Task: Look for space in Spokane, United States from 10th July, 2023 to 15th July, 2023 for 7 adults in price range Rs.10000 to Rs.15000. Place can be entire place or shared room with 4 bedrooms having 7 beds and 4 bathrooms. Property type can be house, flat, guest house. Amenities needed are: wifi, TV, free parkinig on premises, gym, breakfast. Booking option can be shelf check-in. Required host language is English.
Action: Mouse moved to (502, 121)
Screenshot: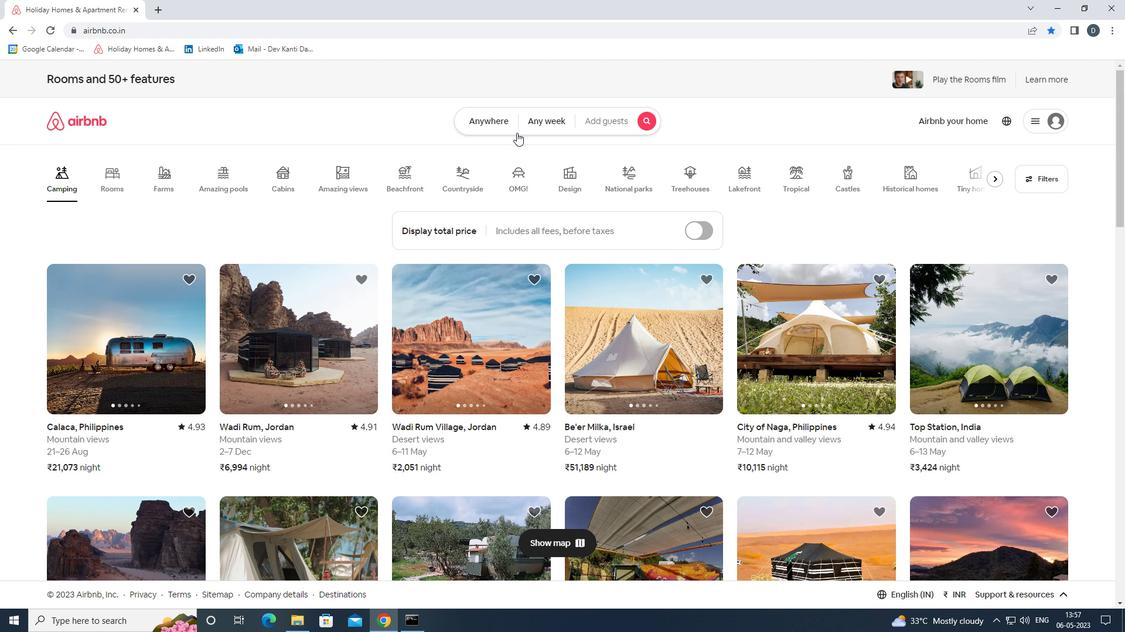 
Action: Mouse pressed left at (502, 121)
Screenshot: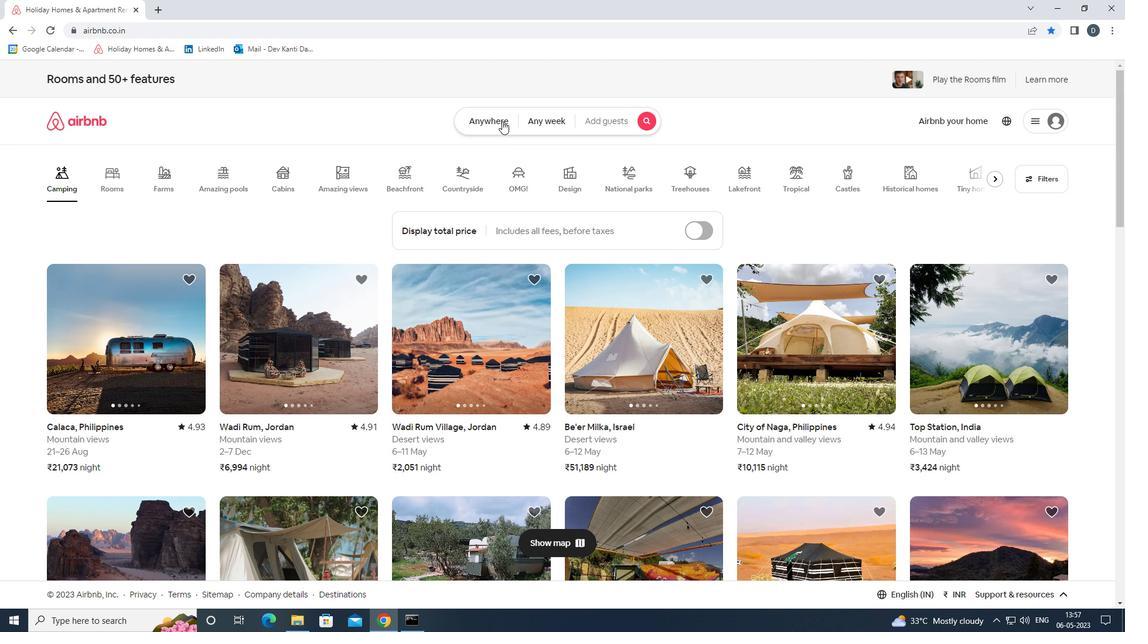 
Action: Mouse moved to (434, 167)
Screenshot: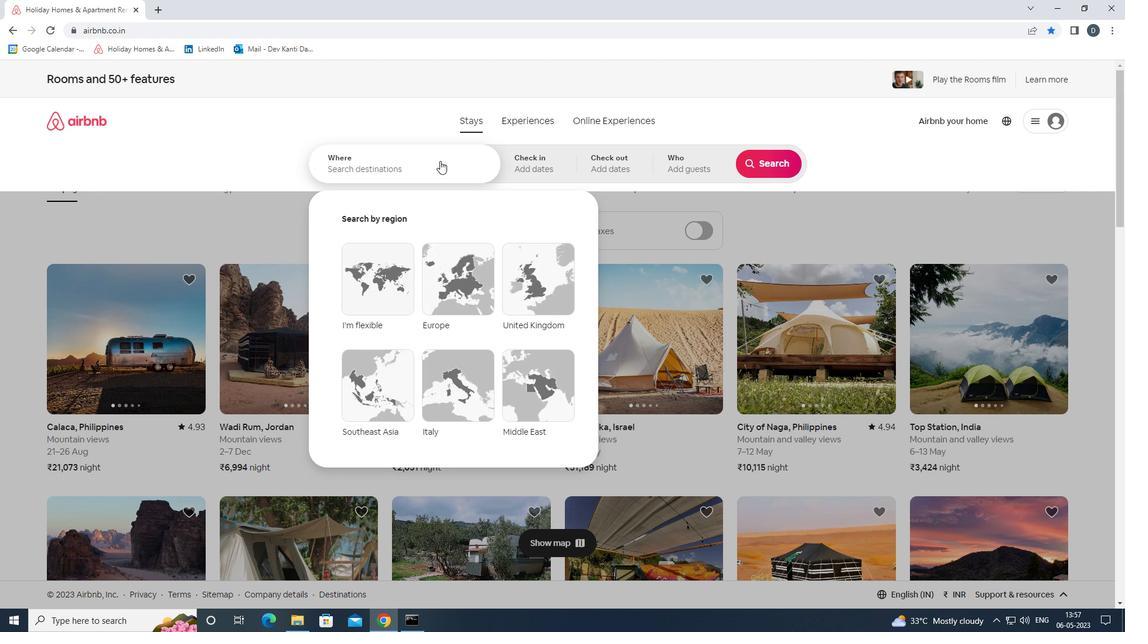 
Action: Mouse pressed left at (434, 167)
Screenshot: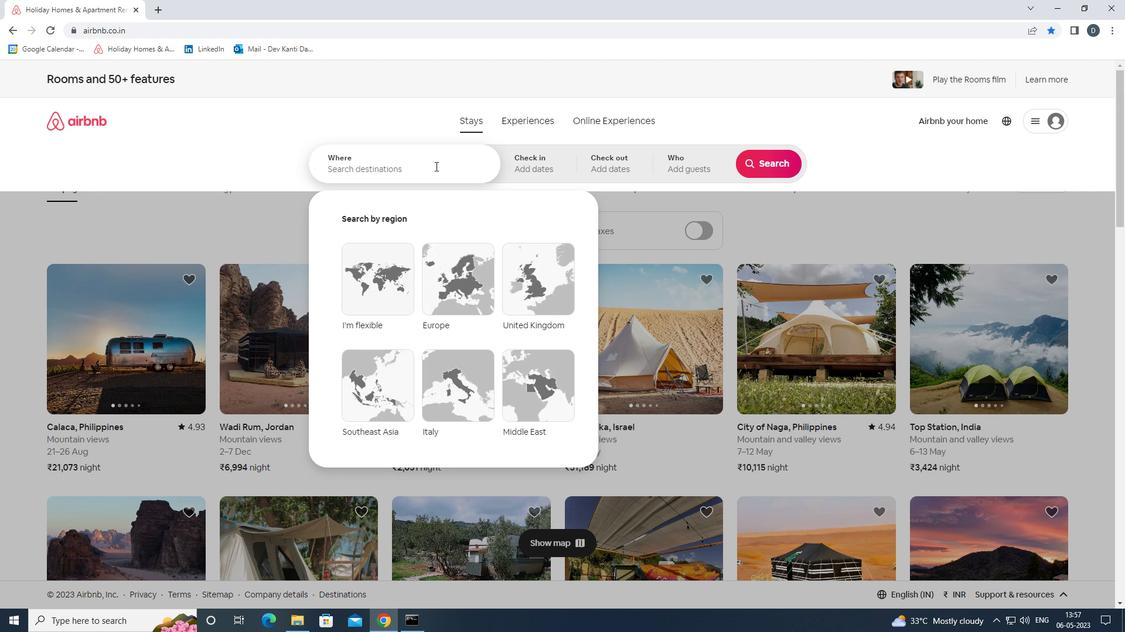 
Action: Key pressed <Key.shift>SPOKANE,<Key.shift>UNITED<Key.space><Key.shift>STATES<Key.enter>
Screenshot: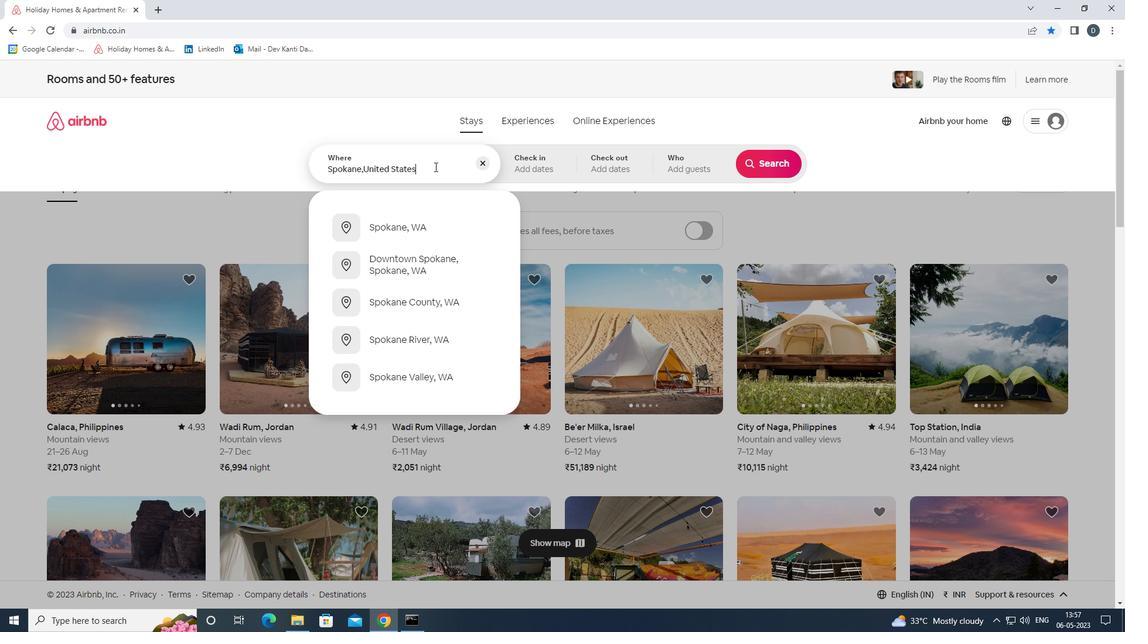 
Action: Mouse moved to (764, 257)
Screenshot: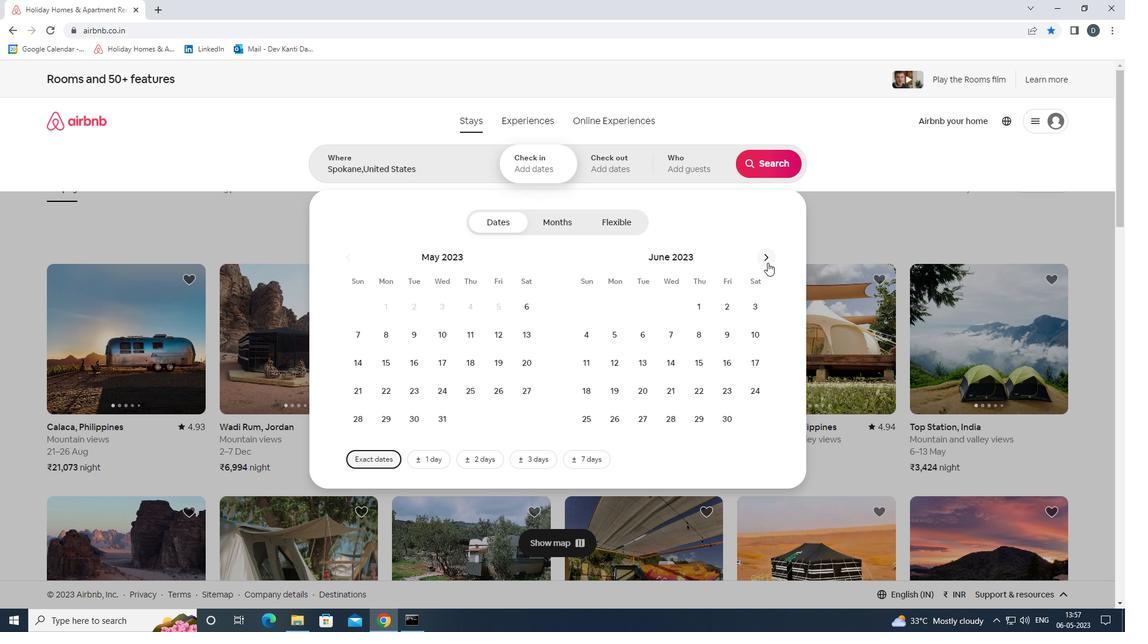 
Action: Mouse pressed left at (764, 257)
Screenshot: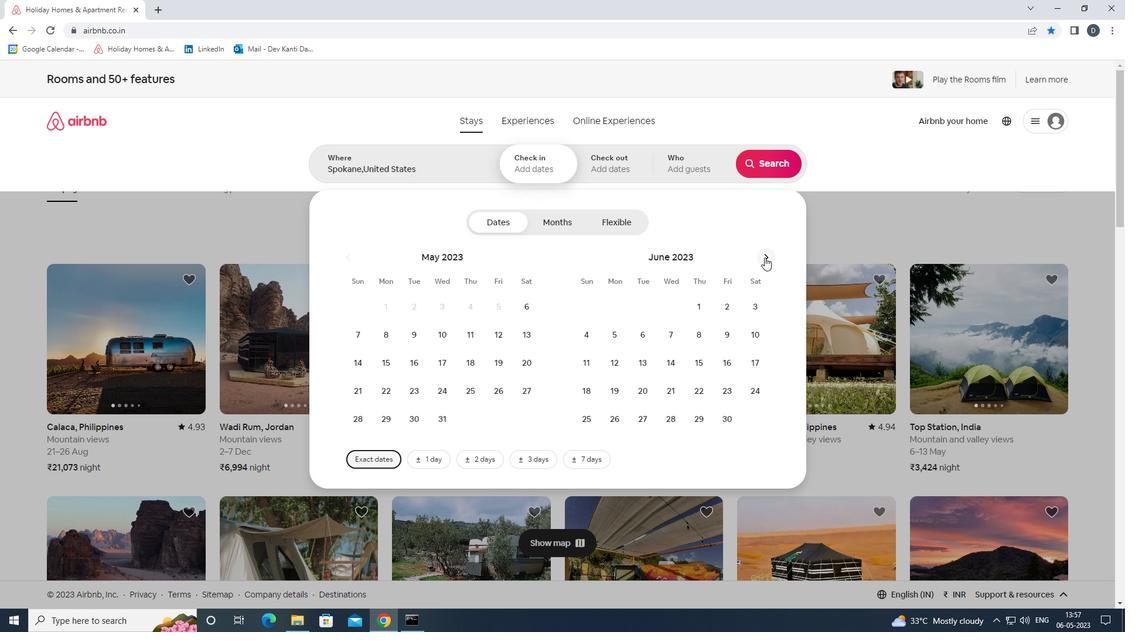 
Action: Mouse moved to (620, 365)
Screenshot: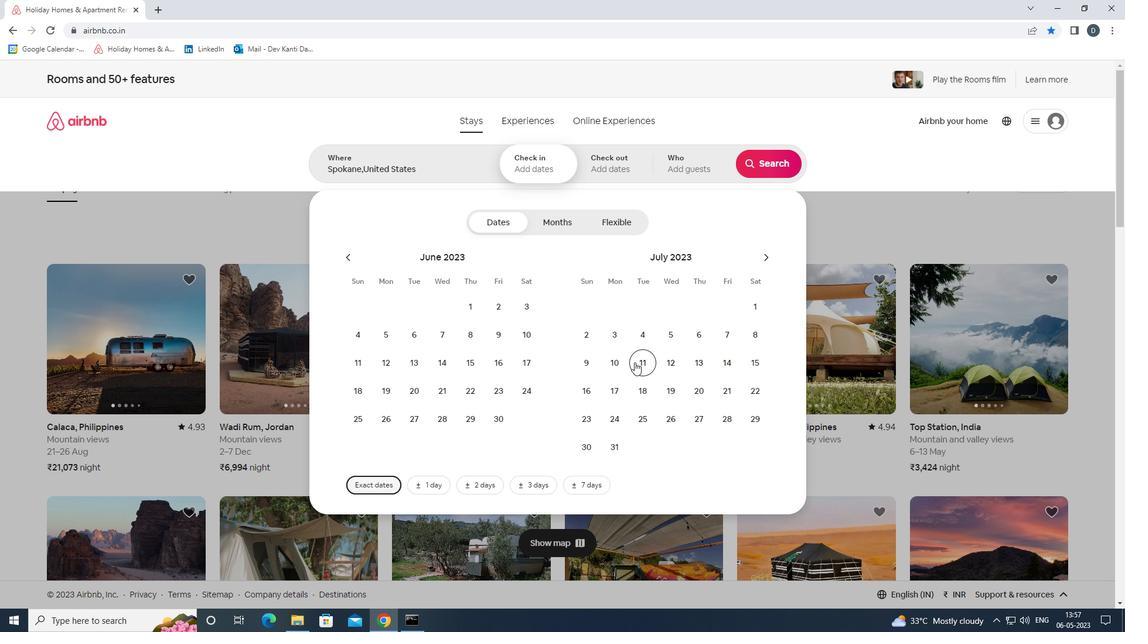 
Action: Mouse pressed left at (620, 365)
Screenshot: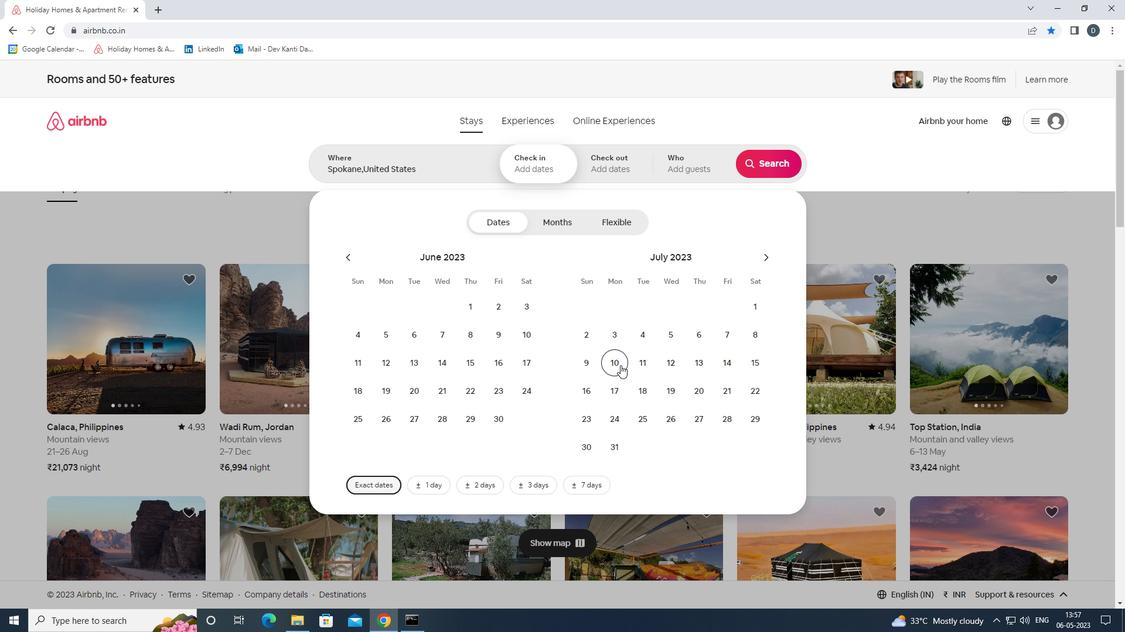 
Action: Mouse moved to (763, 368)
Screenshot: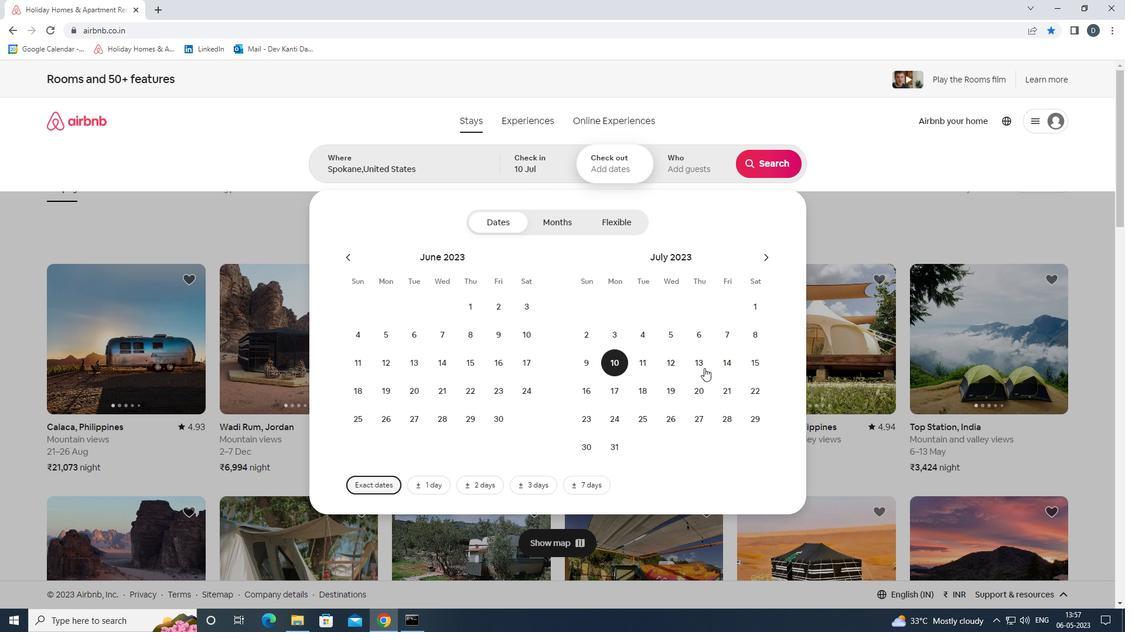 
Action: Mouse pressed left at (763, 368)
Screenshot: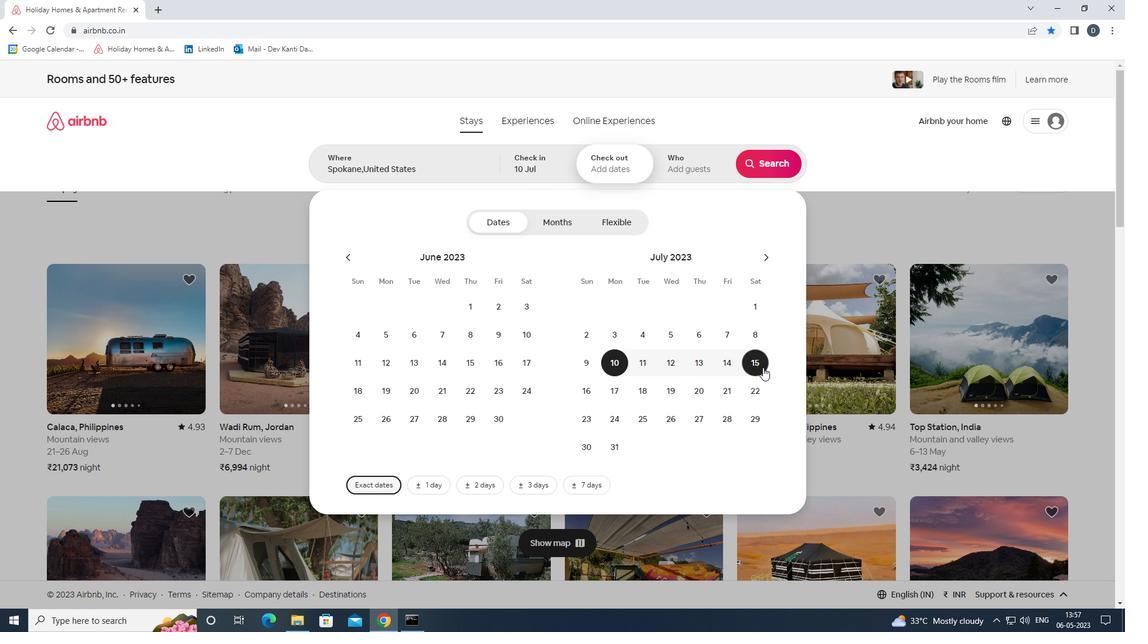 
Action: Mouse moved to (689, 166)
Screenshot: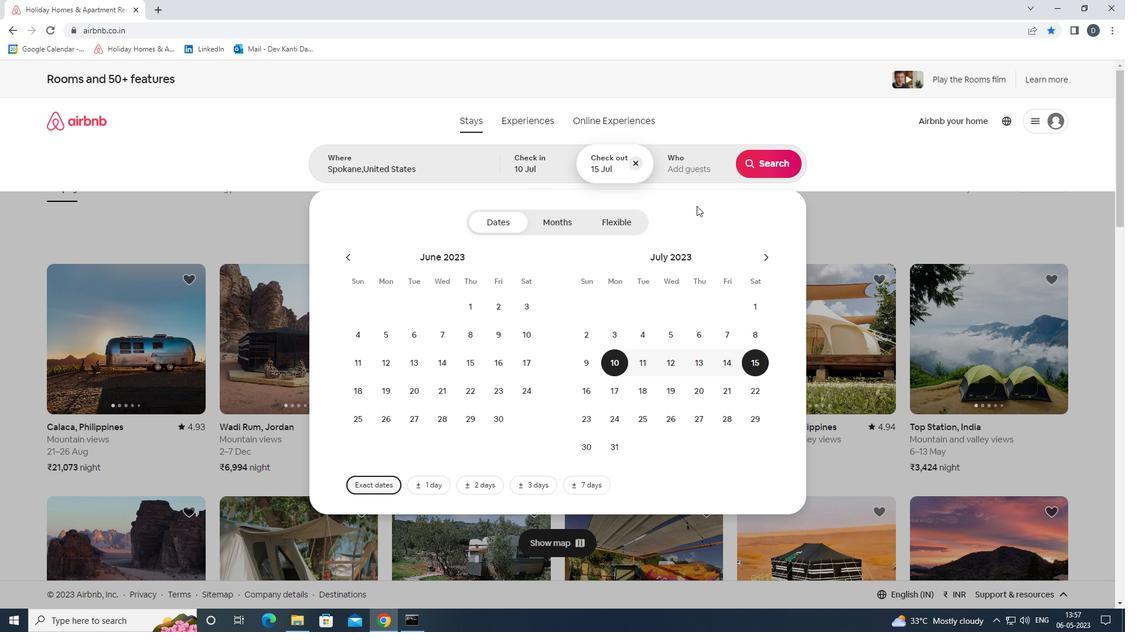 
Action: Mouse pressed left at (689, 166)
Screenshot: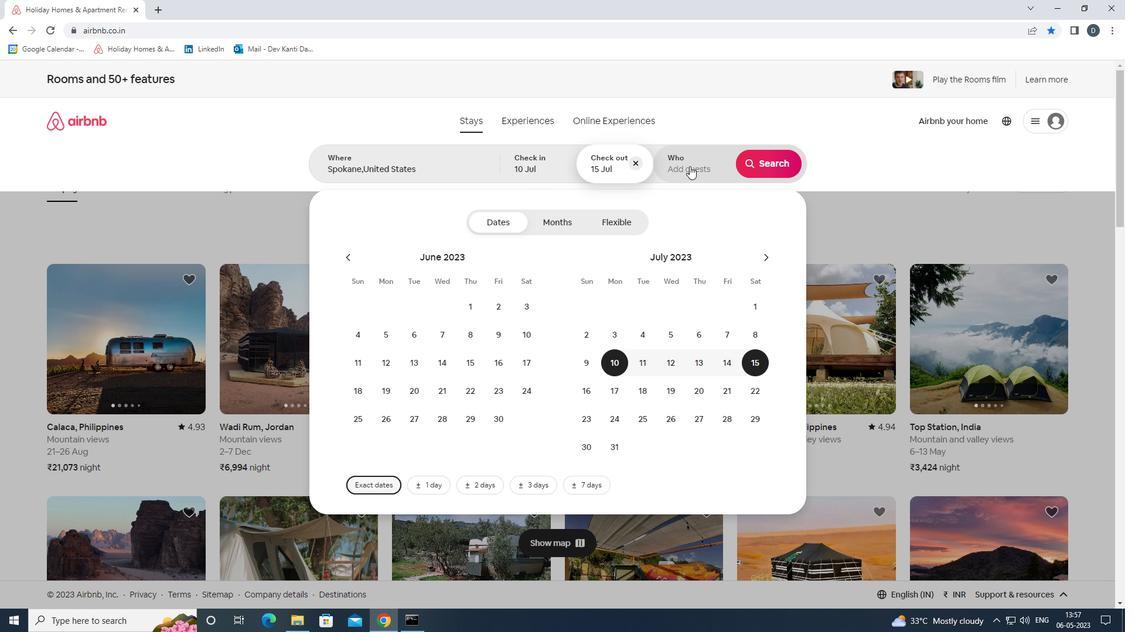 
Action: Mouse moved to (767, 226)
Screenshot: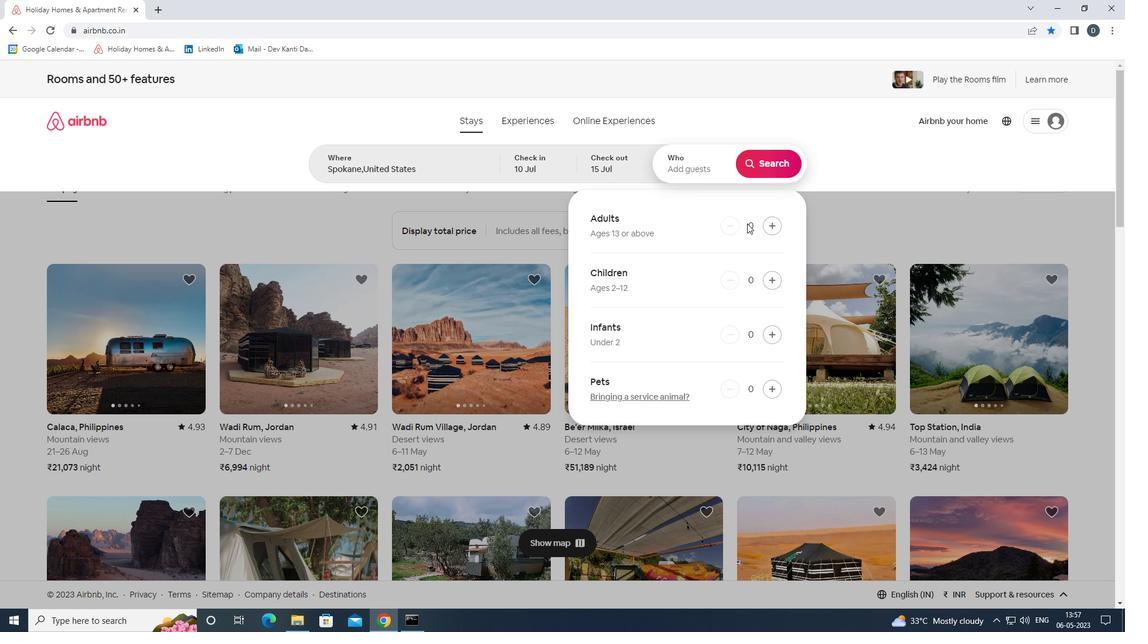 
Action: Mouse pressed left at (767, 226)
Screenshot: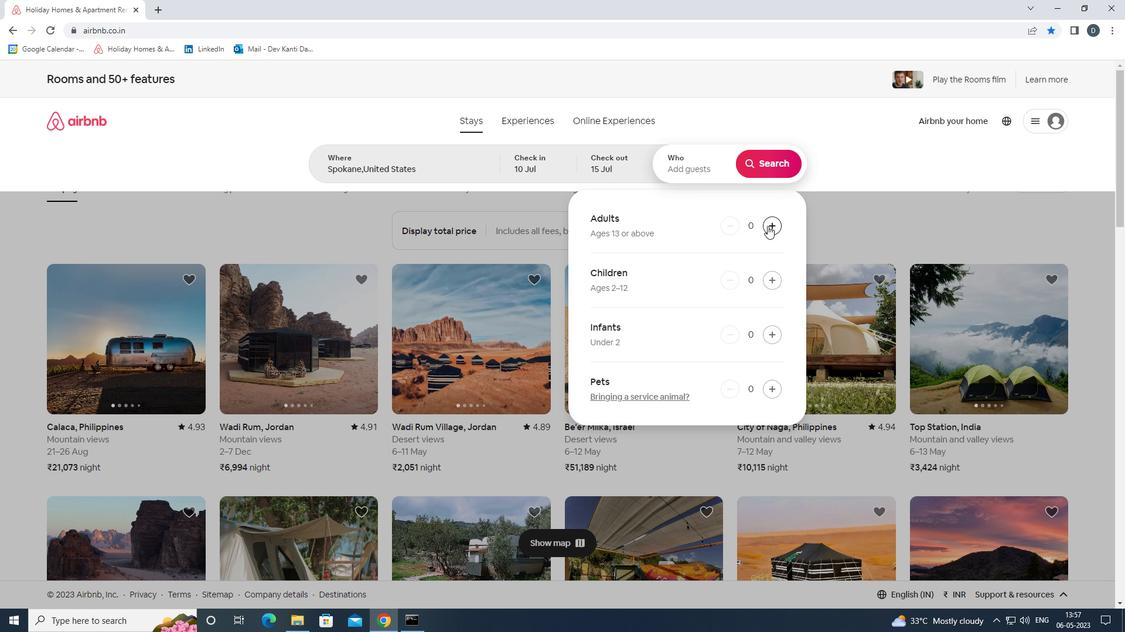 
Action: Mouse pressed left at (767, 226)
Screenshot: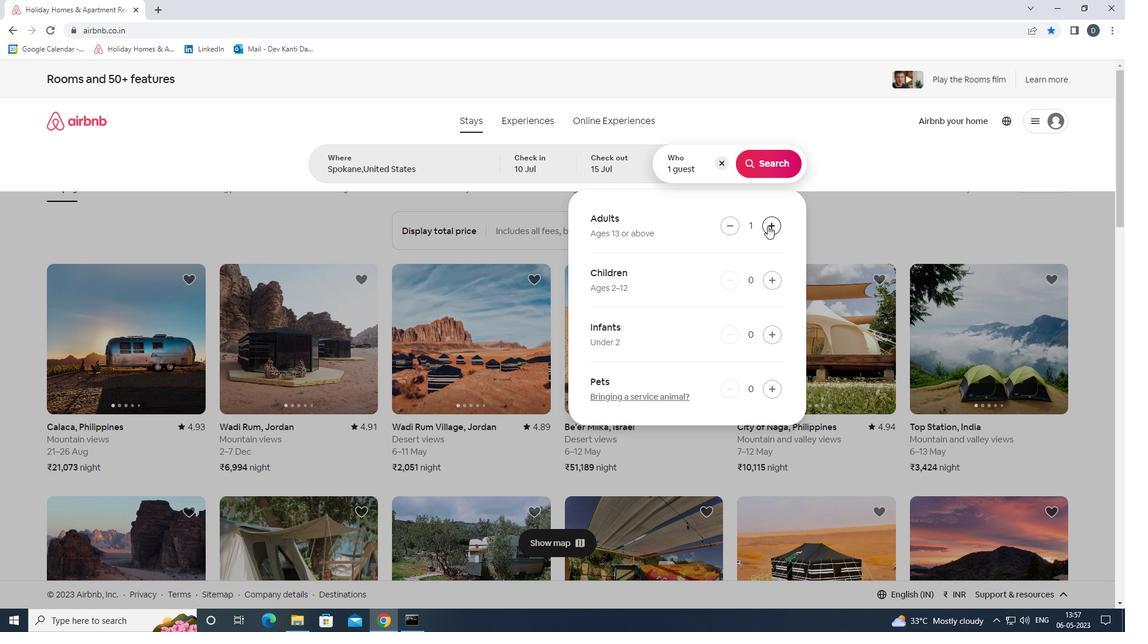 
Action: Mouse pressed left at (767, 226)
Screenshot: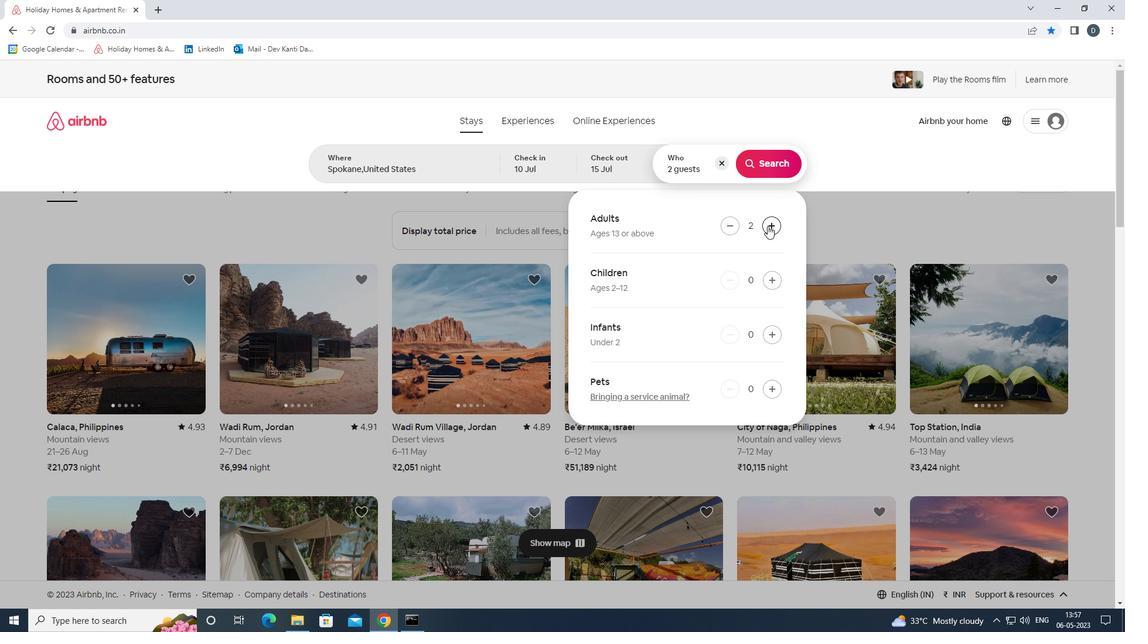 
Action: Mouse pressed left at (767, 226)
Screenshot: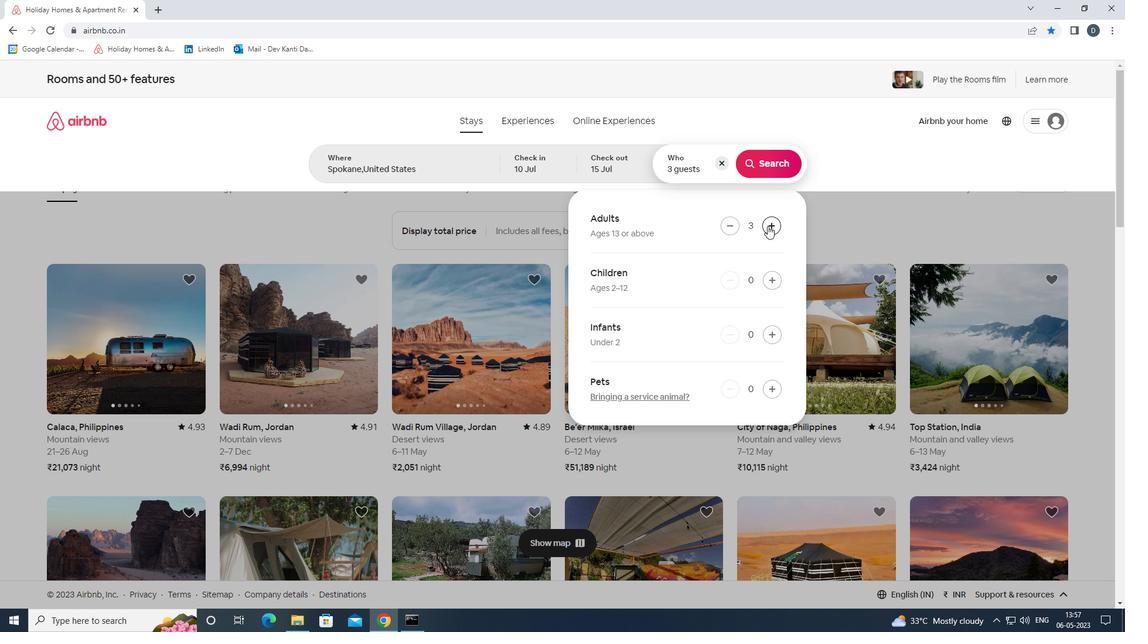
Action: Mouse pressed left at (767, 226)
Screenshot: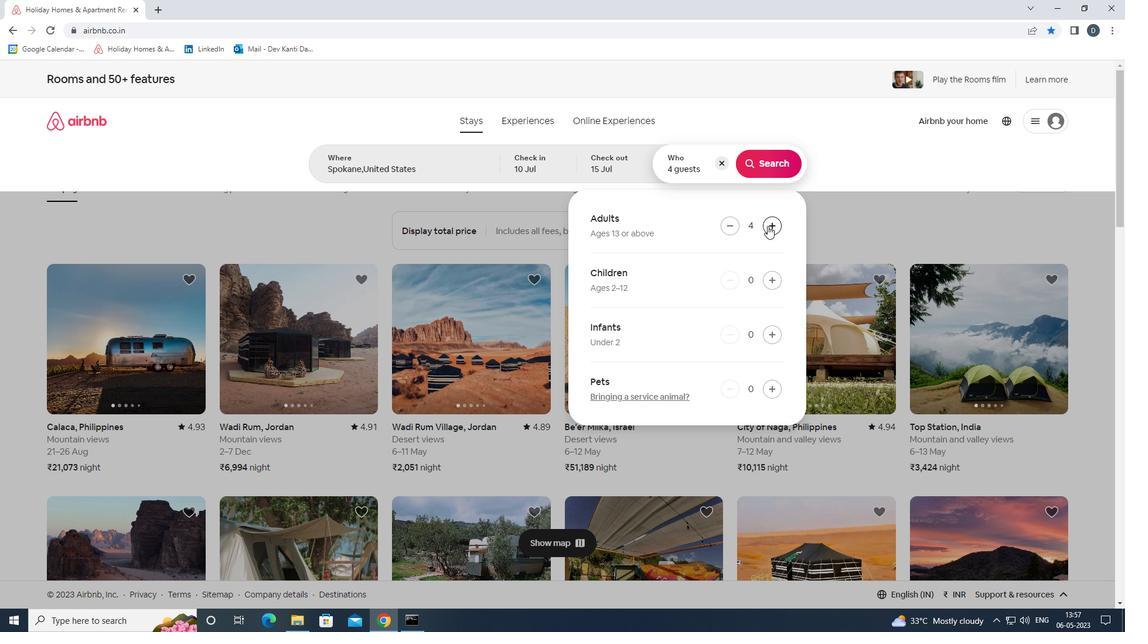 
Action: Mouse pressed left at (767, 226)
Screenshot: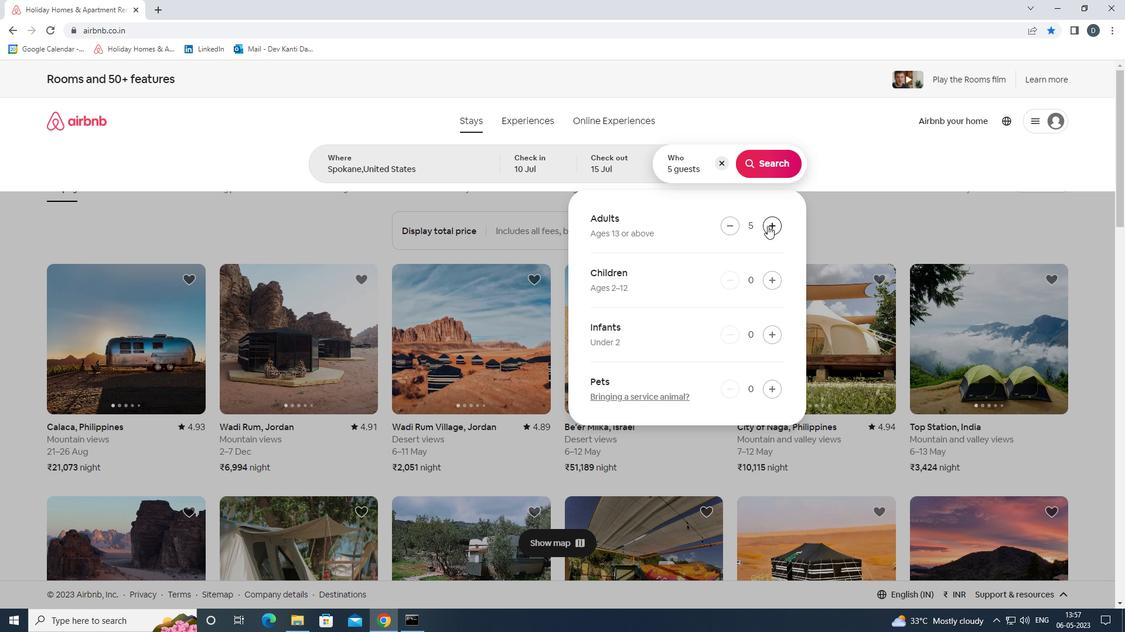 
Action: Mouse moved to (778, 225)
Screenshot: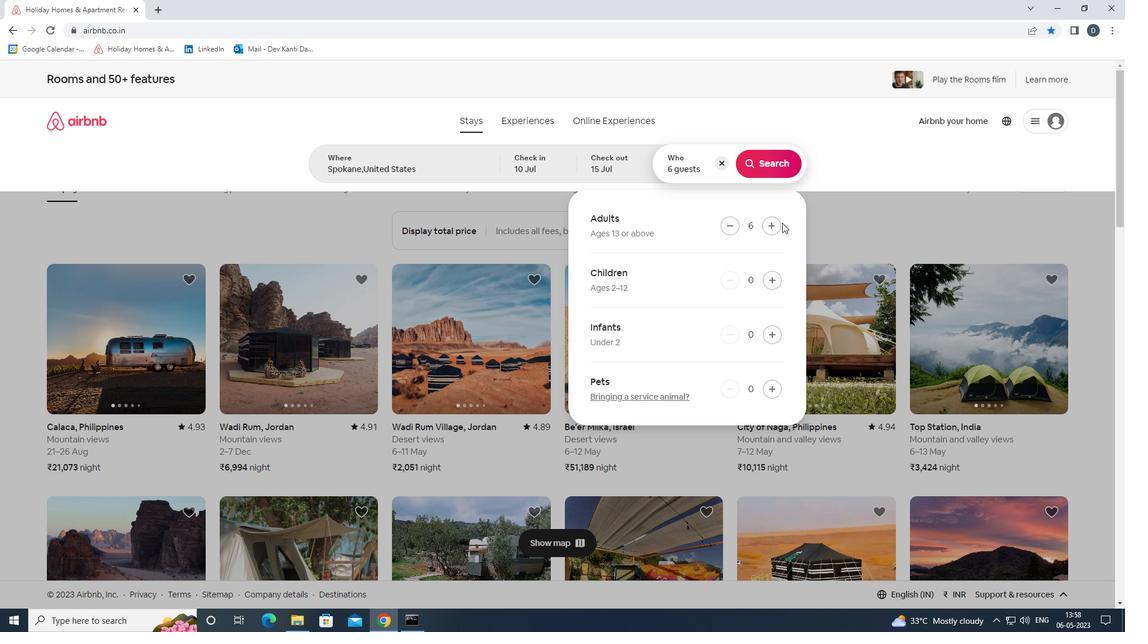 
Action: Mouse pressed left at (778, 225)
Screenshot: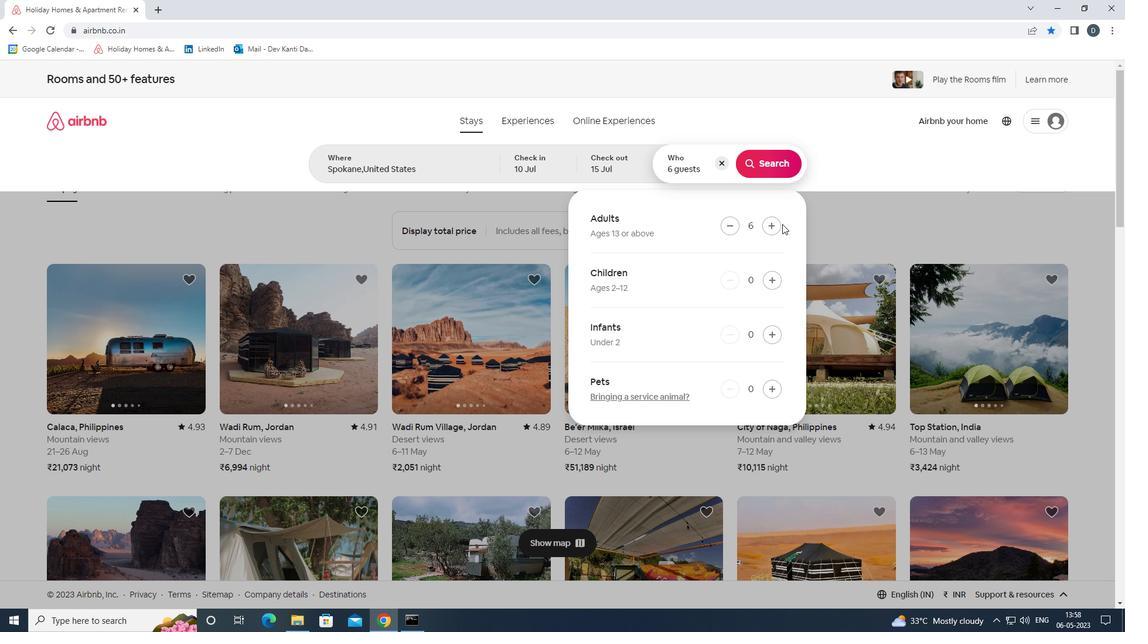 
Action: Mouse moved to (771, 168)
Screenshot: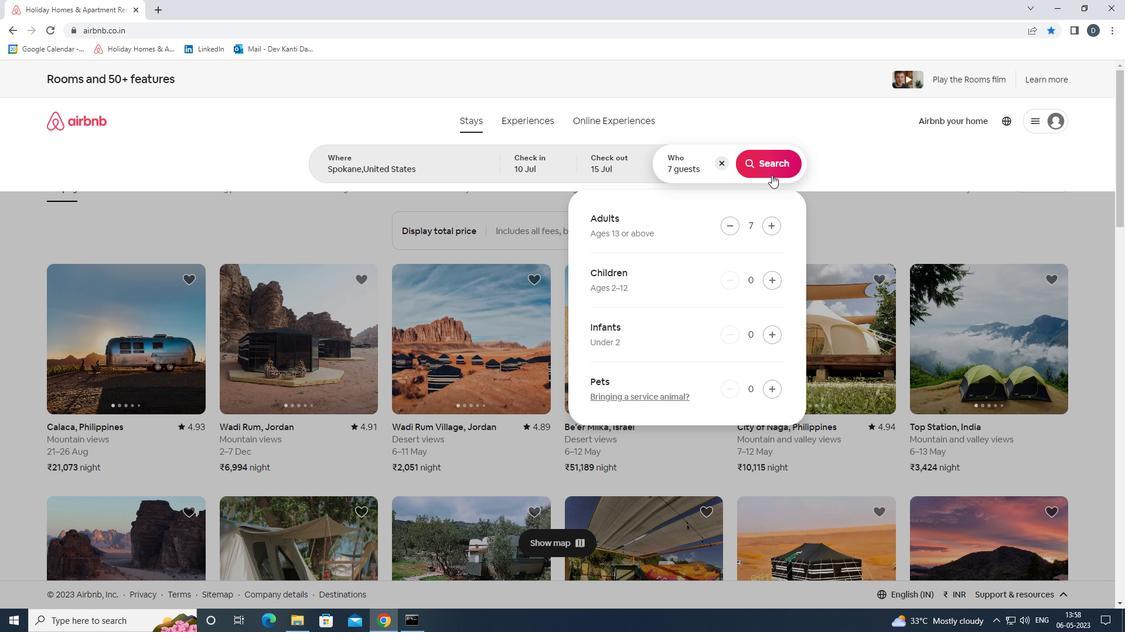 
Action: Mouse pressed left at (771, 168)
Screenshot: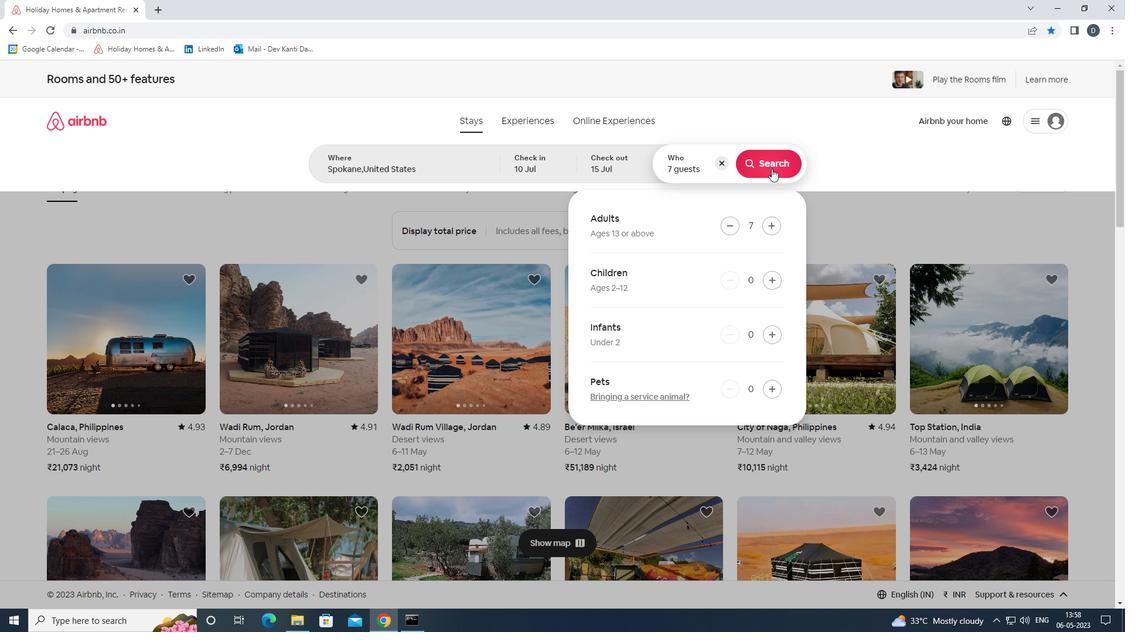 
Action: Mouse moved to (1071, 134)
Screenshot: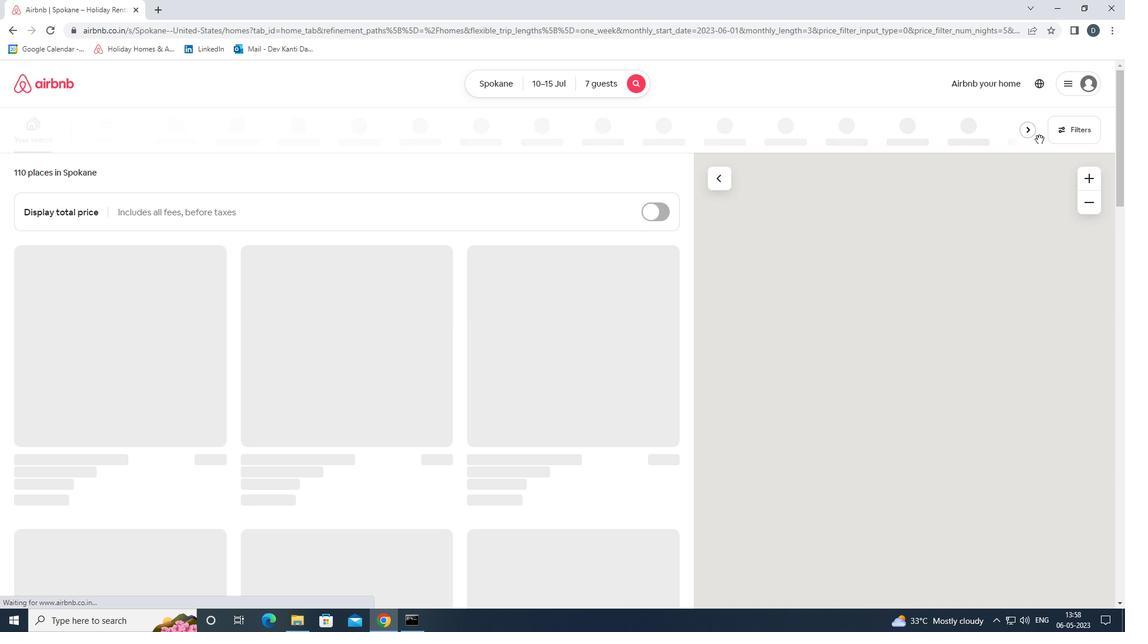 
Action: Mouse pressed left at (1071, 134)
Screenshot: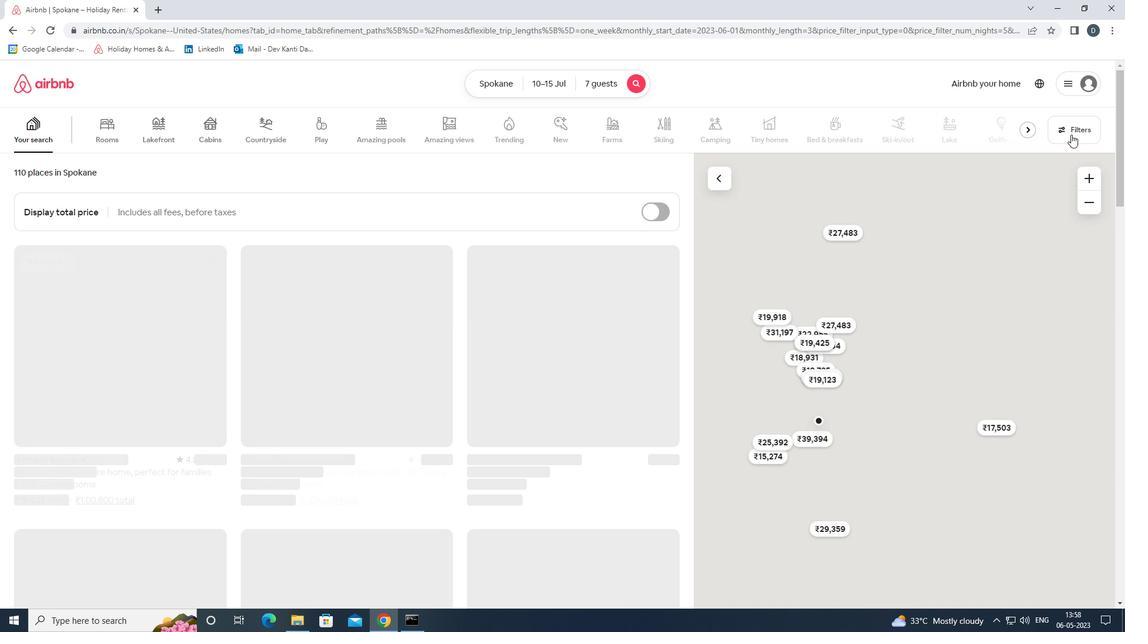 
Action: Mouse moved to (405, 419)
Screenshot: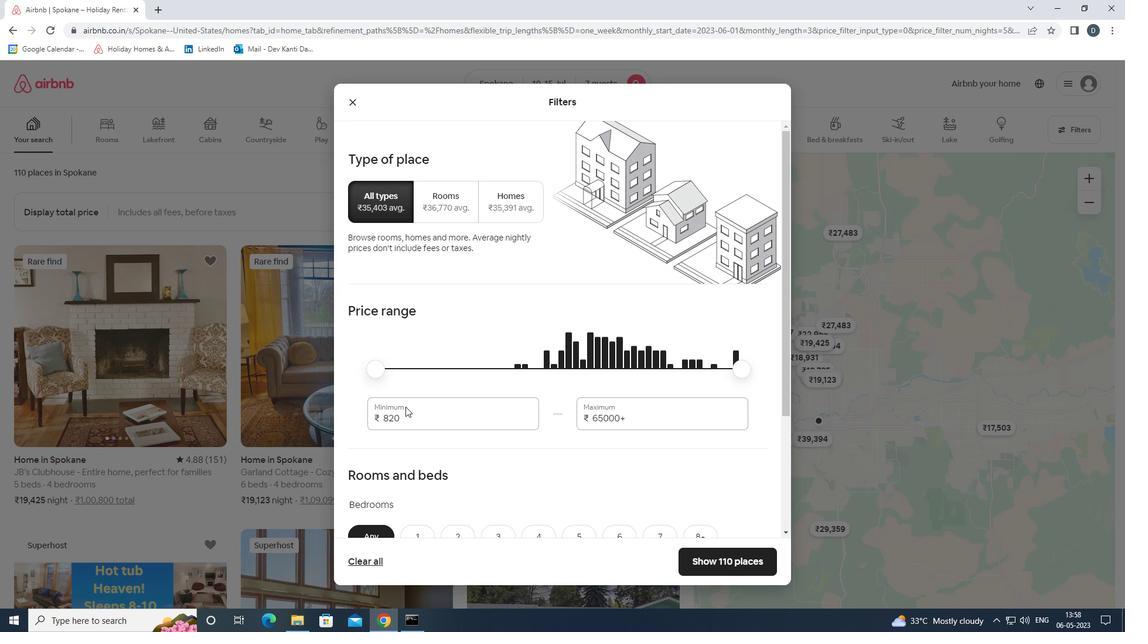 
Action: Mouse pressed left at (405, 419)
Screenshot: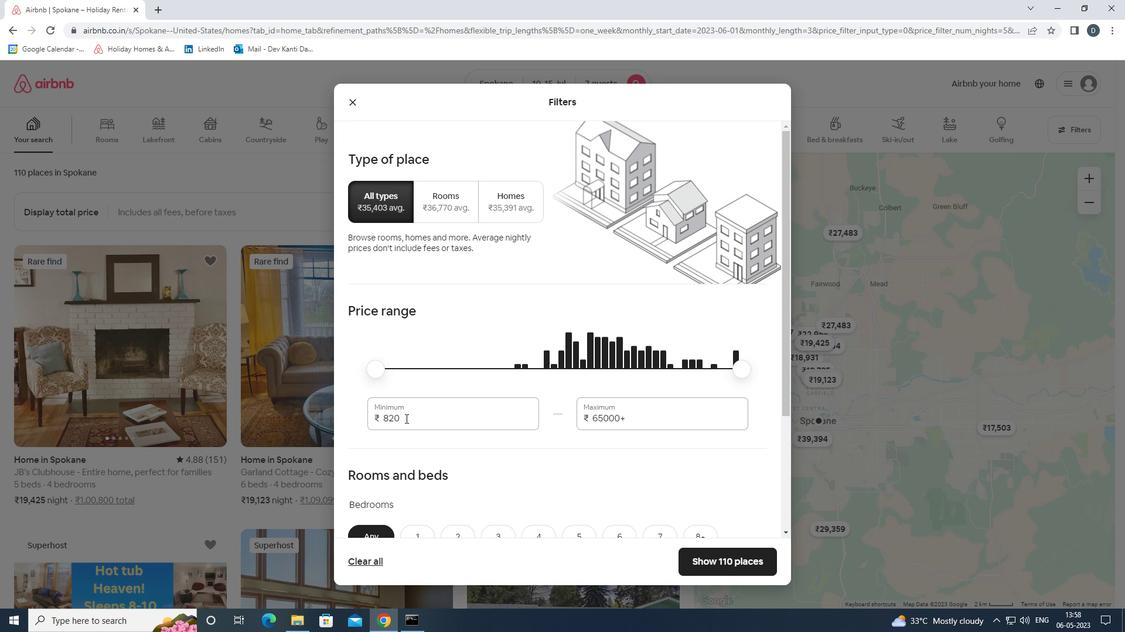 
Action: Mouse pressed left at (405, 419)
Screenshot: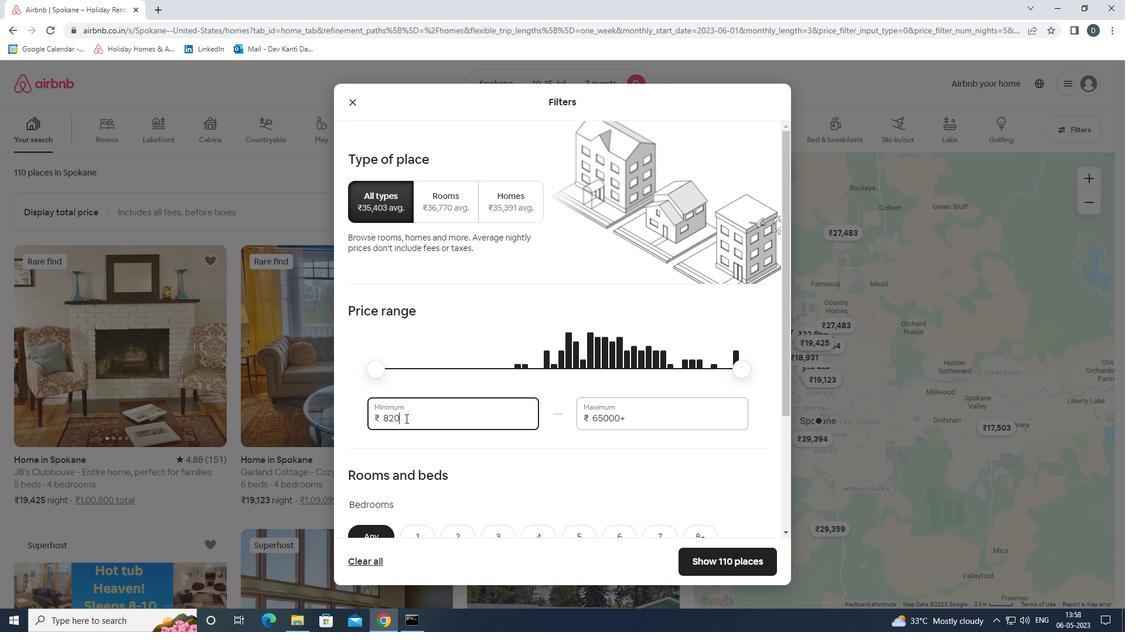 
Action: Mouse moved to (413, 418)
Screenshot: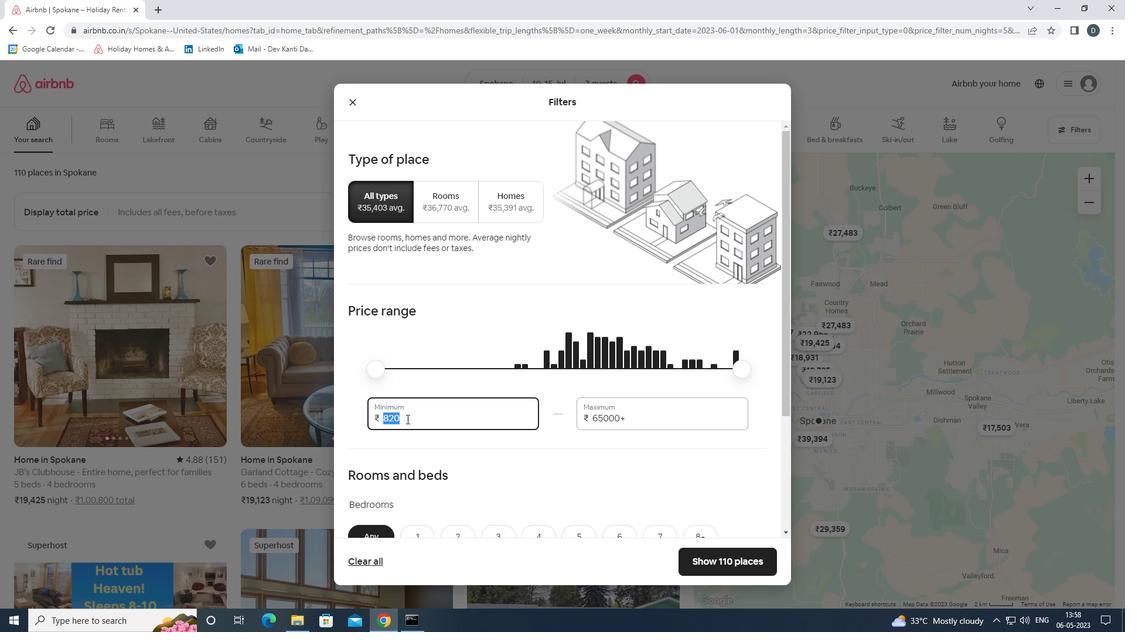 
Action: Key pressed 10000<Key.tab>15000
Screenshot: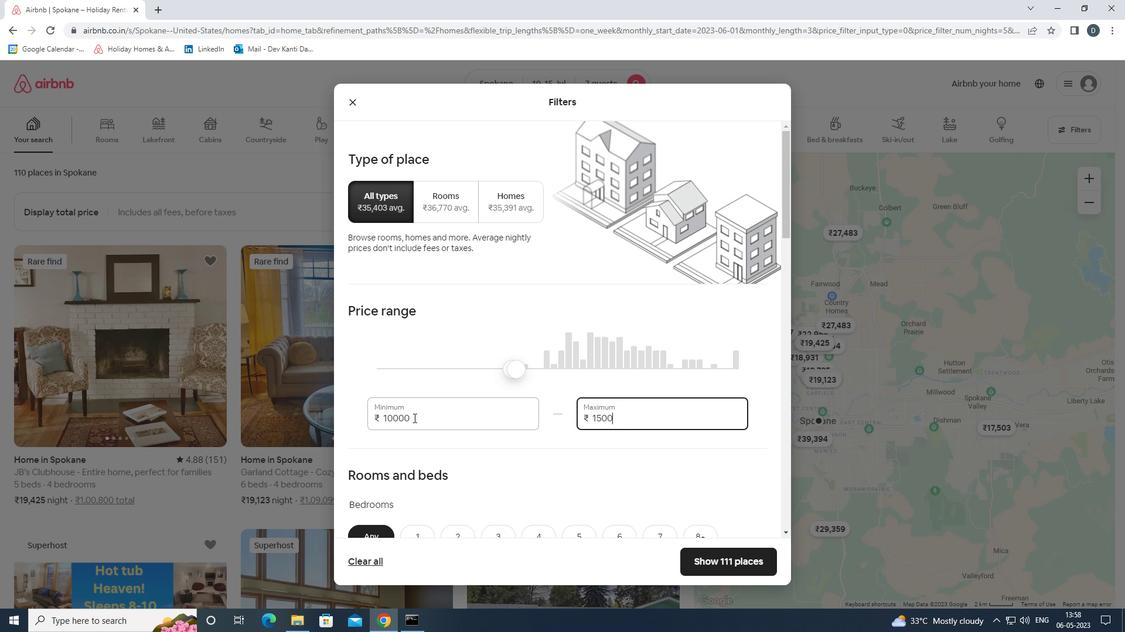 
Action: Mouse moved to (414, 417)
Screenshot: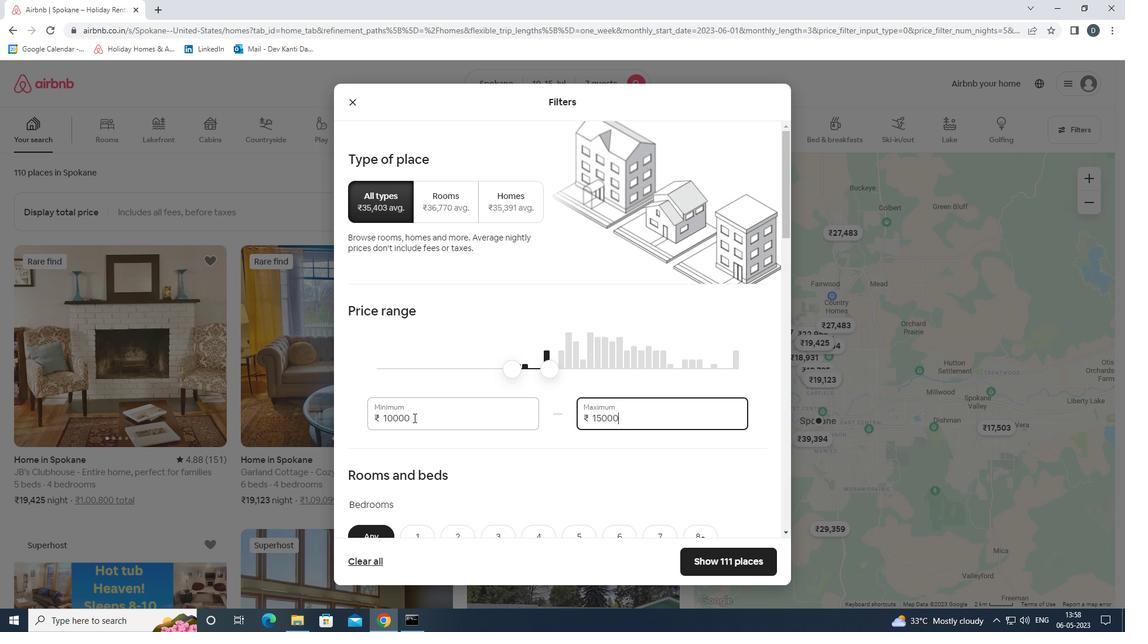 
Action: Mouse scrolled (414, 416) with delta (0, 0)
Screenshot: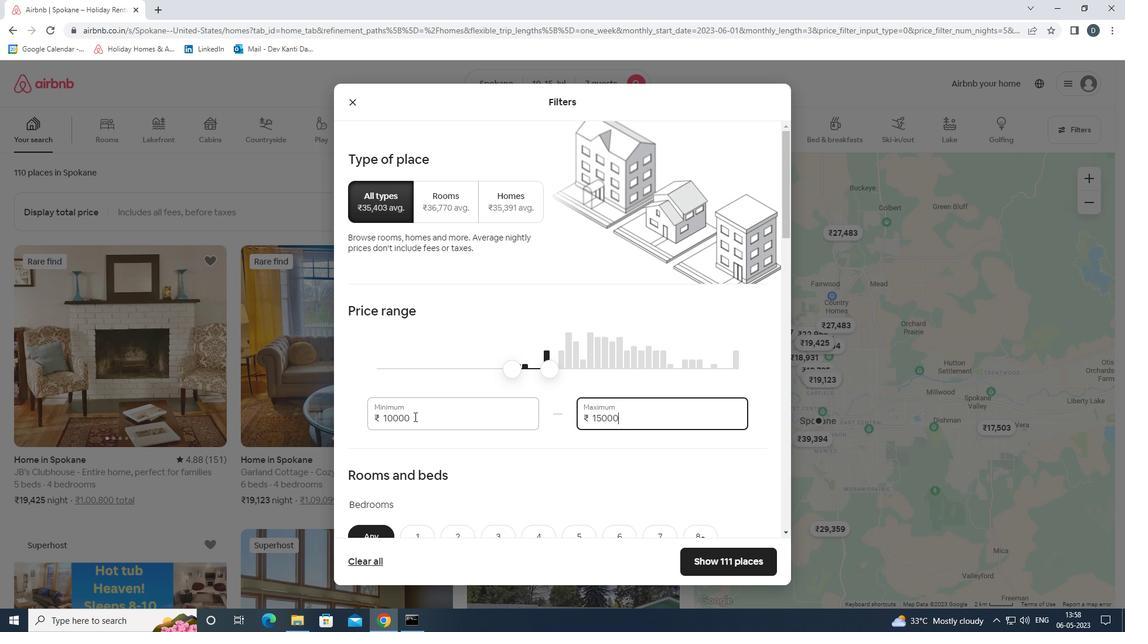 
Action: Mouse moved to (416, 416)
Screenshot: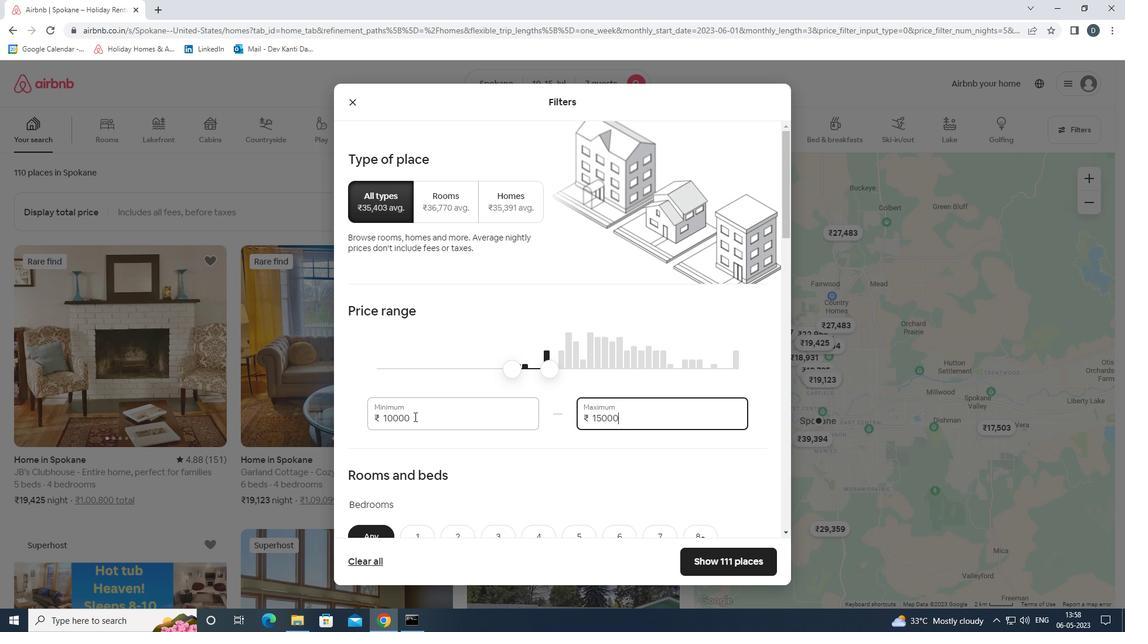 
Action: Mouse scrolled (416, 416) with delta (0, 0)
Screenshot: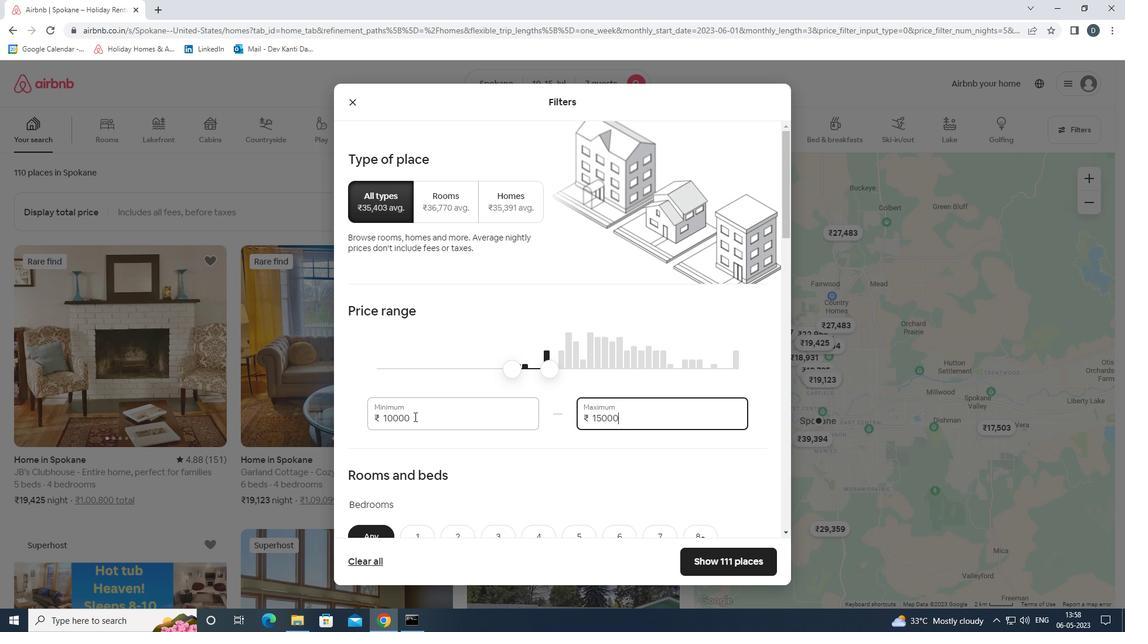 
Action: Mouse moved to (416, 417)
Screenshot: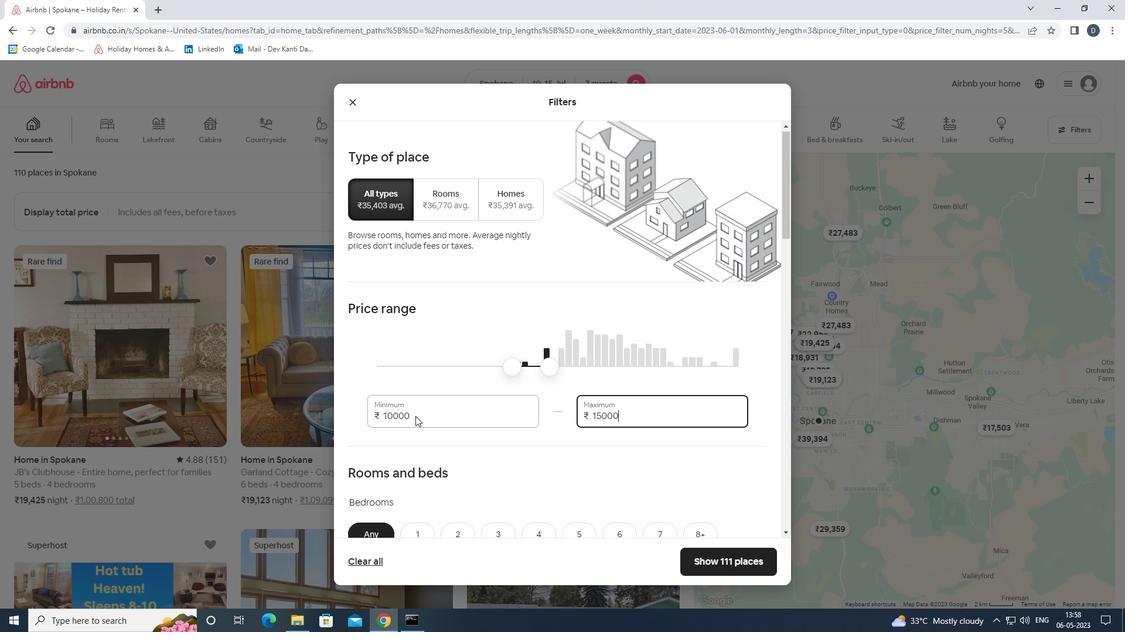 
Action: Mouse scrolled (416, 416) with delta (0, 0)
Screenshot: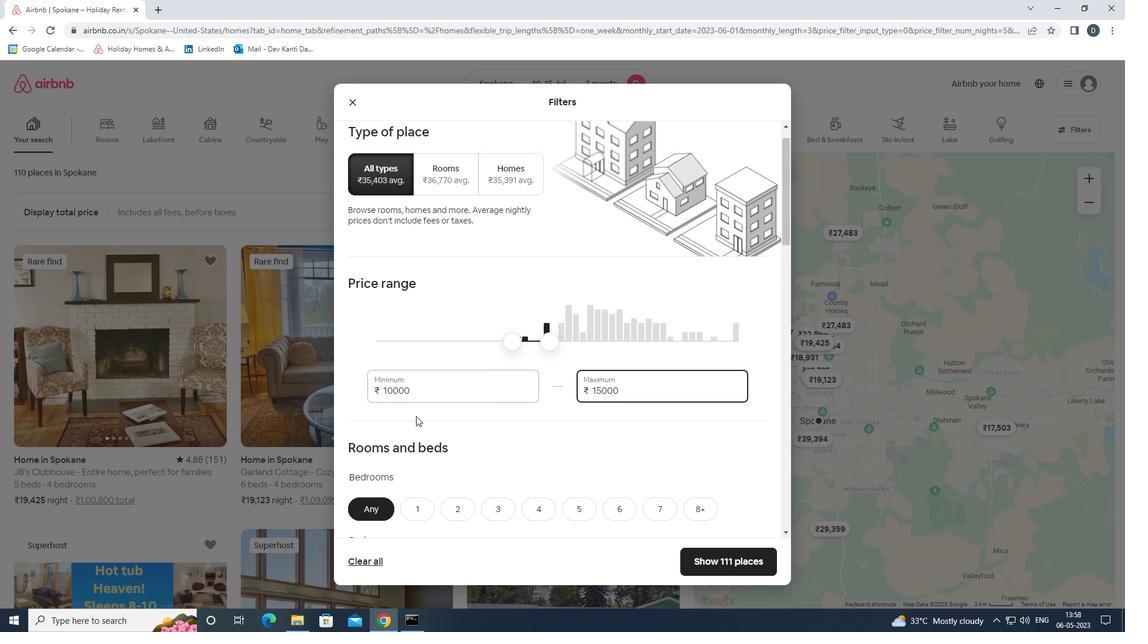 
Action: Mouse moved to (440, 409)
Screenshot: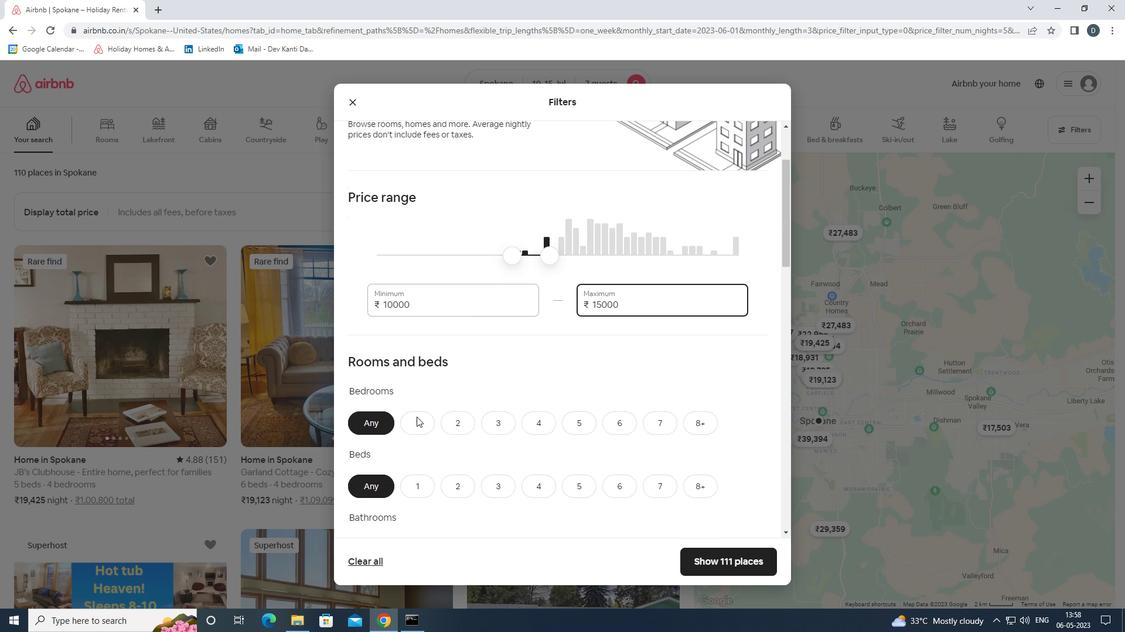 
Action: Mouse scrolled (440, 409) with delta (0, 0)
Screenshot: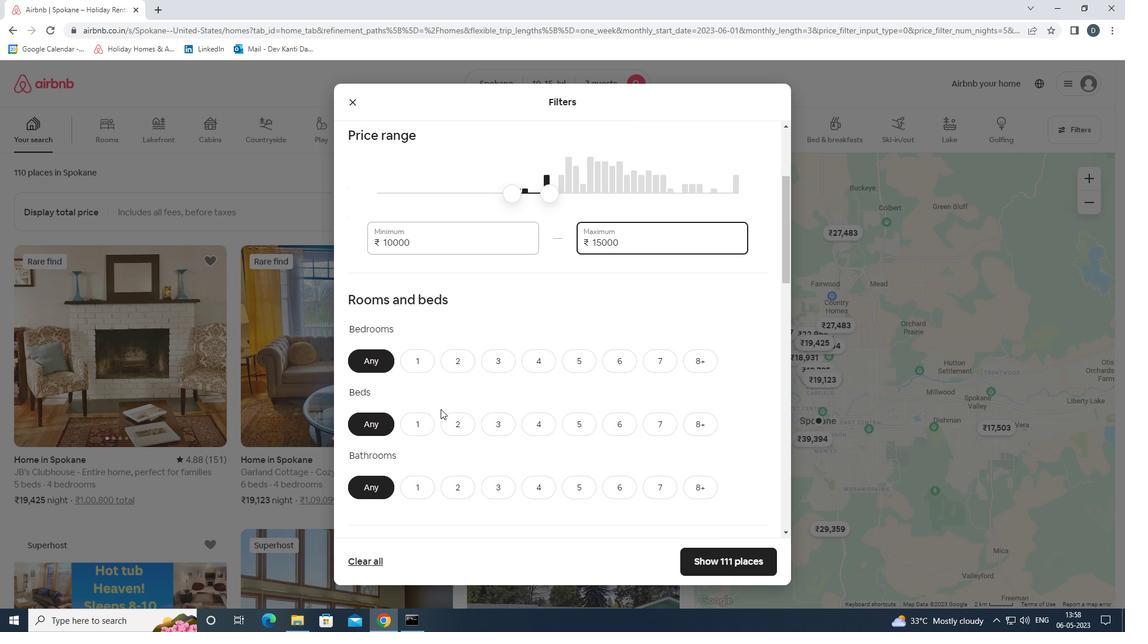 
Action: Mouse moved to (542, 308)
Screenshot: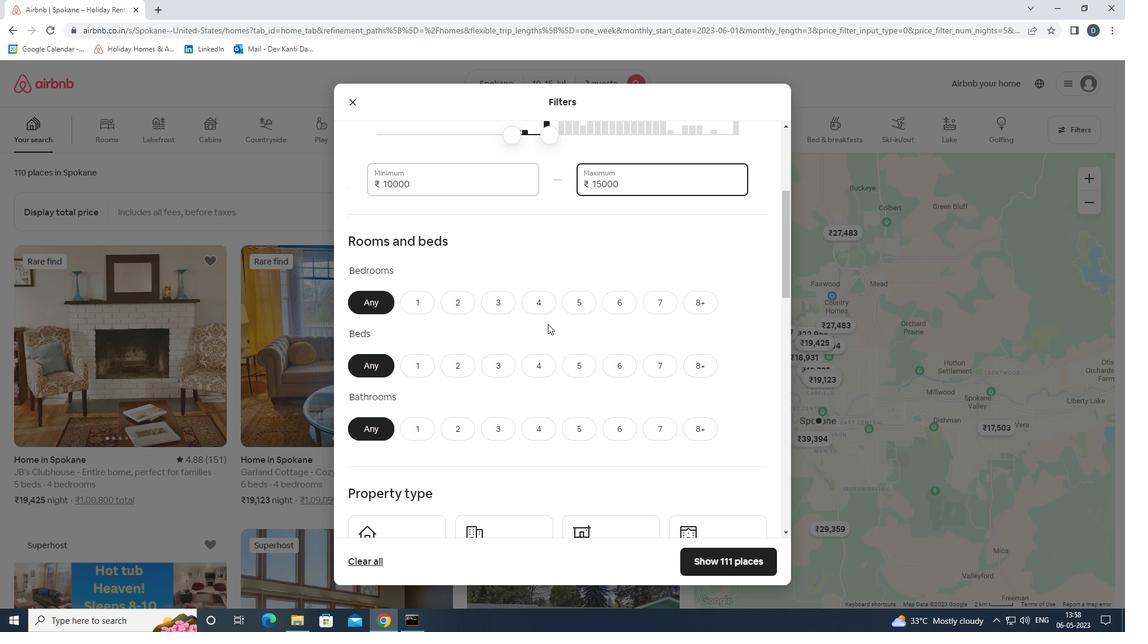 
Action: Mouse pressed left at (542, 308)
Screenshot: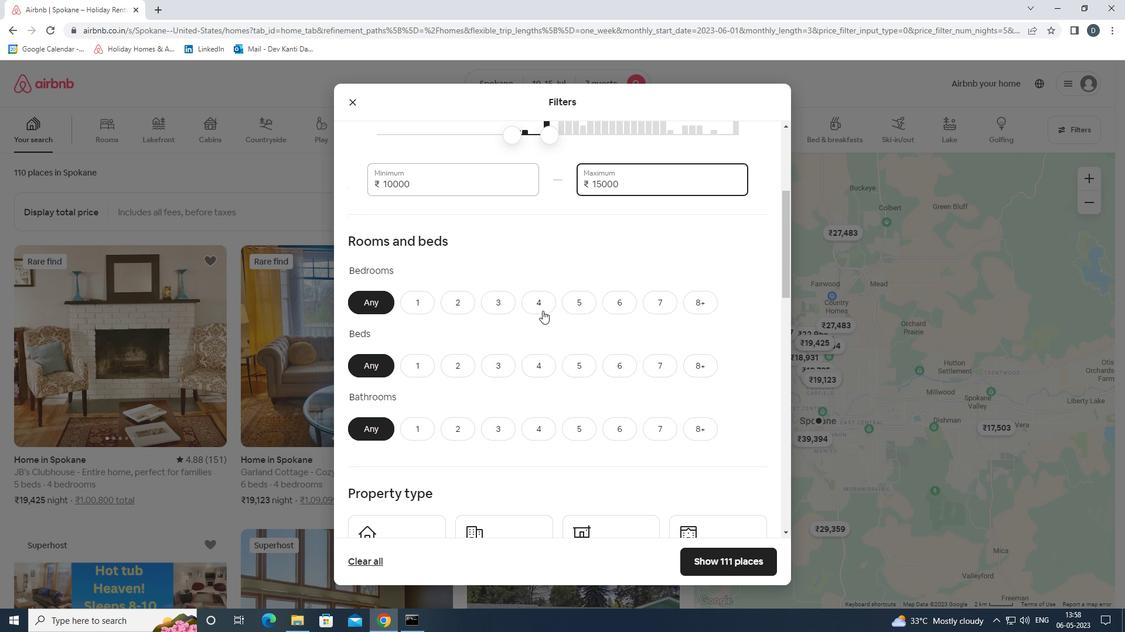 
Action: Mouse moved to (669, 361)
Screenshot: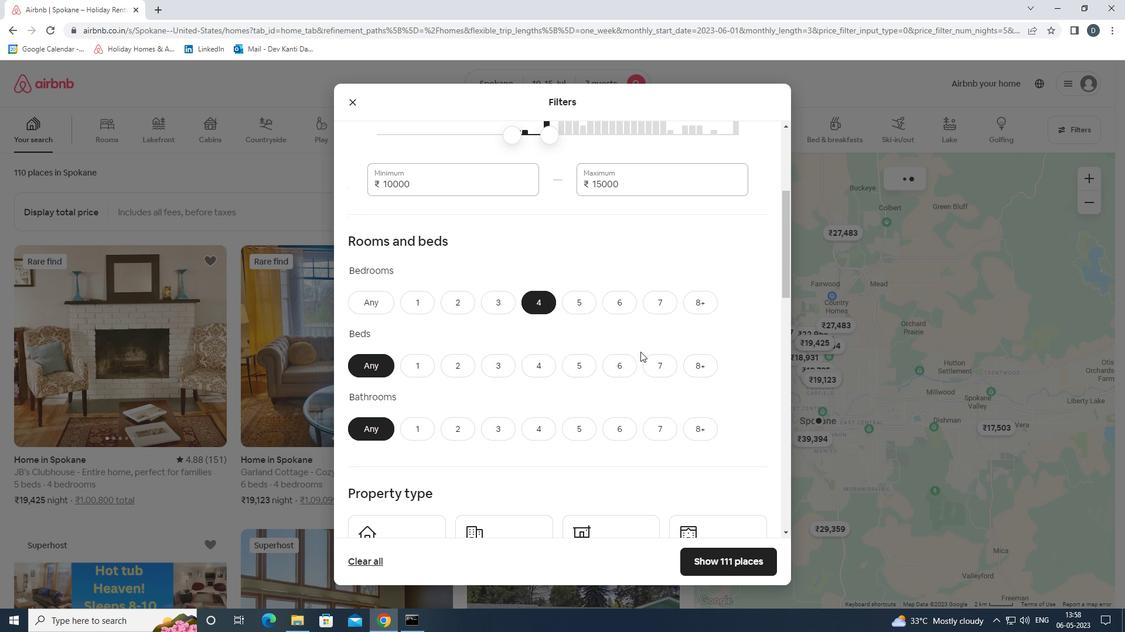 
Action: Mouse pressed left at (669, 361)
Screenshot: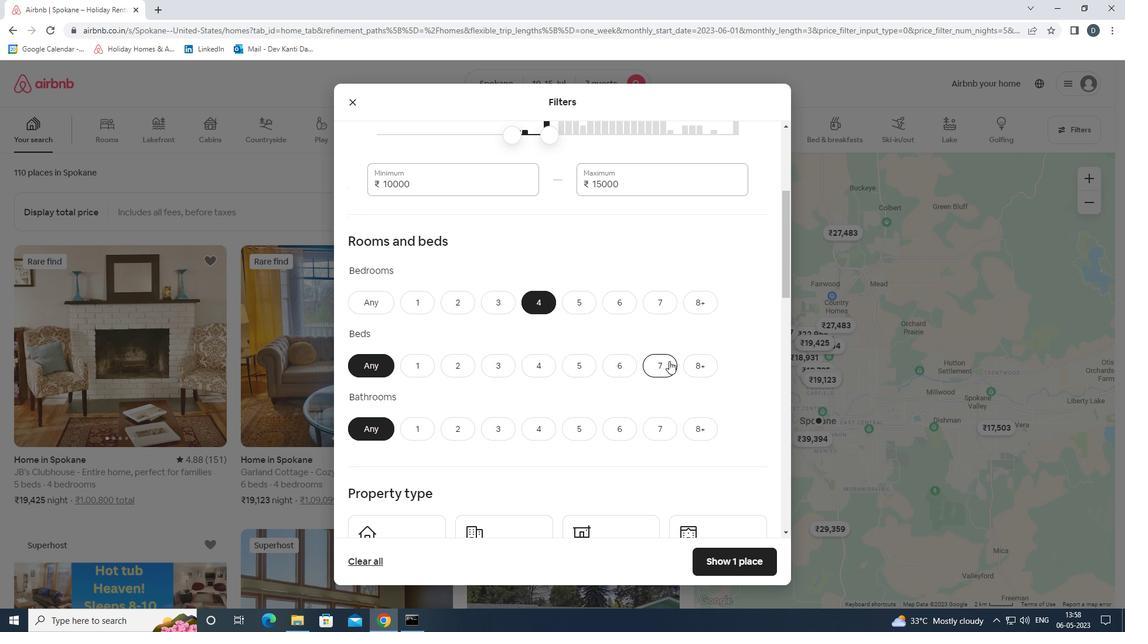 
Action: Mouse moved to (537, 426)
Screenshot: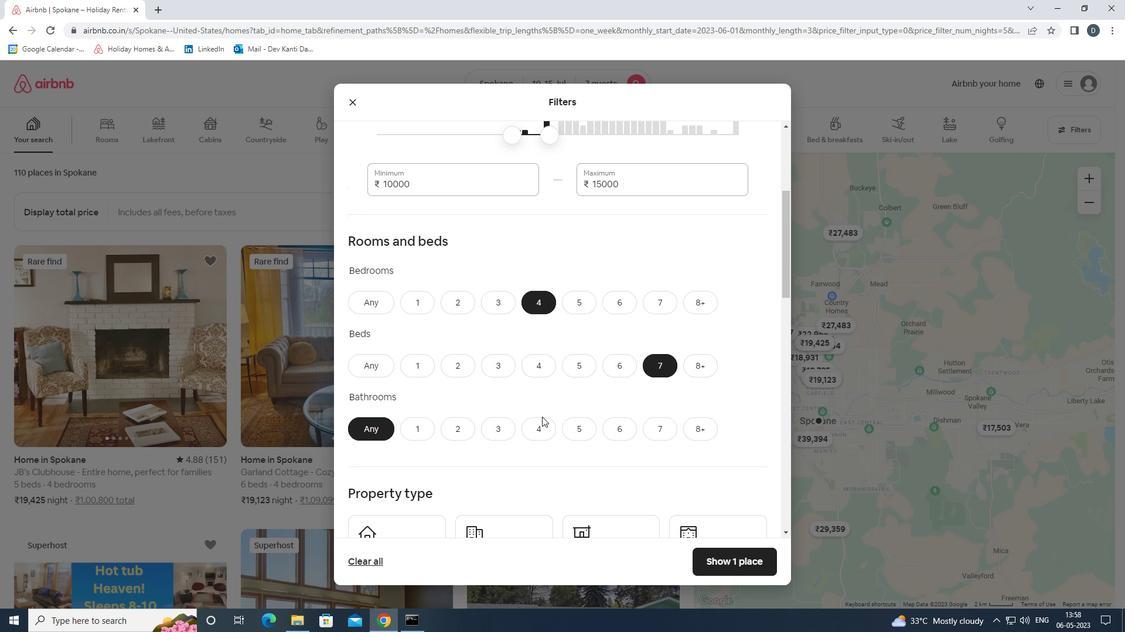 
Action: Mouse pressed left at (537, 426)
Screenshot: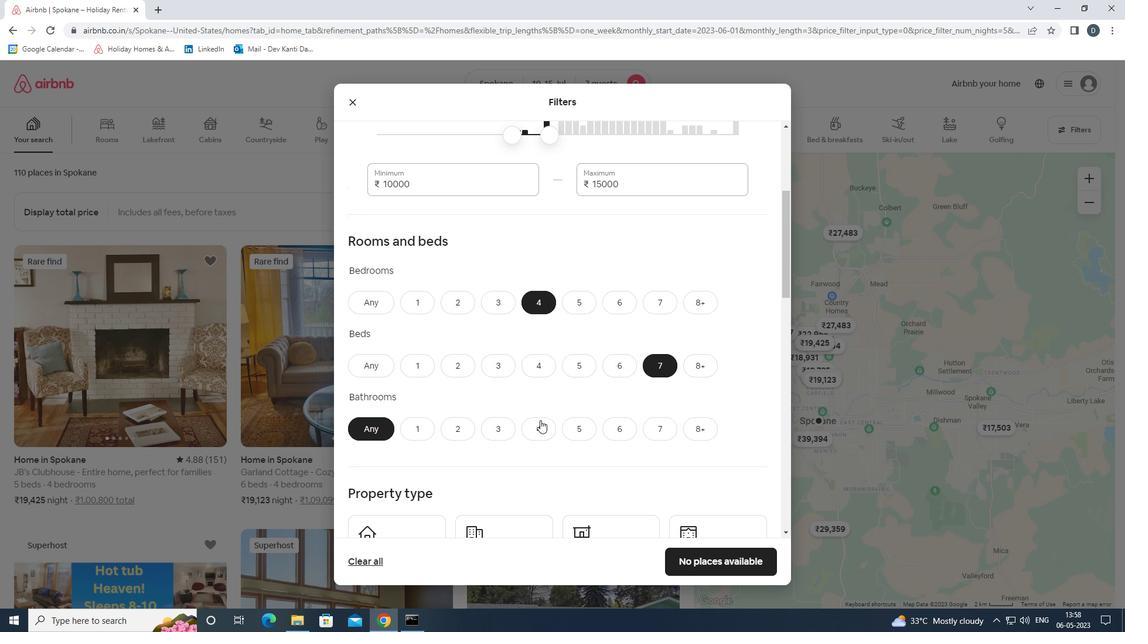 
Action: Mouse moved to (536, 426)
Screenshot: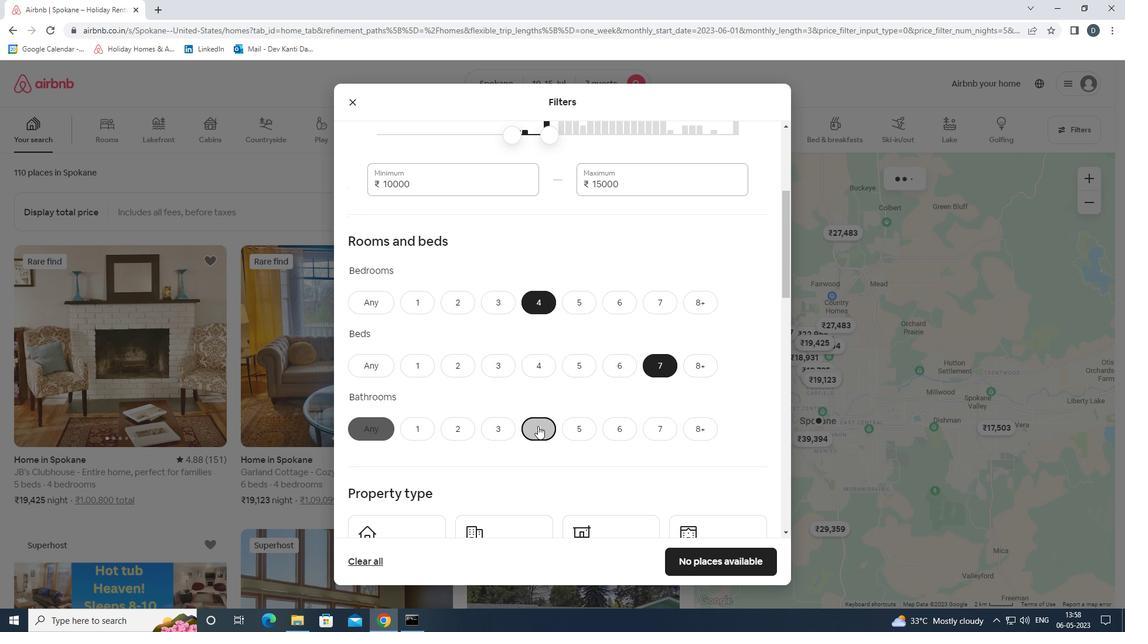 
Action: Mouse scrolled (536, 426) with delta (0, 0)
Screenshot: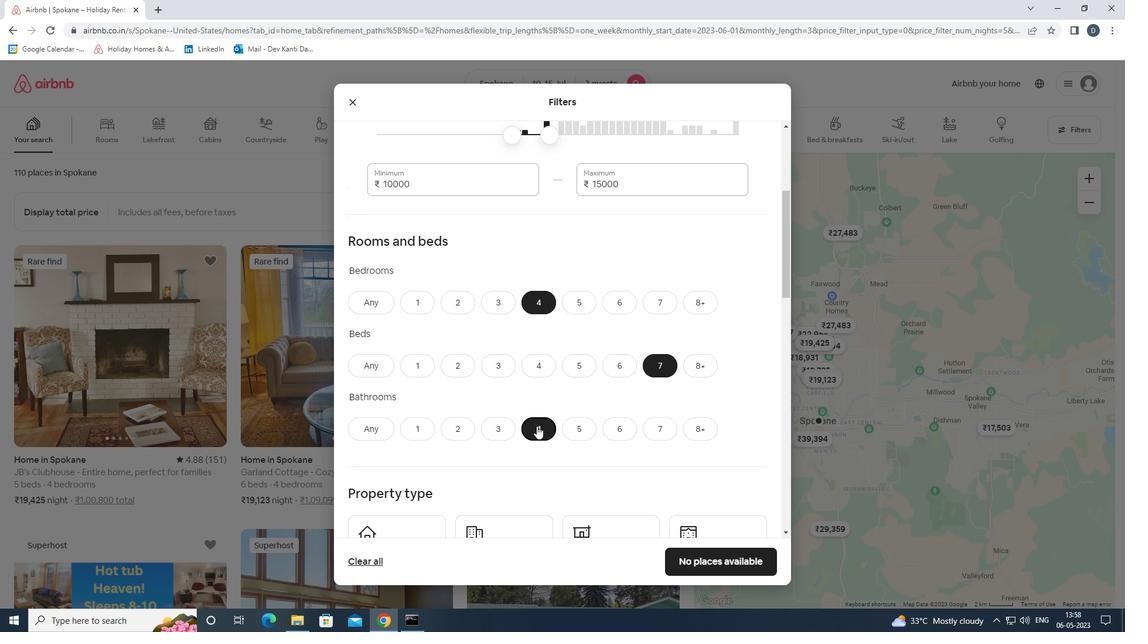 
Action: Mouse scrolled (536, 426) with delta (0, 0)
Screenshot: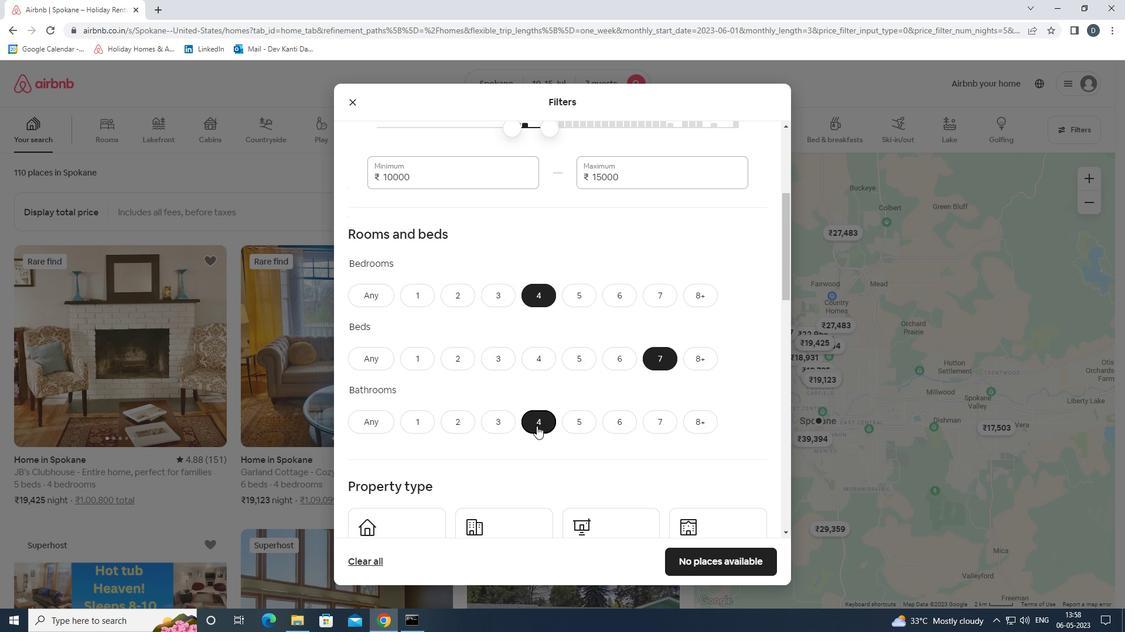 
Action: Mouse moved to (434, 422)
Screenshot: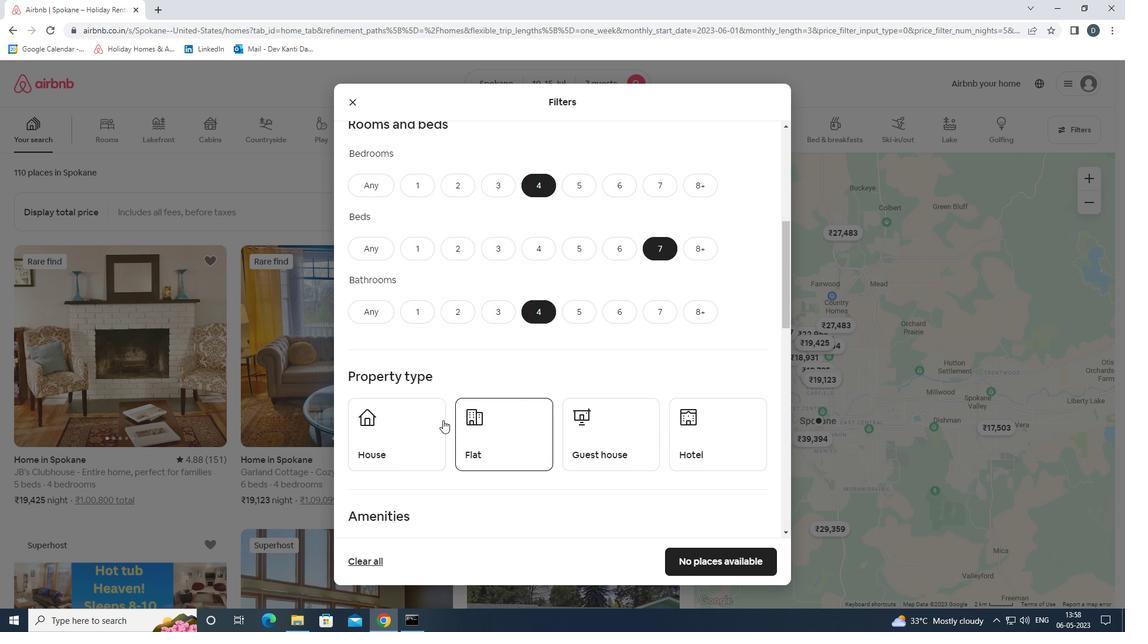 
Action: Mouse pressed left at (434, 422)
Screenshot: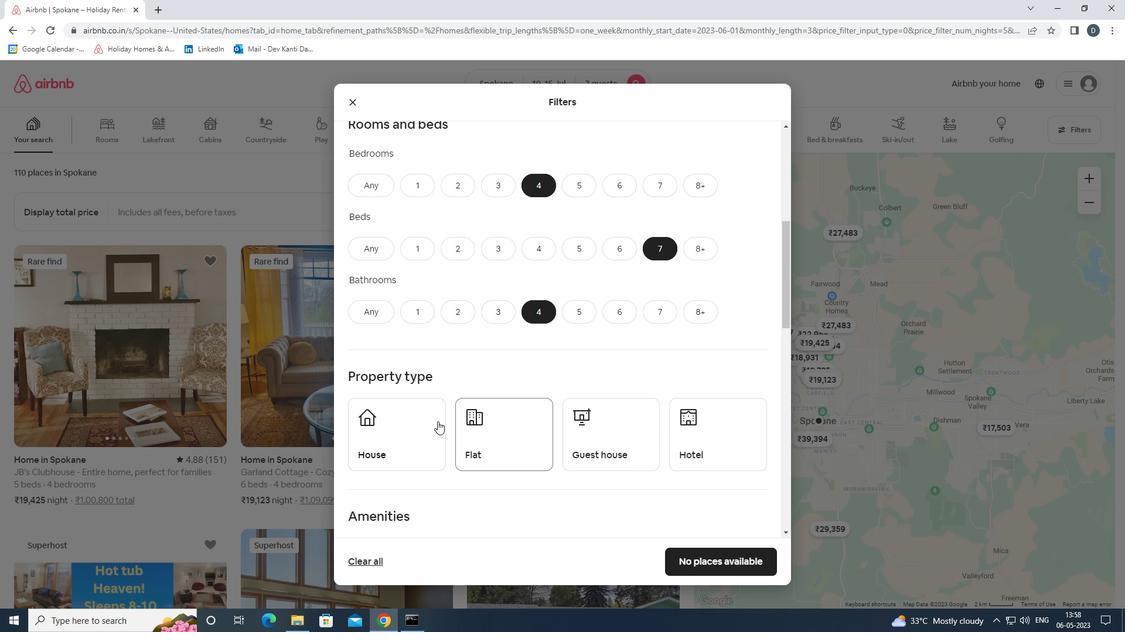 
Action: Mouse moved to (498, 419)
Screenshot: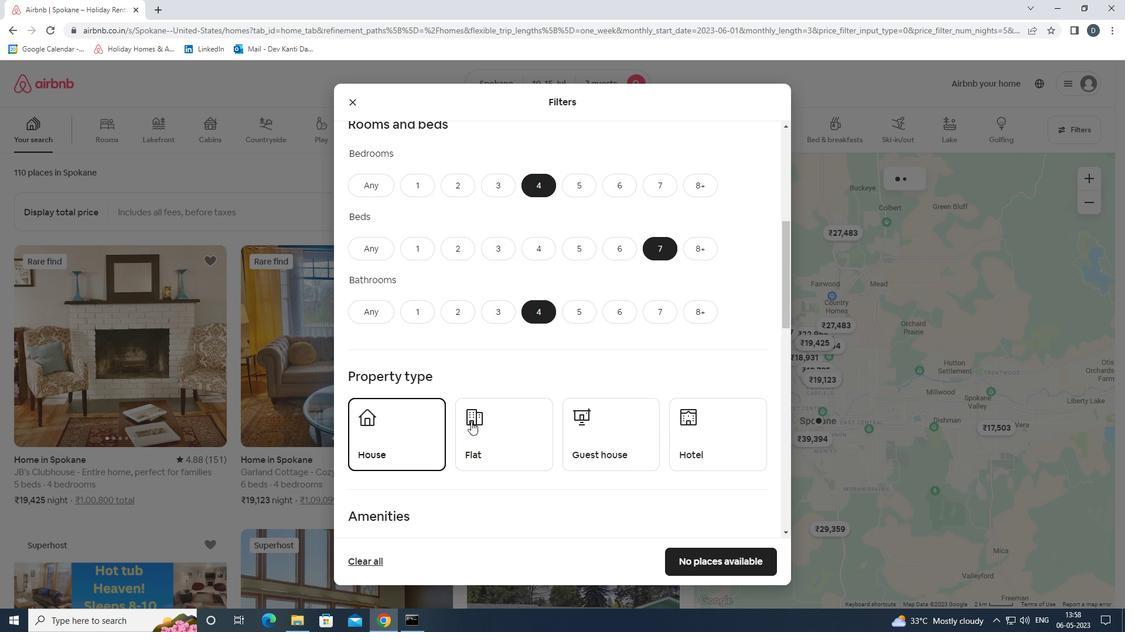
Action: Mouse pressed left at (498, 419)
Screenshot: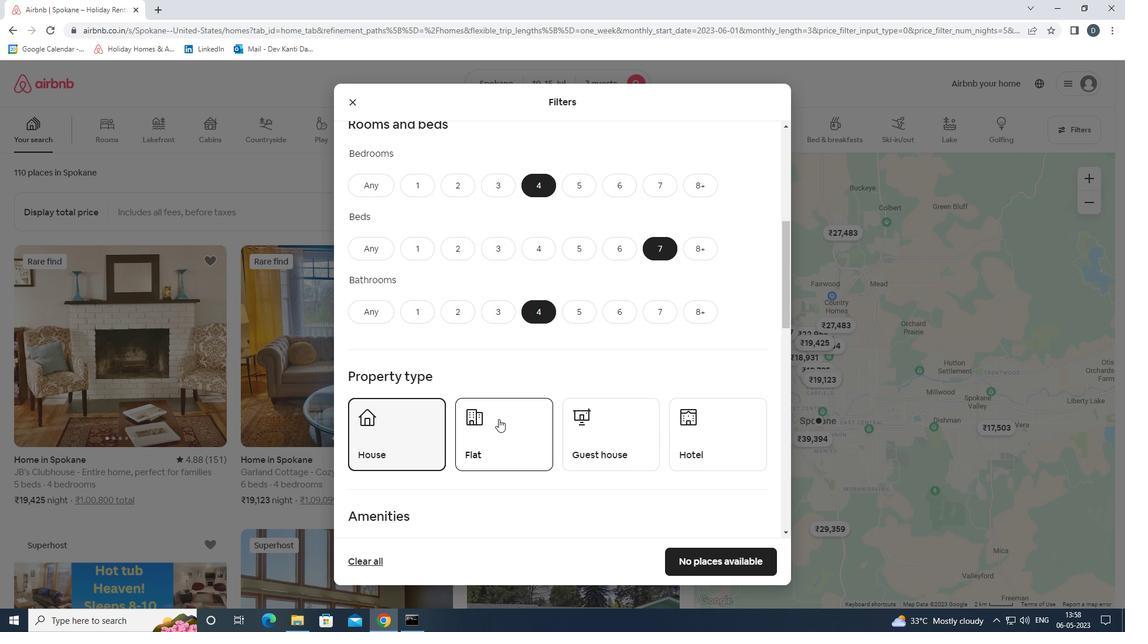 
Action: Mouse moved to (596, 429)
Screenshot: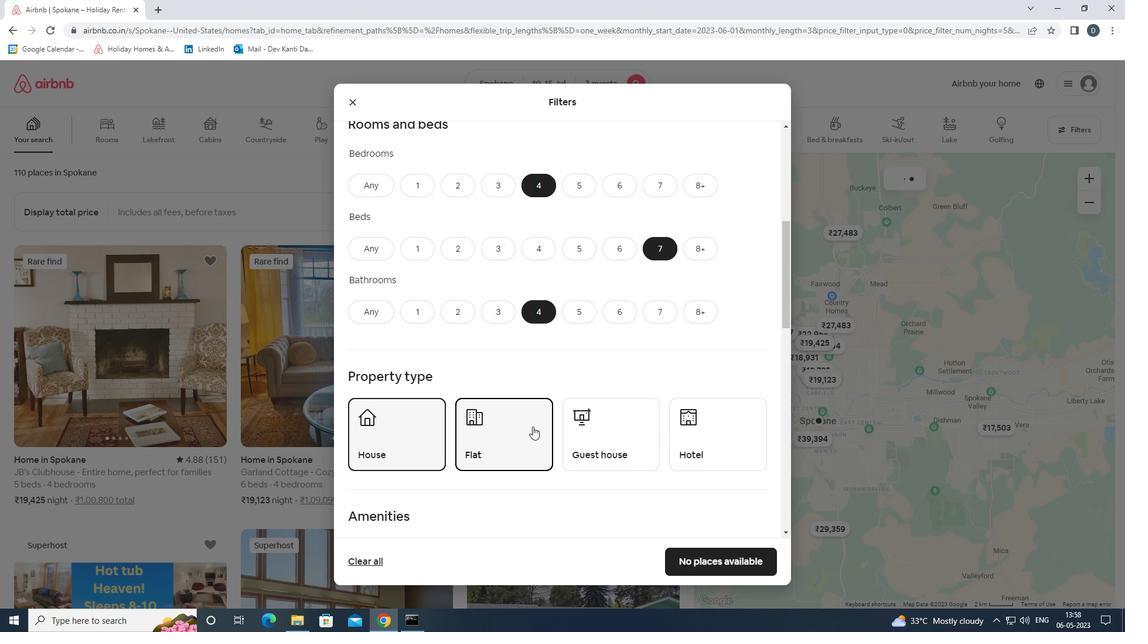 
Action: Mouse pressed left at (596, 429)
Screenshot: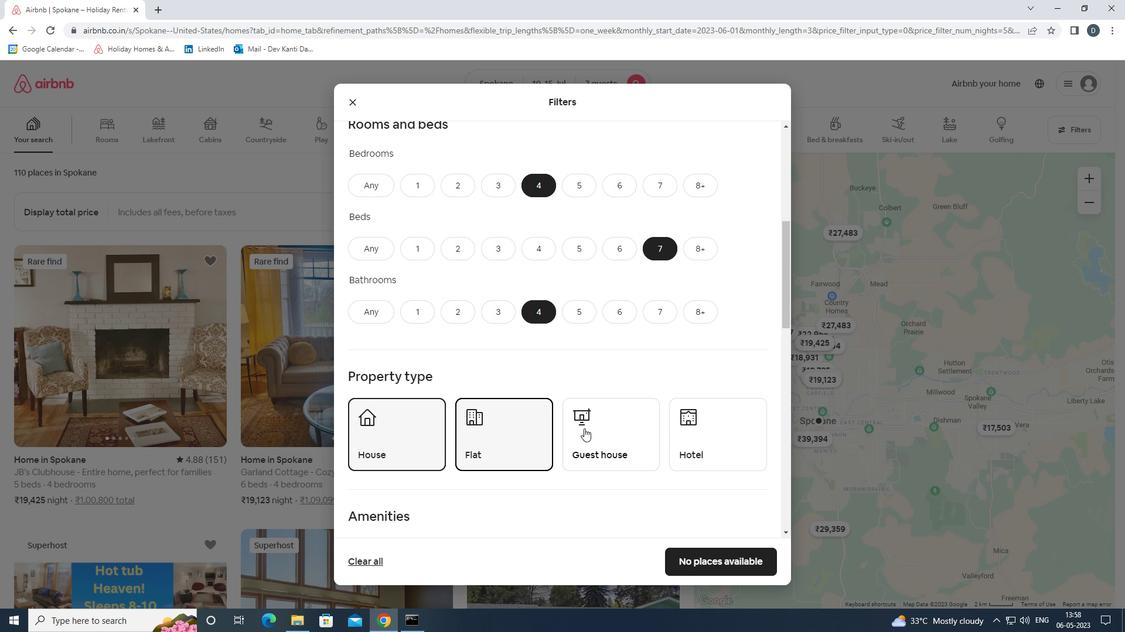 
Action: Mouse scrolled (596, 428) with delta (0, 0)
Screenshot: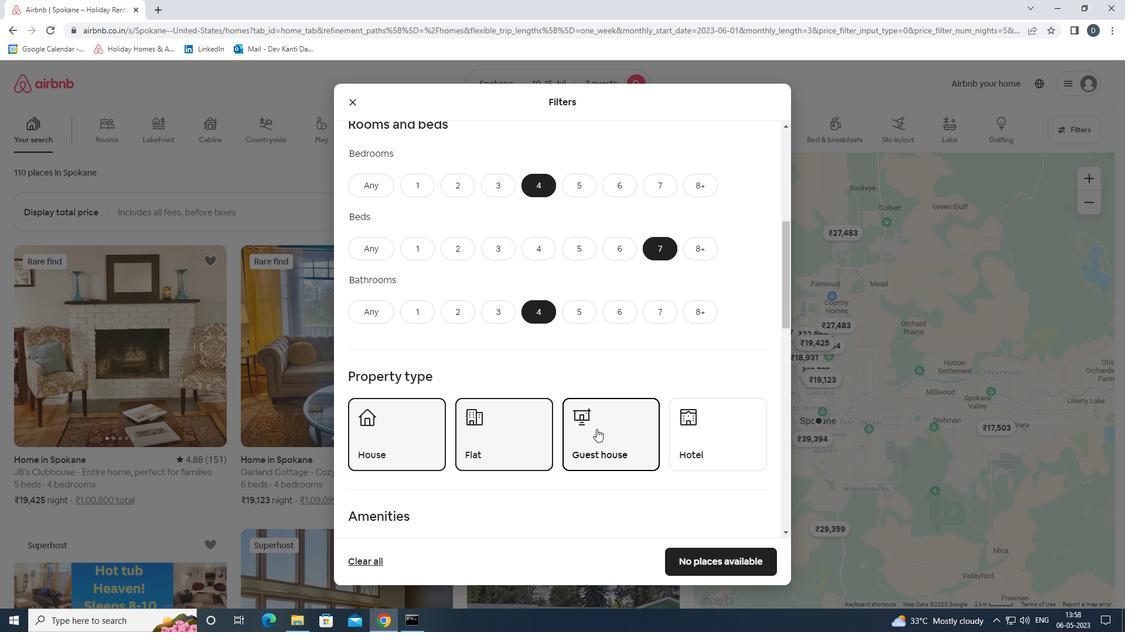 
Action: Mouse scrolled (596, 428) with delta (0, 0)
Screenshot: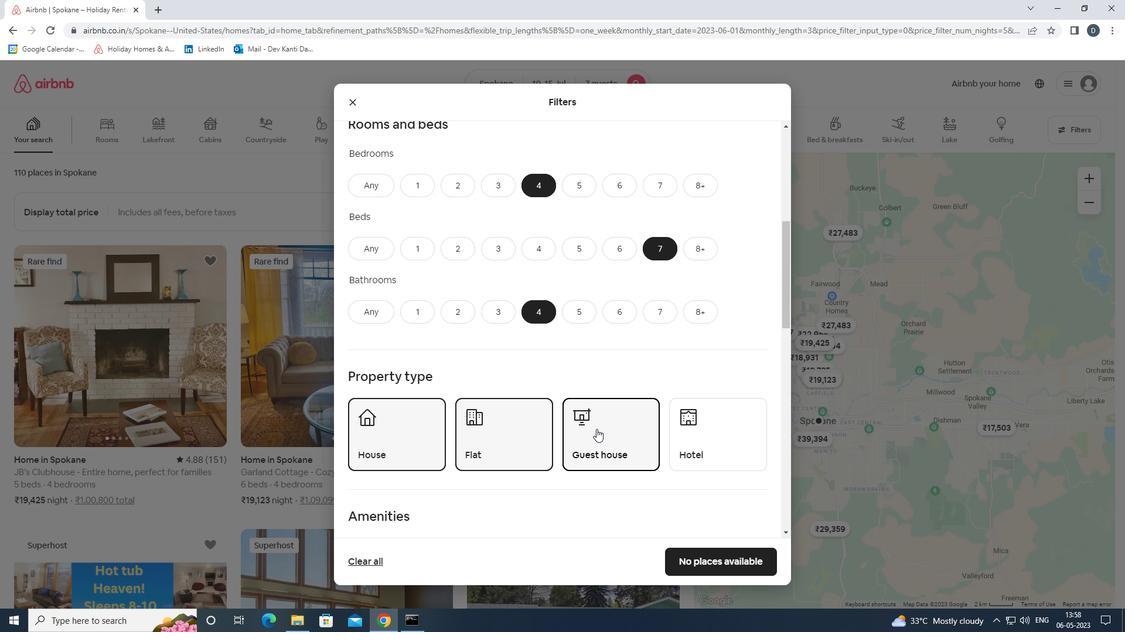 
Action: Mouse scrolled (596, 428) with delta (0, 0)
Screenshot: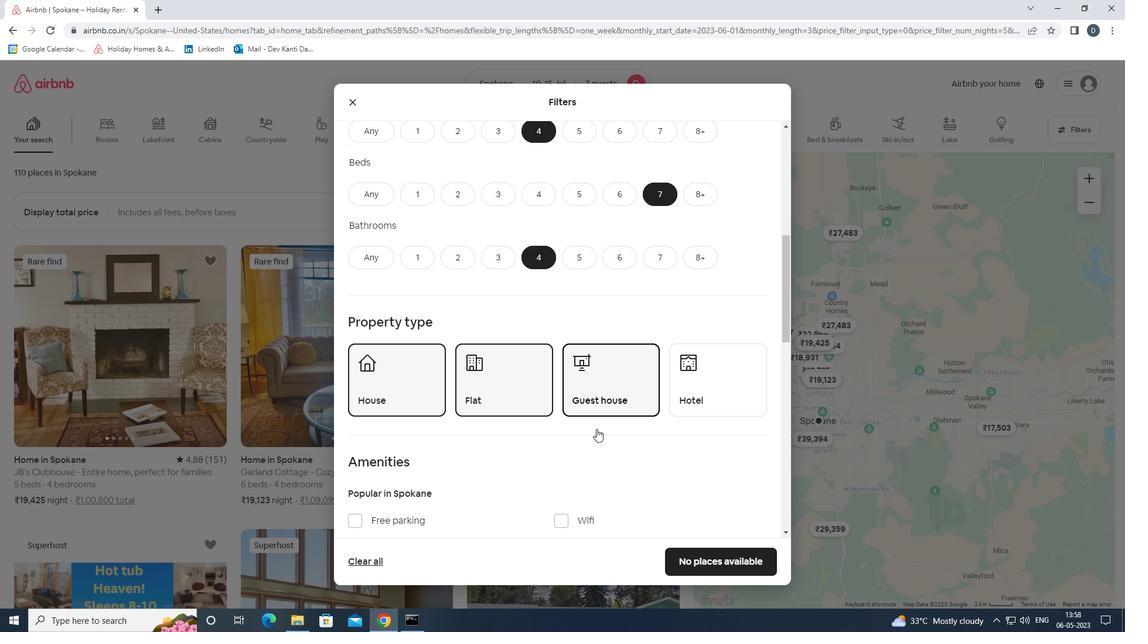 
Action: Mouse scrolled (596, 428) with delta (0, 0)
Screenshot: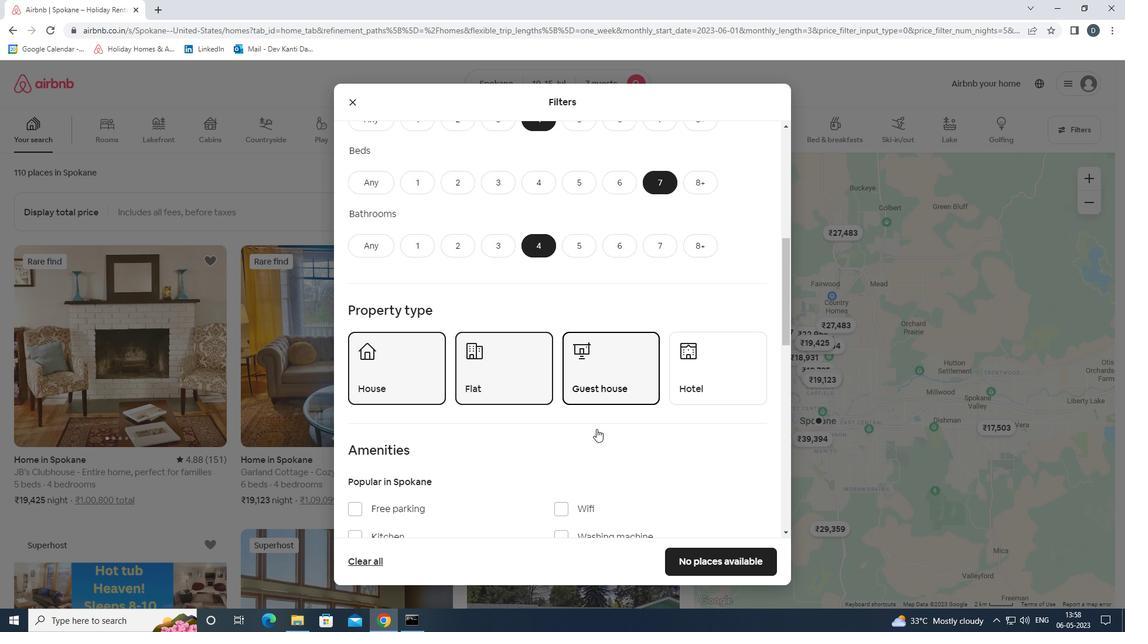 
Action: Mouse moved to (386, 423)
Screenshot: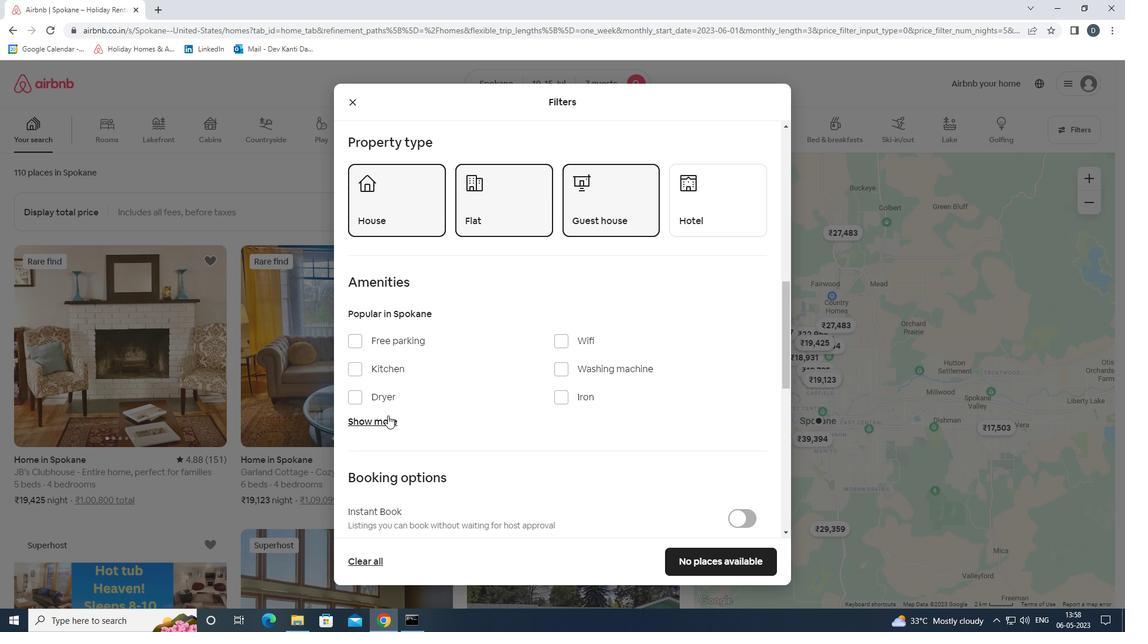 
Action: Mouse pressed left at (386, 423)
Screenshot: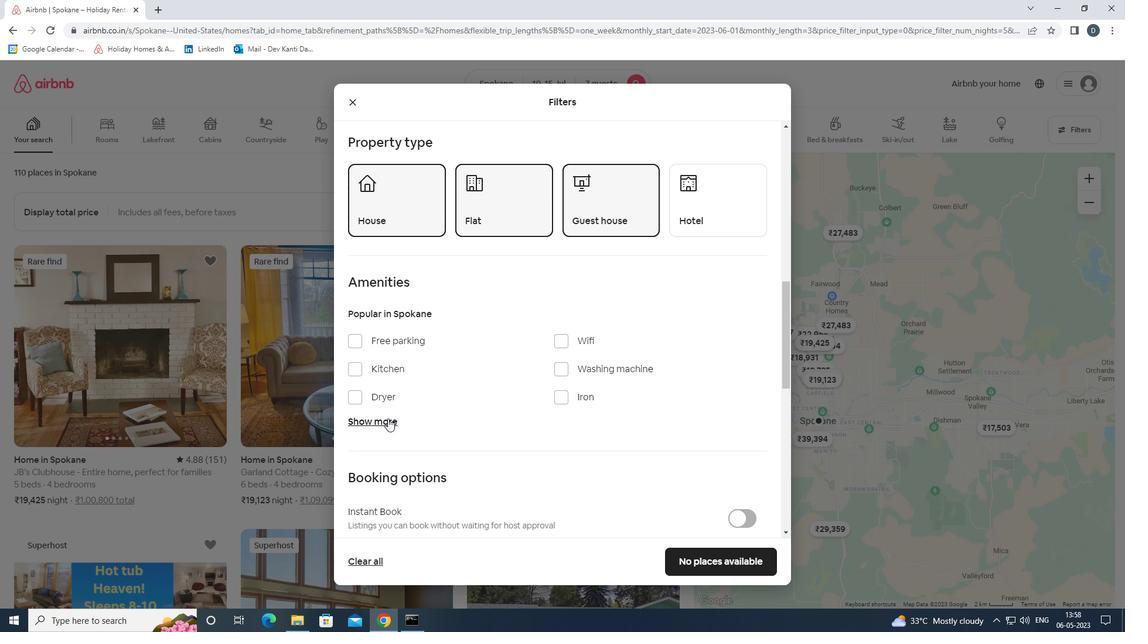 
Action: Mouse moved to (388, 344)
Screenshot: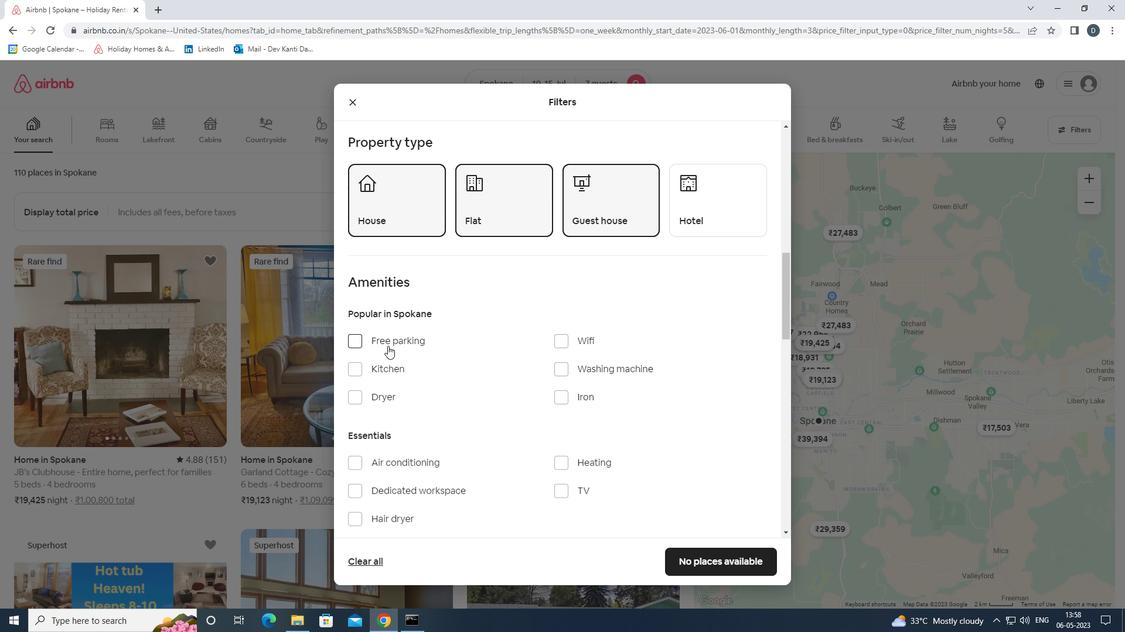 
Action: Mouse pressed left at (388, 344)
Screenshot: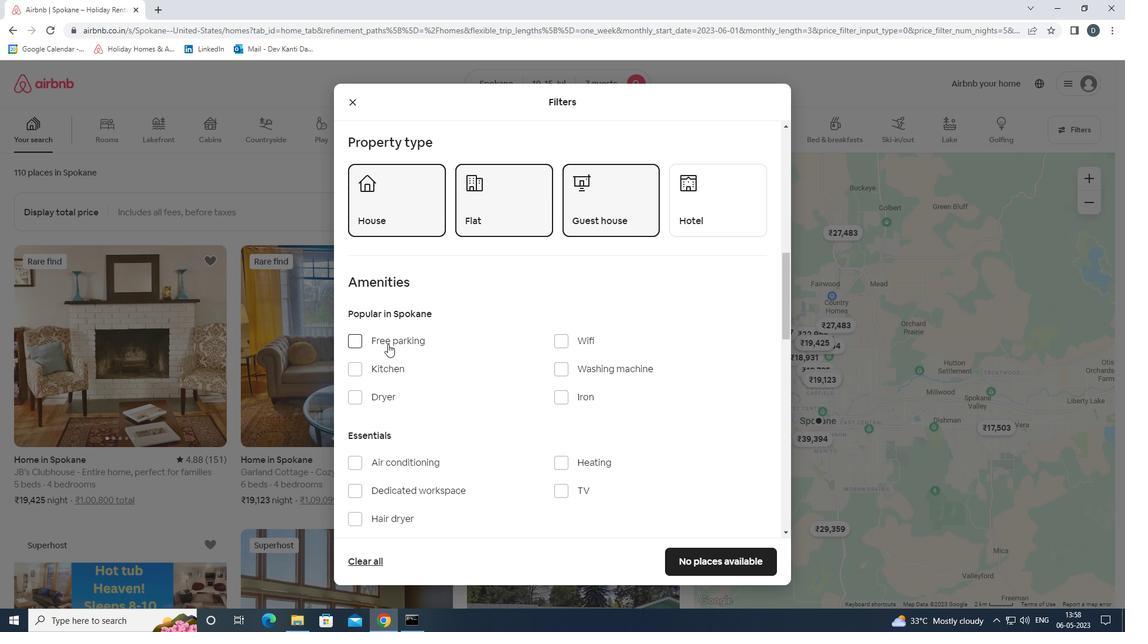 
Action: Mouse moved to (572, 339)
Screenshot: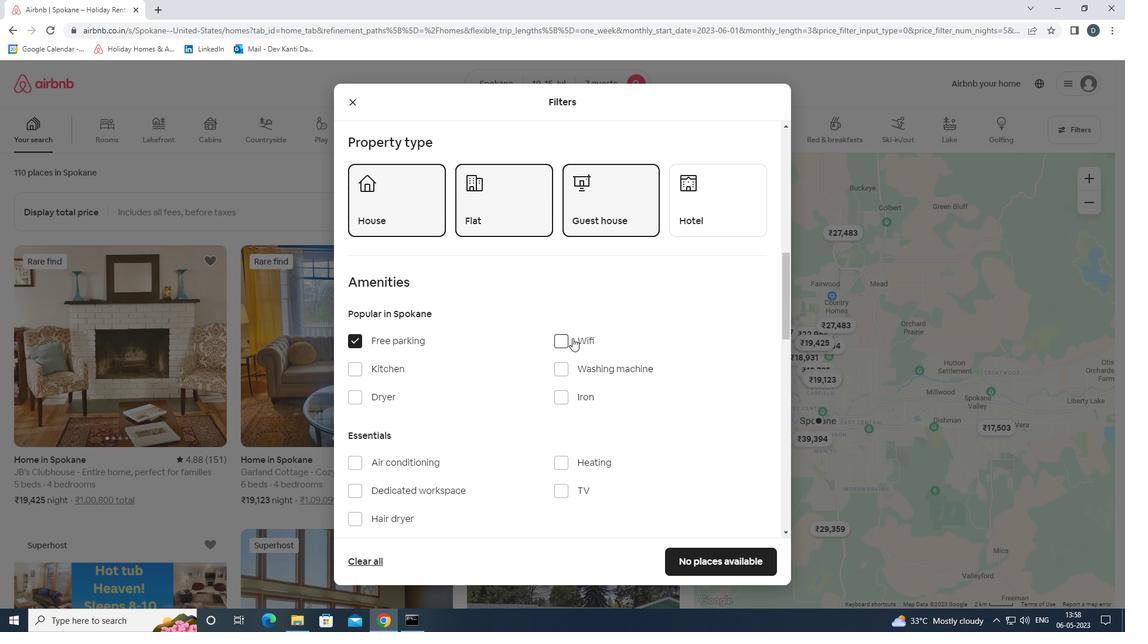 
Action: Mouse pressed left at (572, 339)
Screenshot: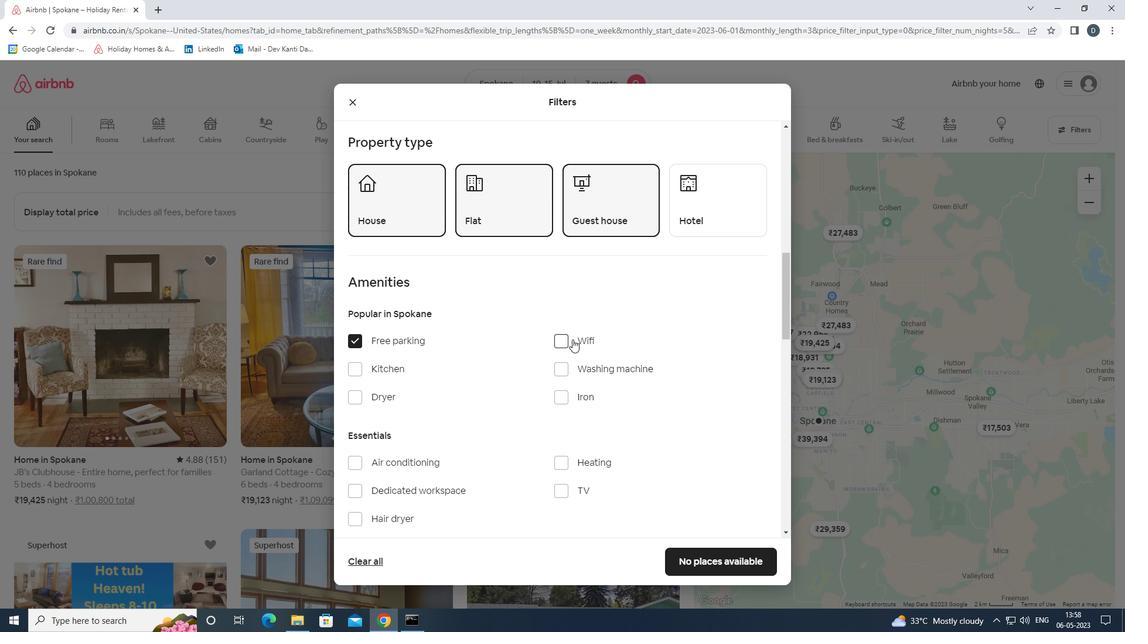 
Action: Mouse moved to (559, 346)
Screenshot: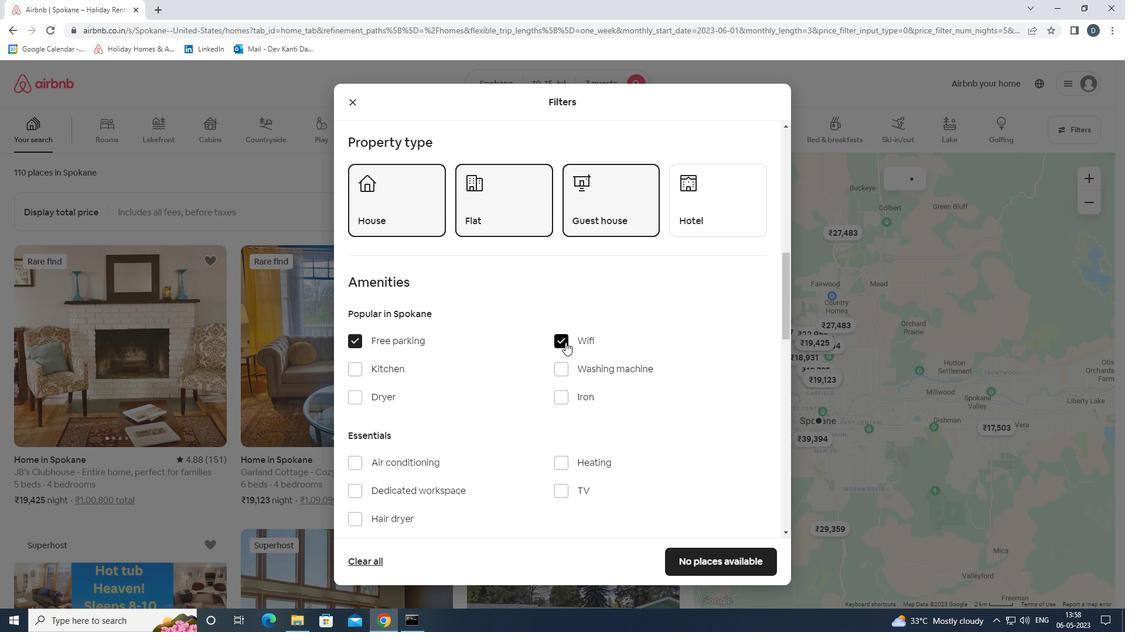 
Action: Mouse scrolled (559, 345) with delta (0, 0)
Screenshot: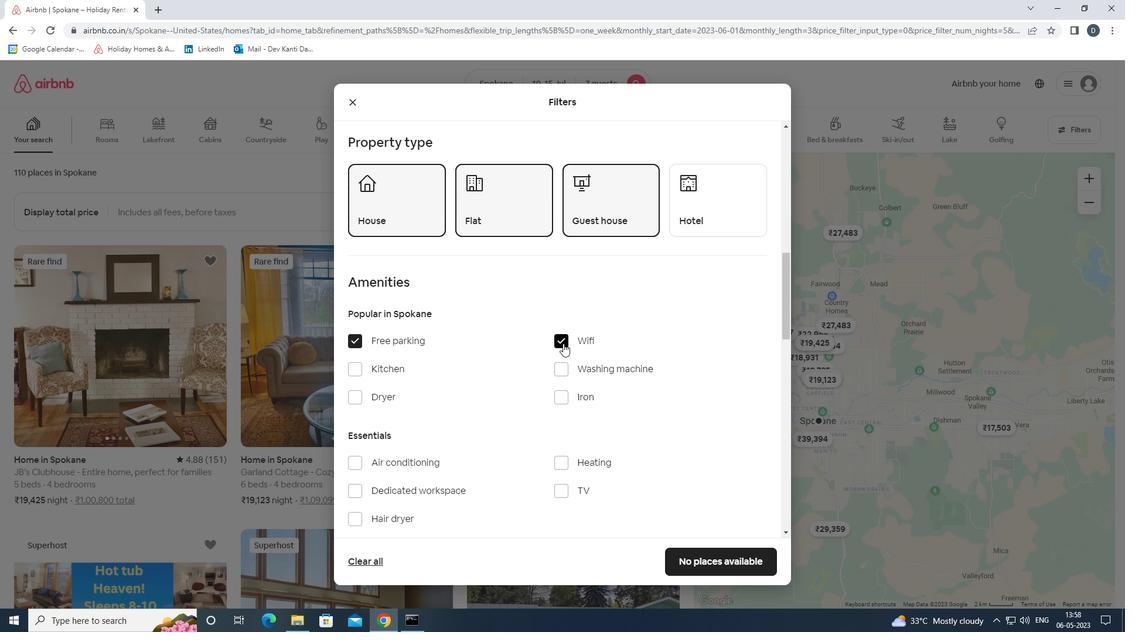 
Action: Mouse moved to (558, 346)
Screenshot: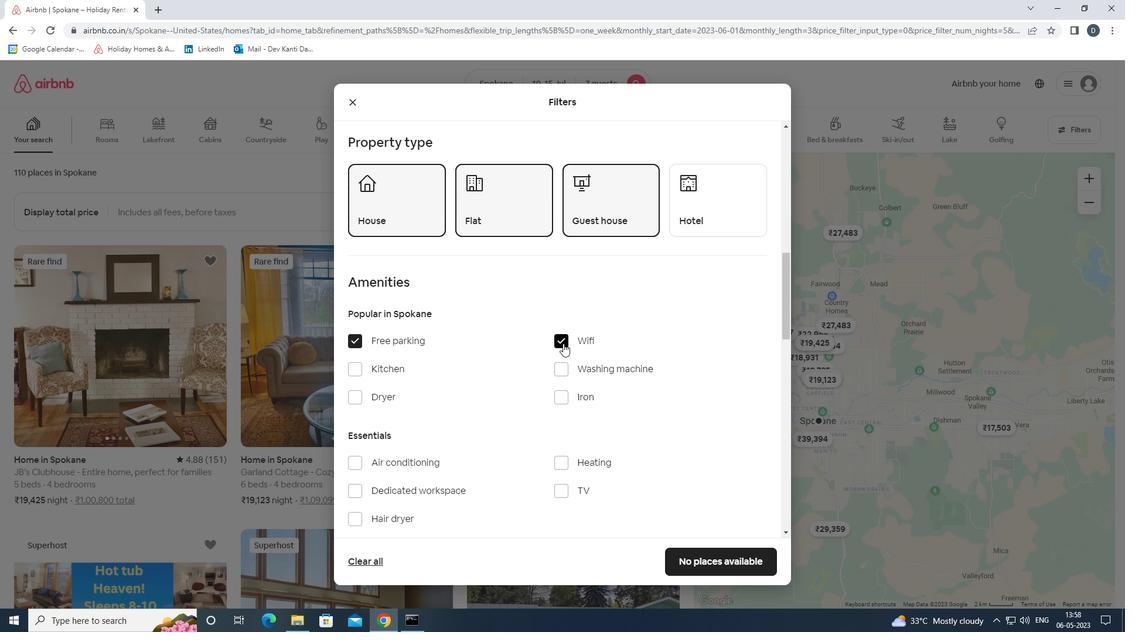 
Action: Mouse scrolled (558, 345) with delta (0, 0)
Screenshot: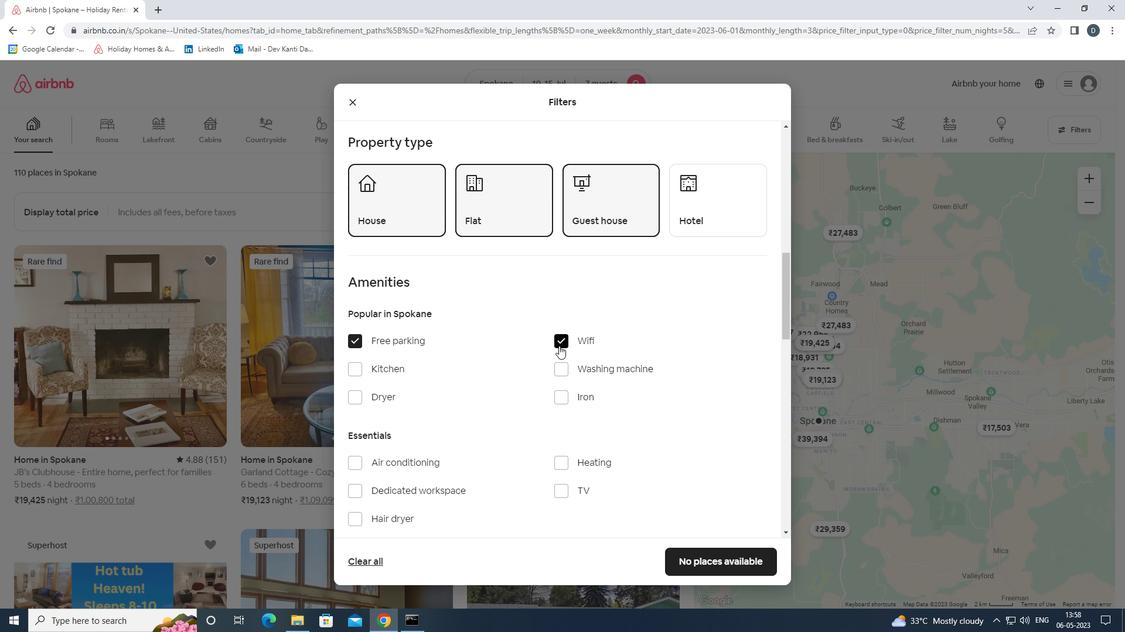 
Action: Mouse moved to (562, 373)
Screenshot: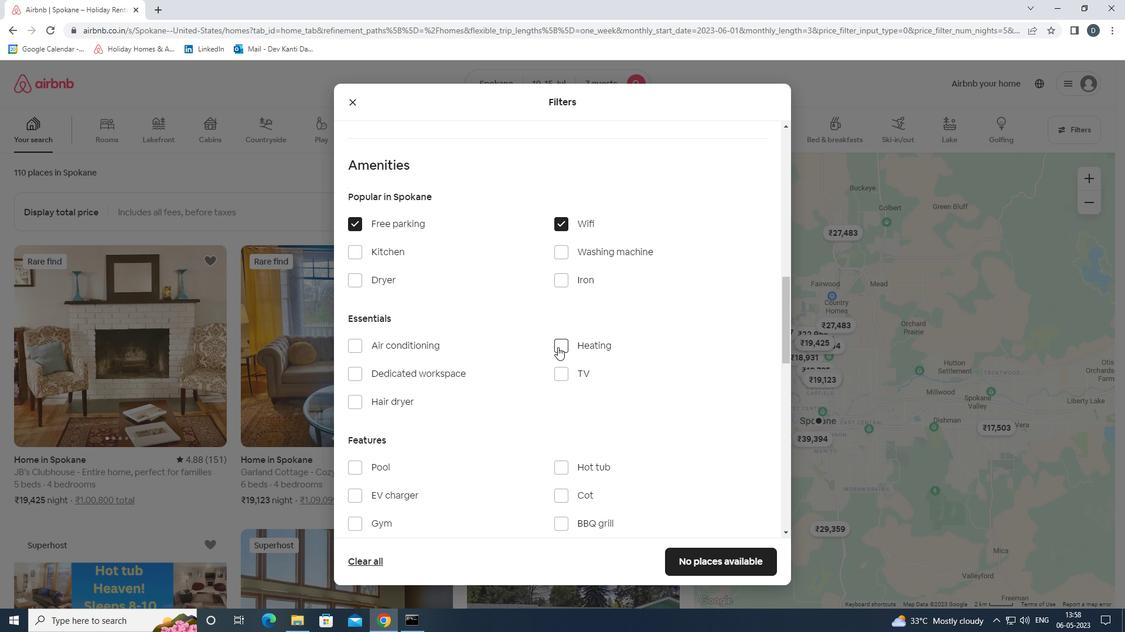 
Action: Mouse pressed left at (562, 373)
Screenshot: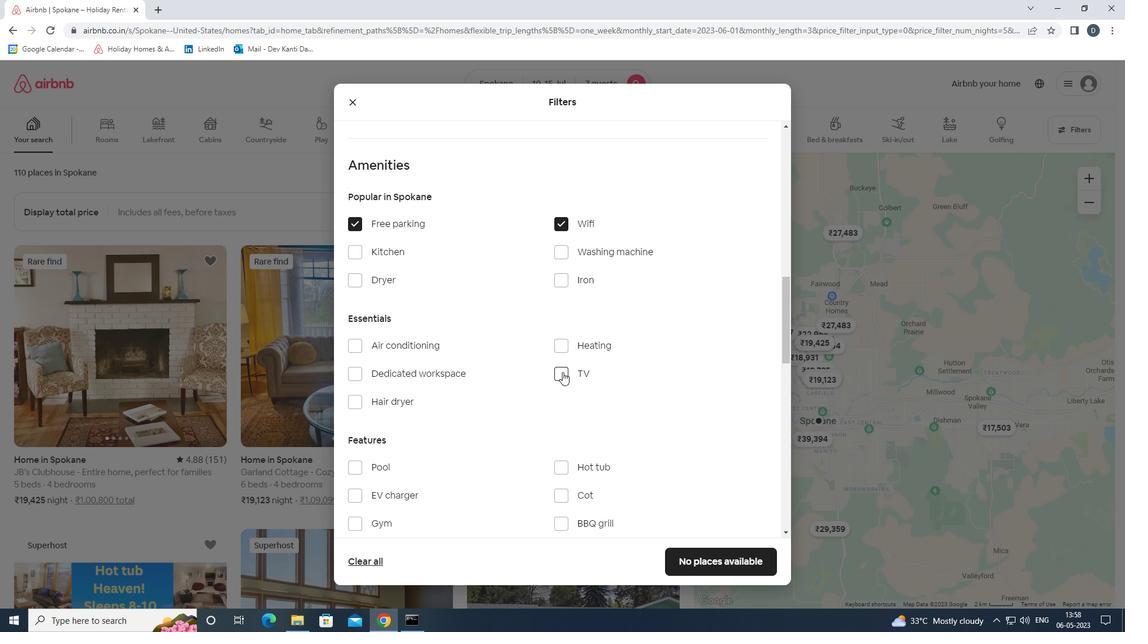 
Action: Mouse moved to (560, 373)
Screenshot: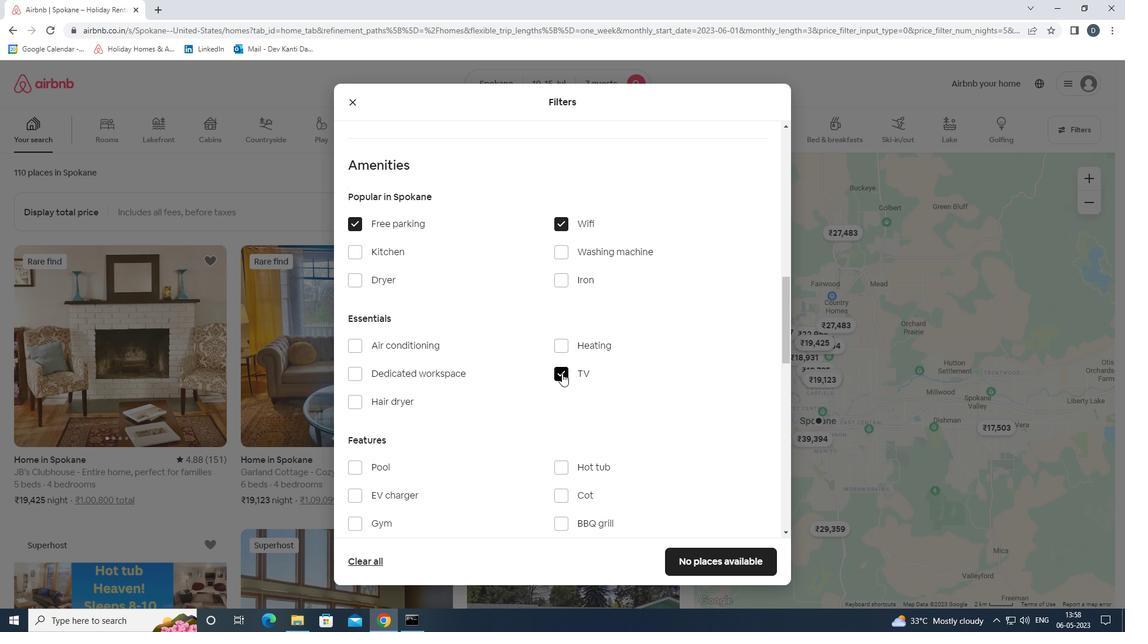 
Action: Mouse scrolled (560, 373) with delta (0, 0)
Screenshot: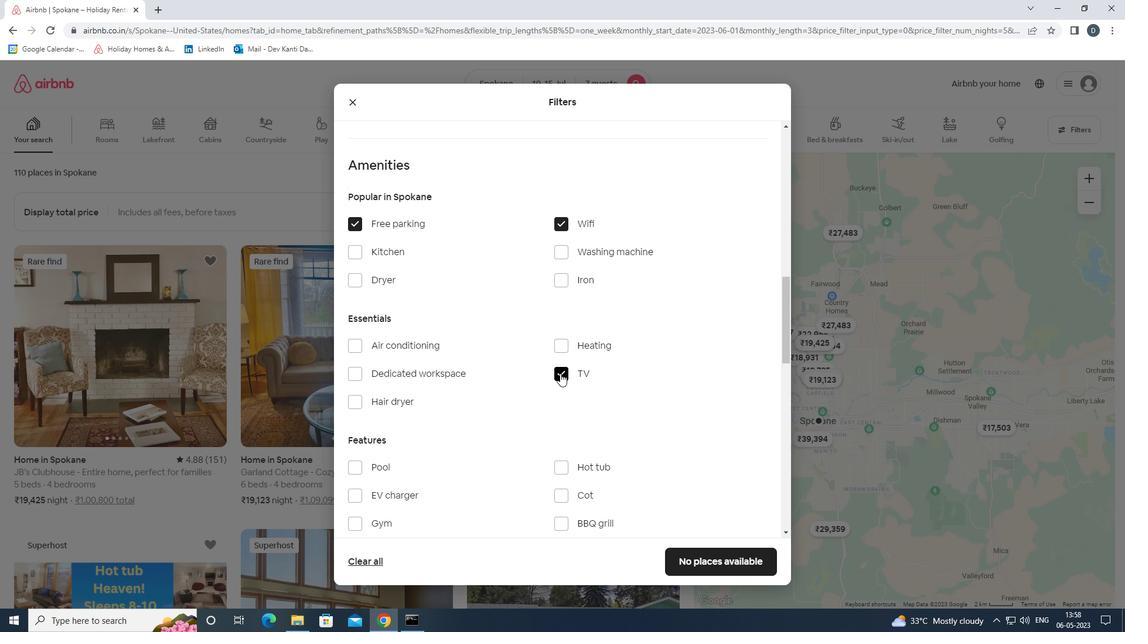
Action: Mouse scrolled (560, 373) with delta (0, 0)
Screenshot: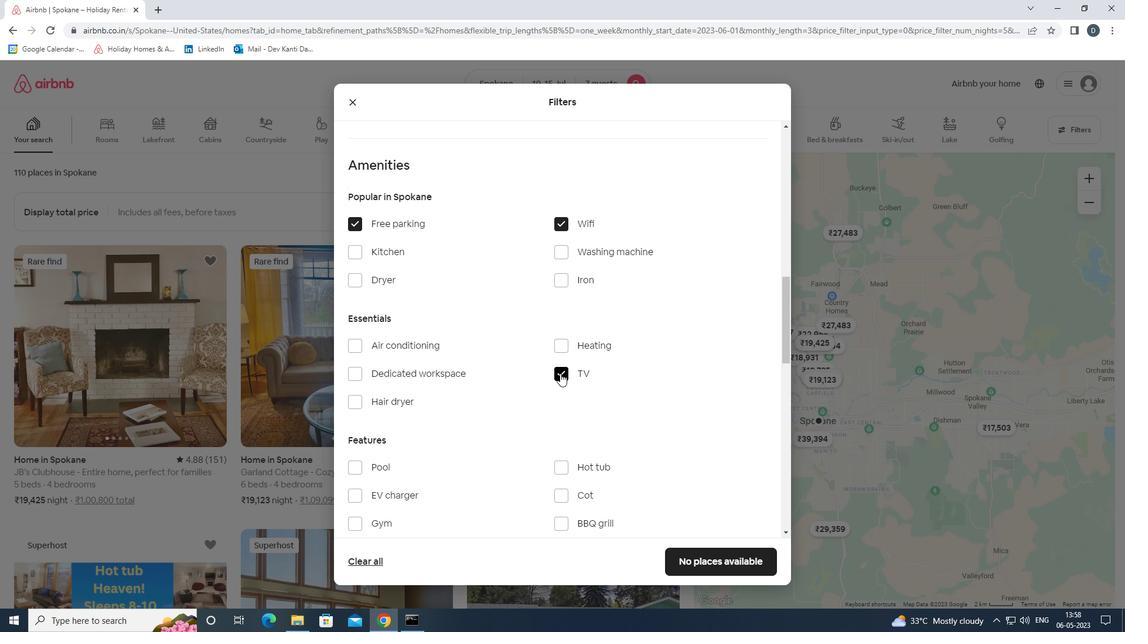 
Action: Mouse scrolled (560, 373) with delta (0, 0)
Screenshot: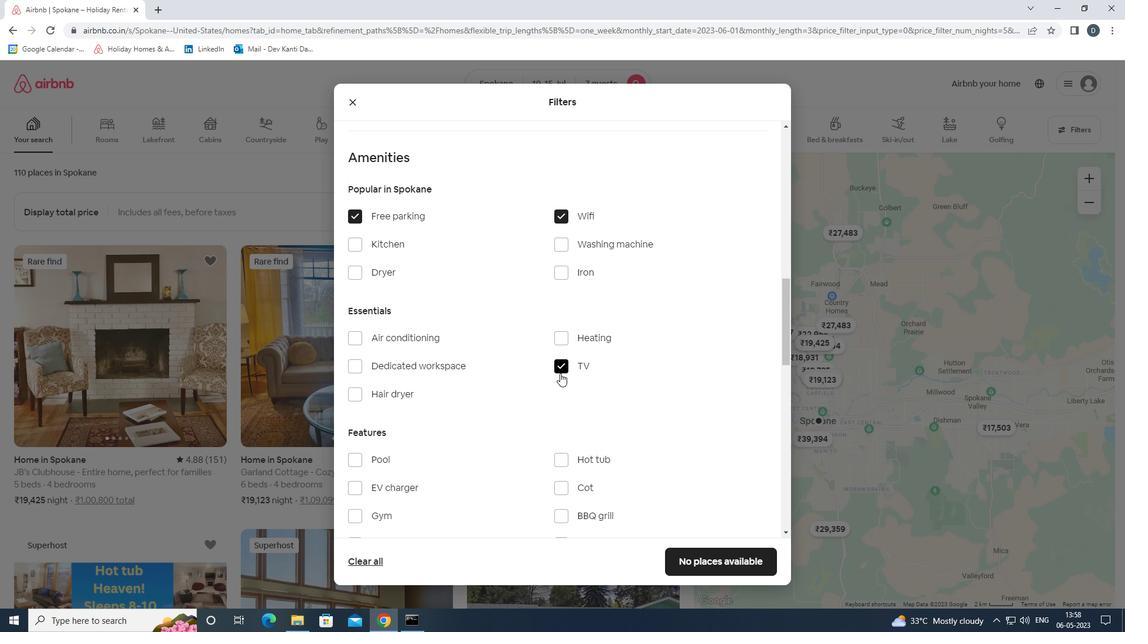 
Action: Mouse moved to (413, 351)
Screenshot: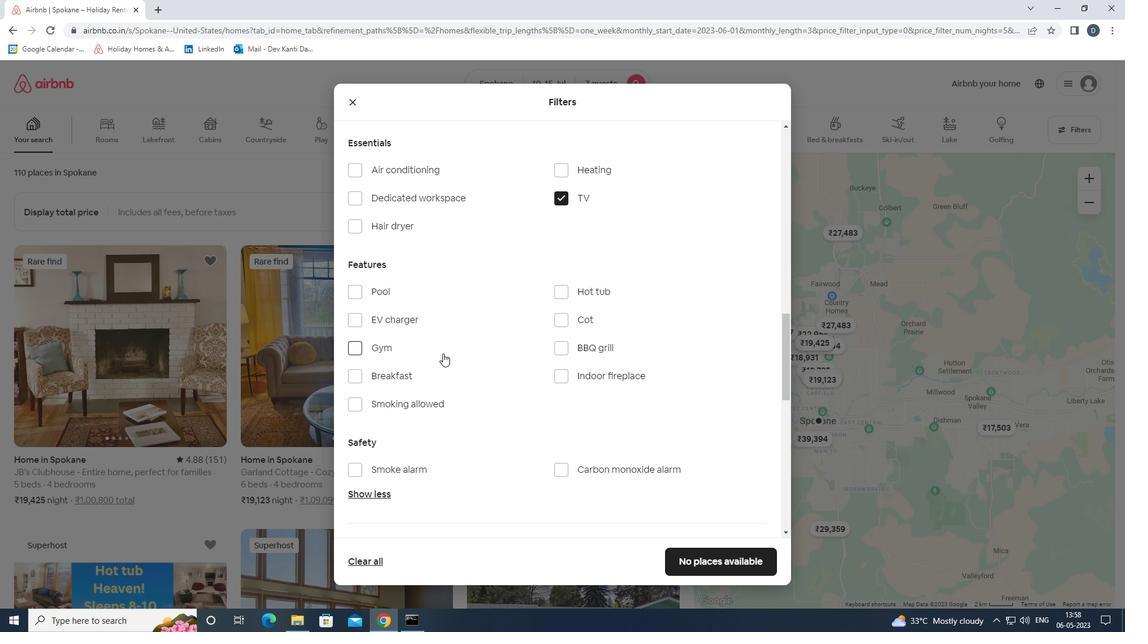 
Action: Mouse pressed left at (413, 351)
Screenshot: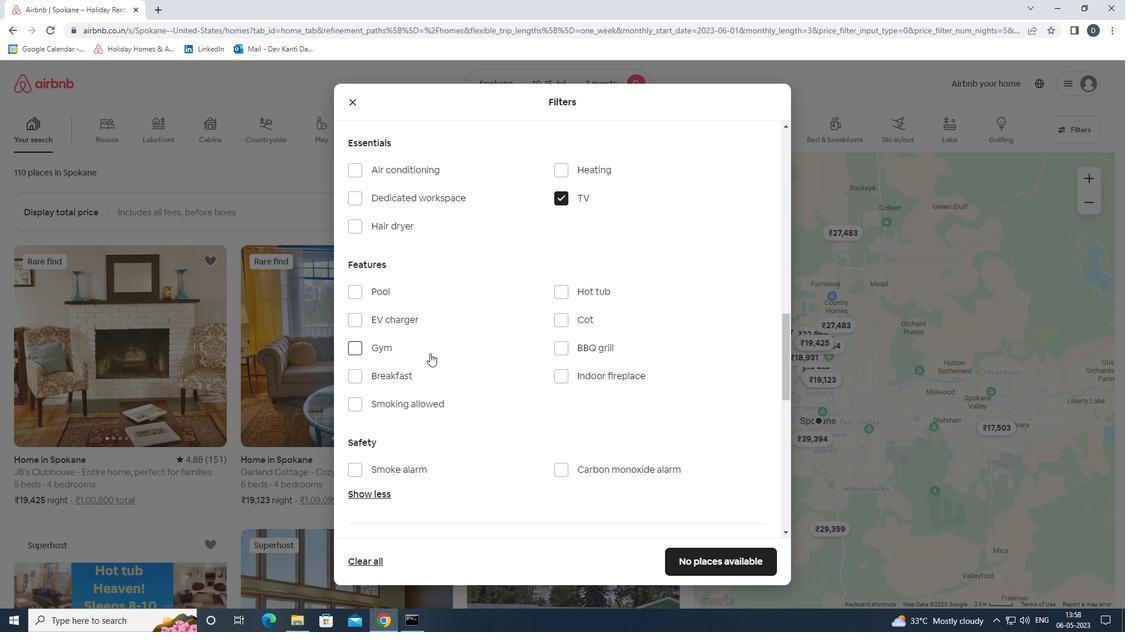 
Action: Mouse moved to (414, 369)
Screenshot: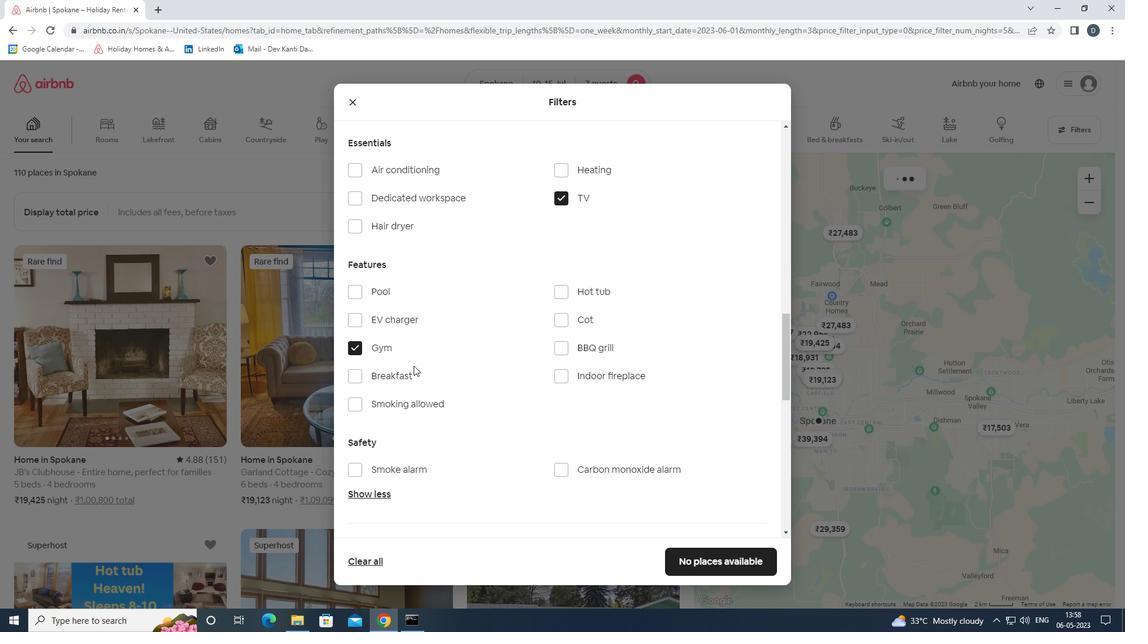 
Action: Mouse pressed left at (414, 369)
Screenshot: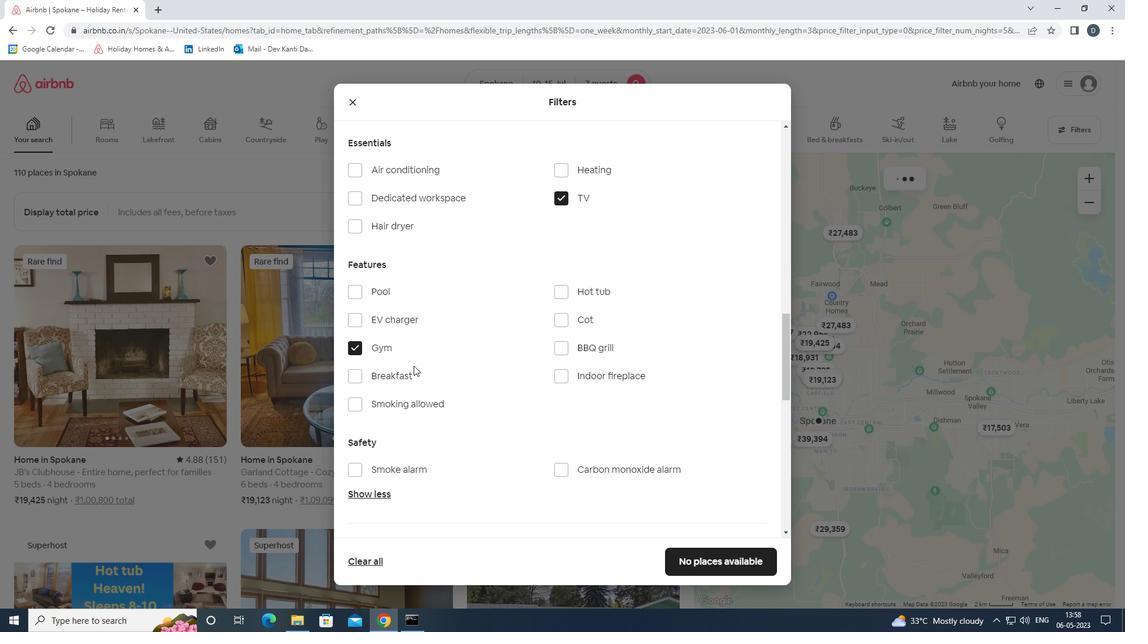 
Action: Mouse moved to (512, 387)
Screenshot: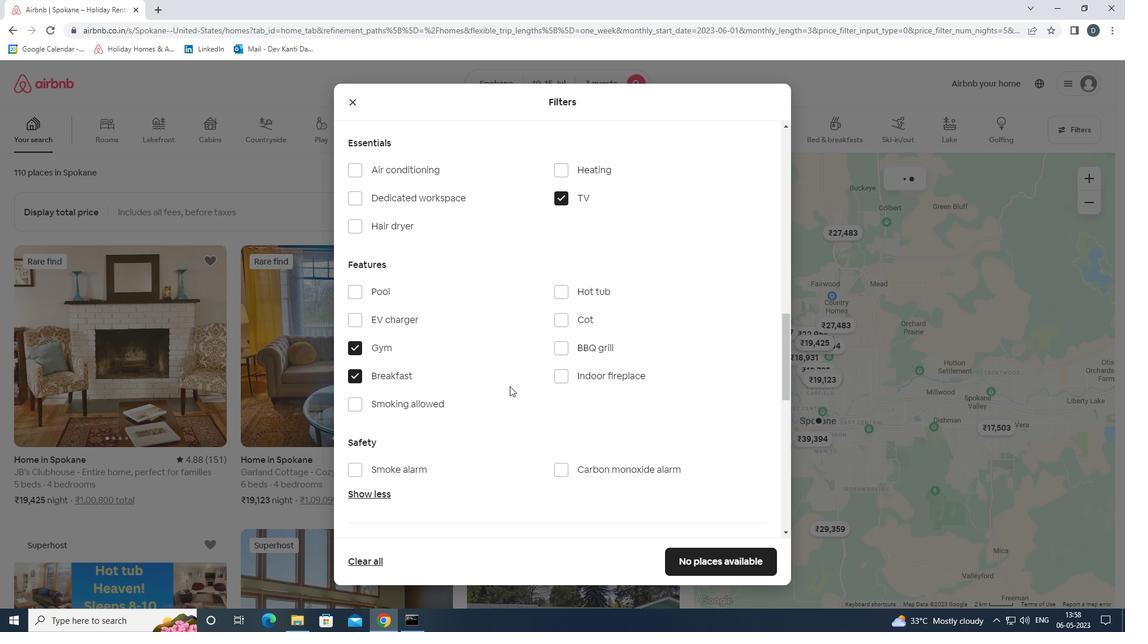 
Action: Mouse scrolled (512, 386) with delta (0, 0)
Screenshot: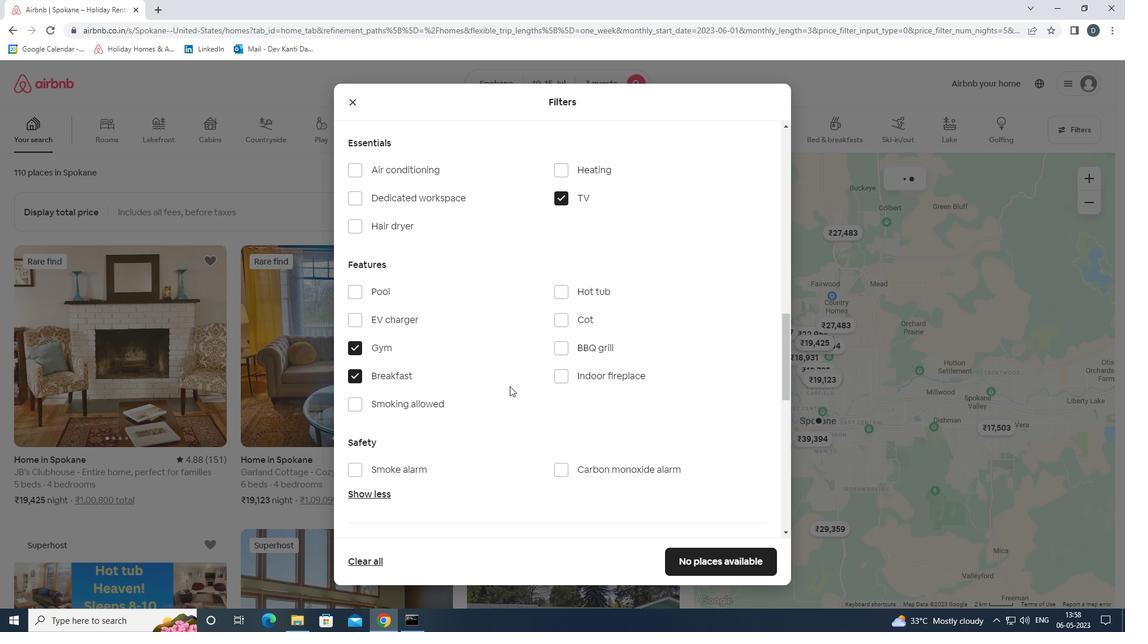 
Action: Mouse scrolled (512, 386) with delta (0, 0)
Screenshot: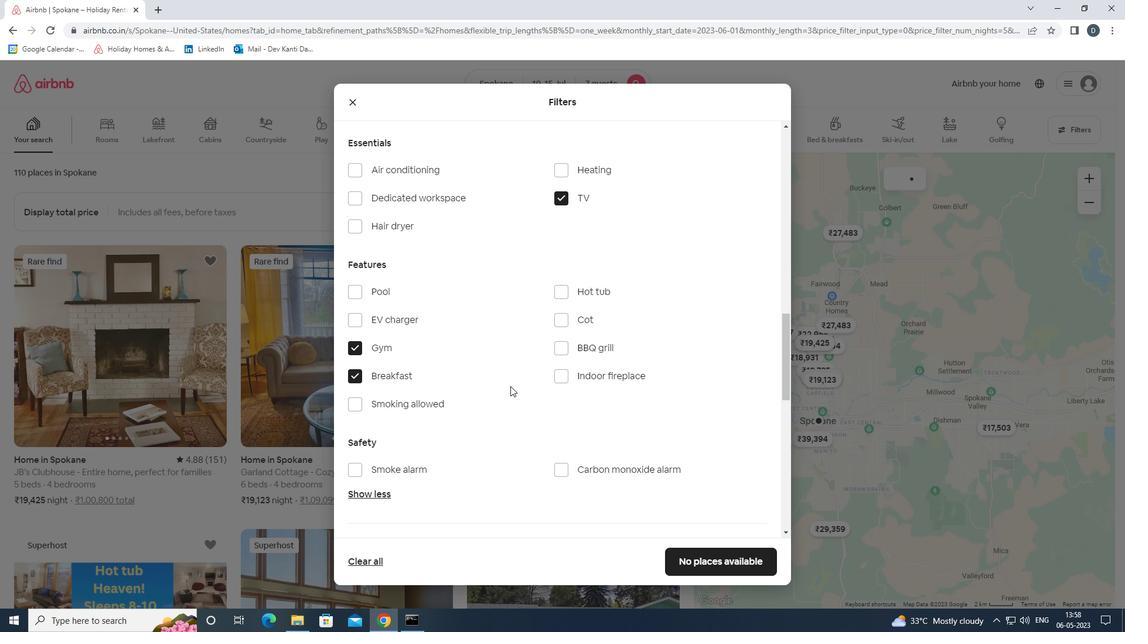 
Action: Mouse scrolled (512, 386) with delta (0, 0)
Screenshot: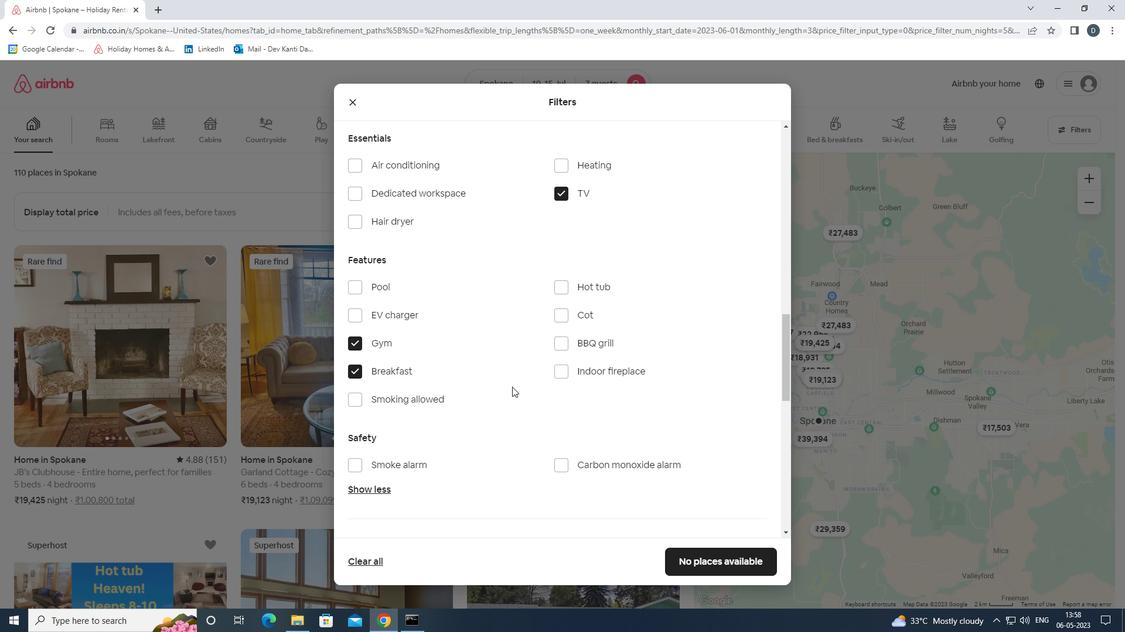 
Action: Mouse scrolled (512, 386) with delta (0, 0)
Screenshot: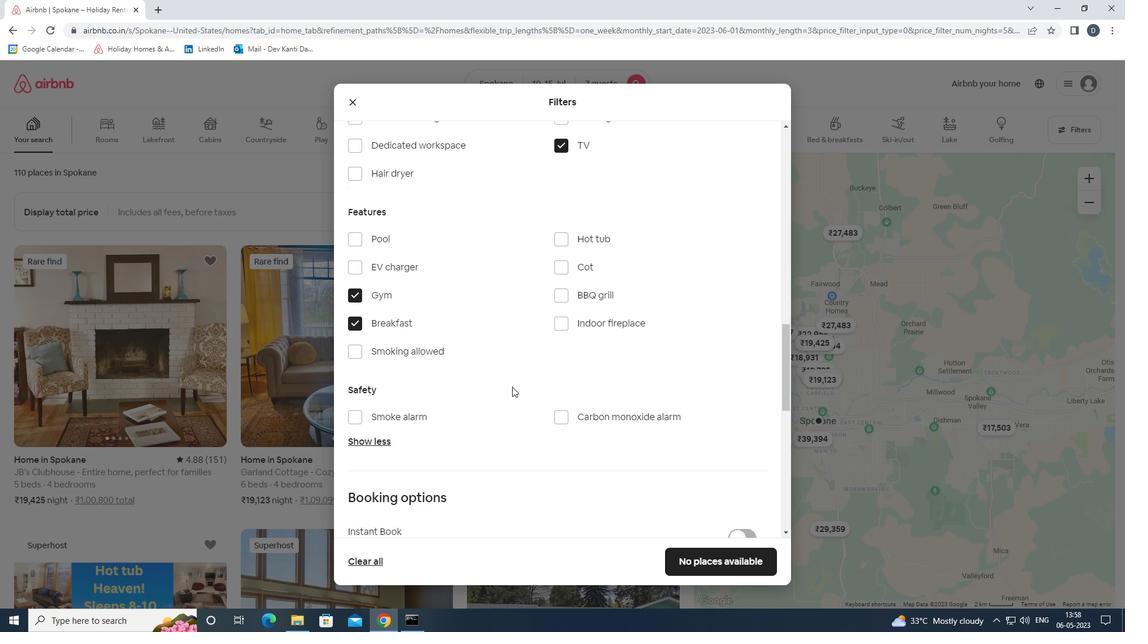 
Action: Mouse moved to (749, 394)
Screenshot: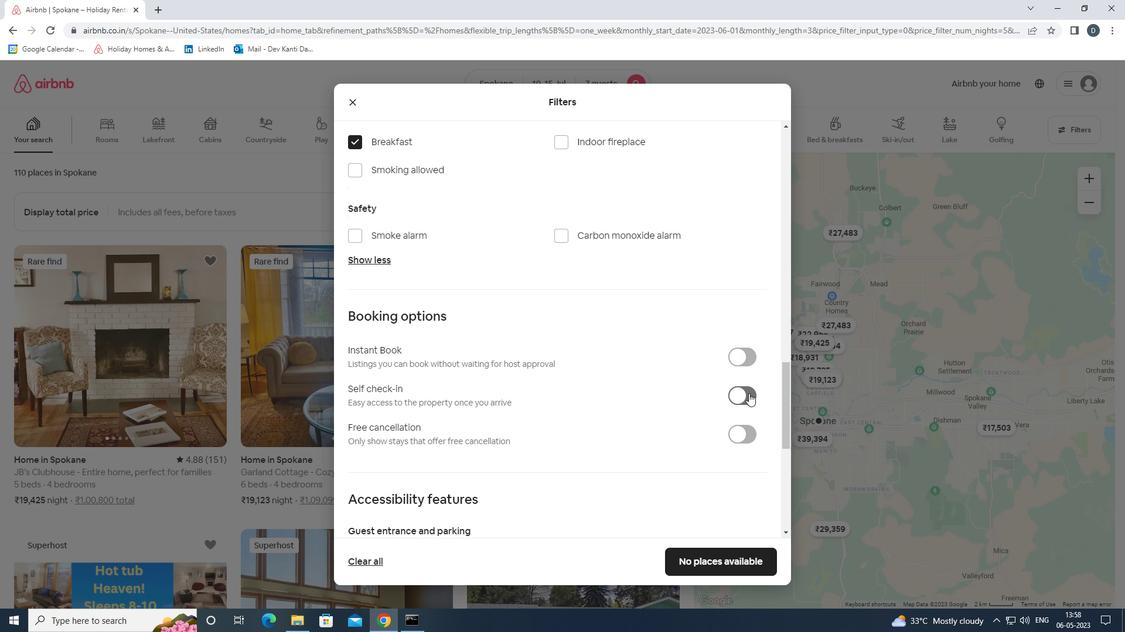 
Action: Mouse pressed left at (749, 394)
Screenshot: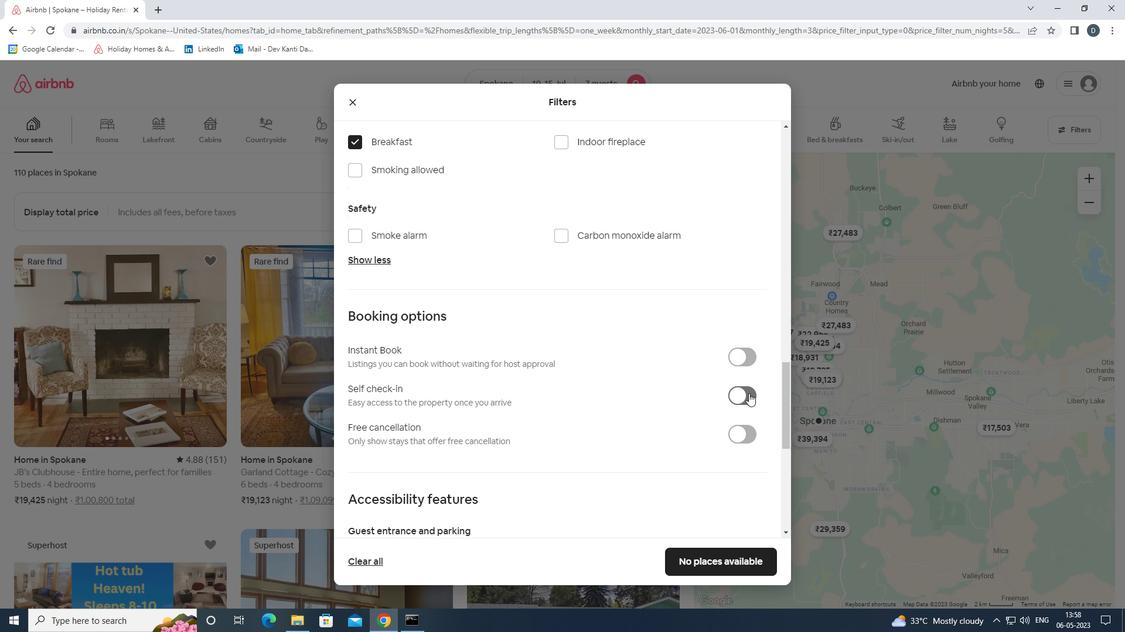 
Action: Mouse moved to (748, 394)
Screenshot: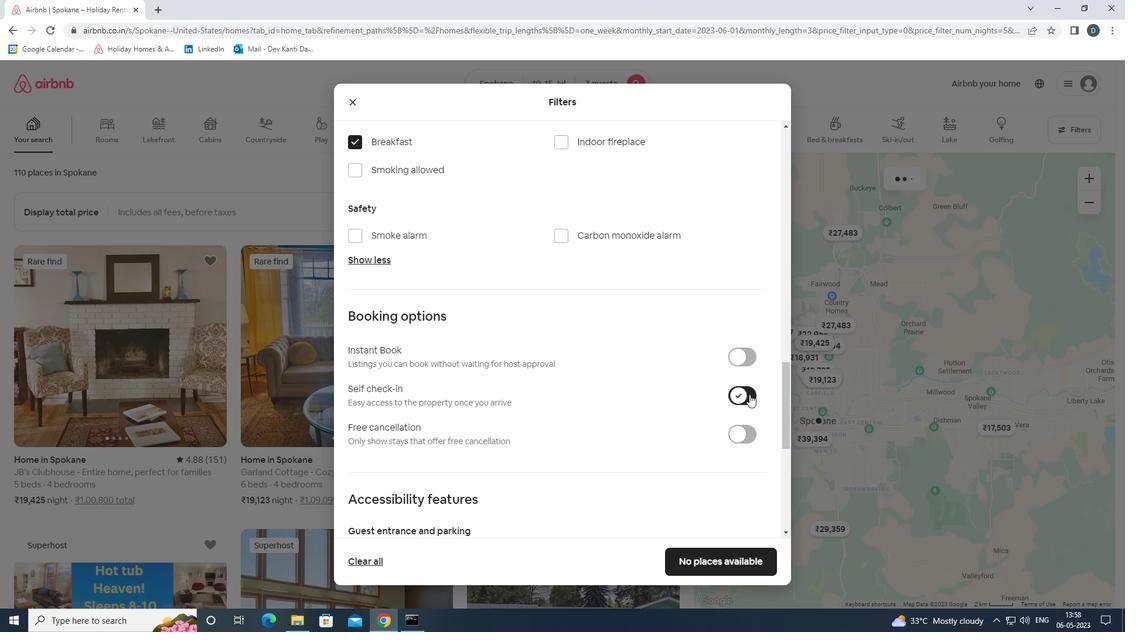 
Action: Mouse scrolled (748, 394) with delta (0, 0)
Screenshot: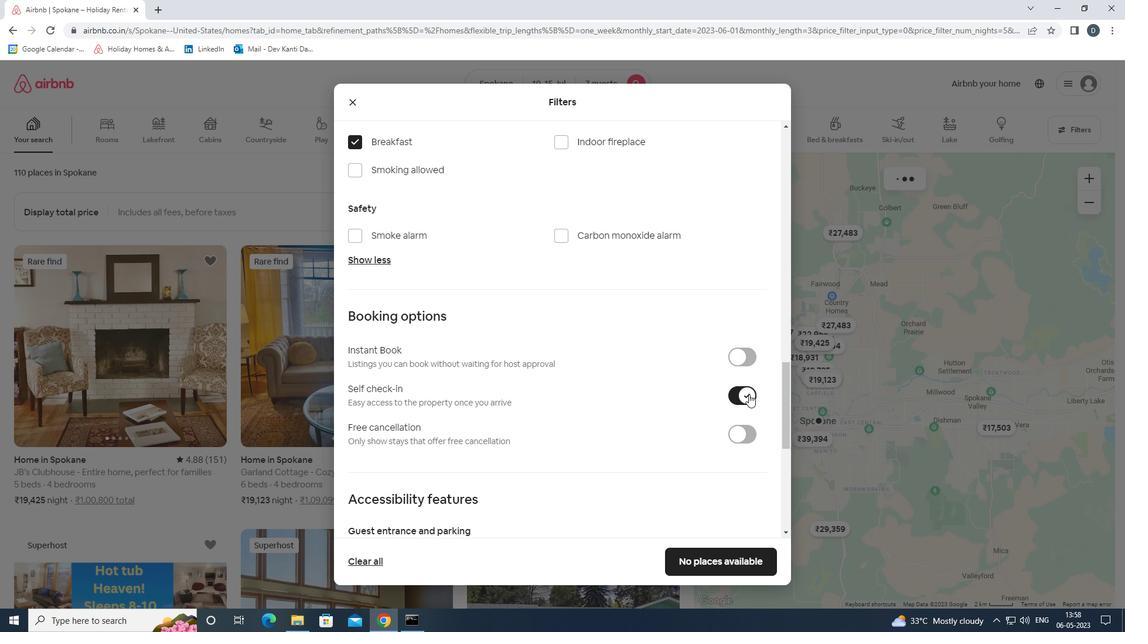 
Action: Mouse scrolled (748, 394) with delta (0, 0)
Screenshot: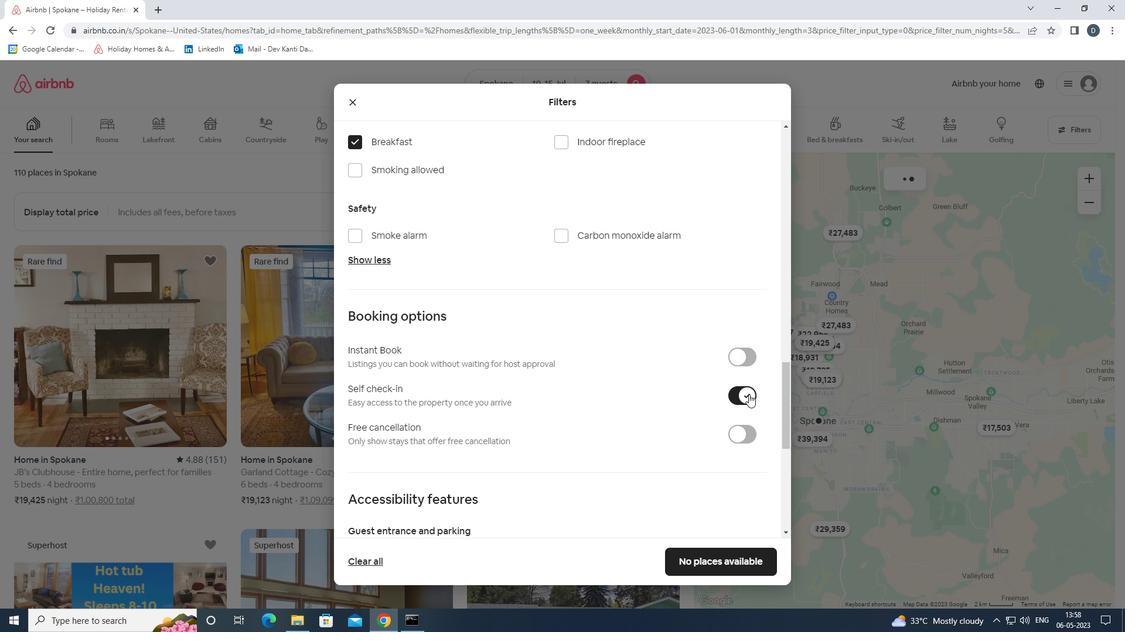 
Action: Mouse scrolled (748, 394) with delta (0, 0)
Screenshot: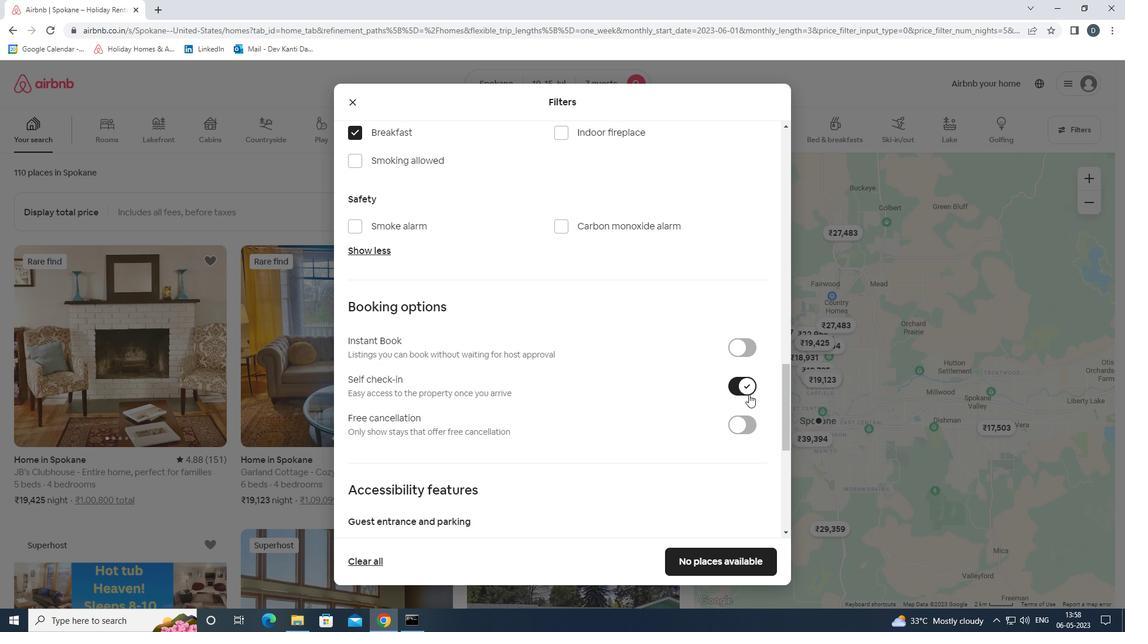 
Action: Mouse scrolled (748, 394) with delta (0, 0)
Screenshot: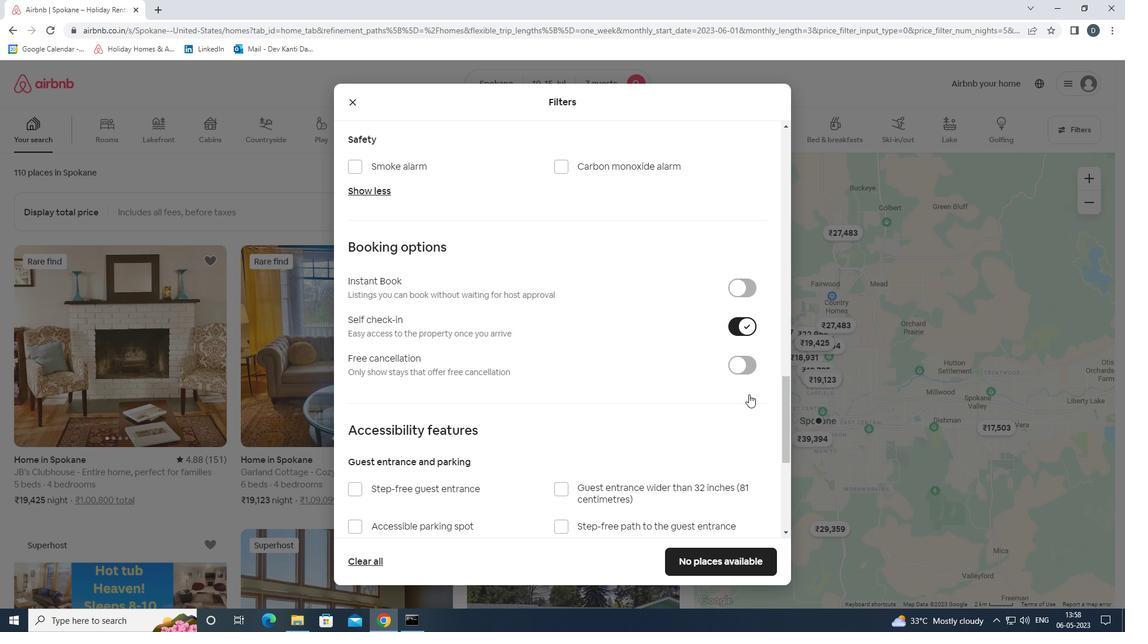 
Action: Mouse scrolled (748, 394) with delta (0, 0)
Screenshot: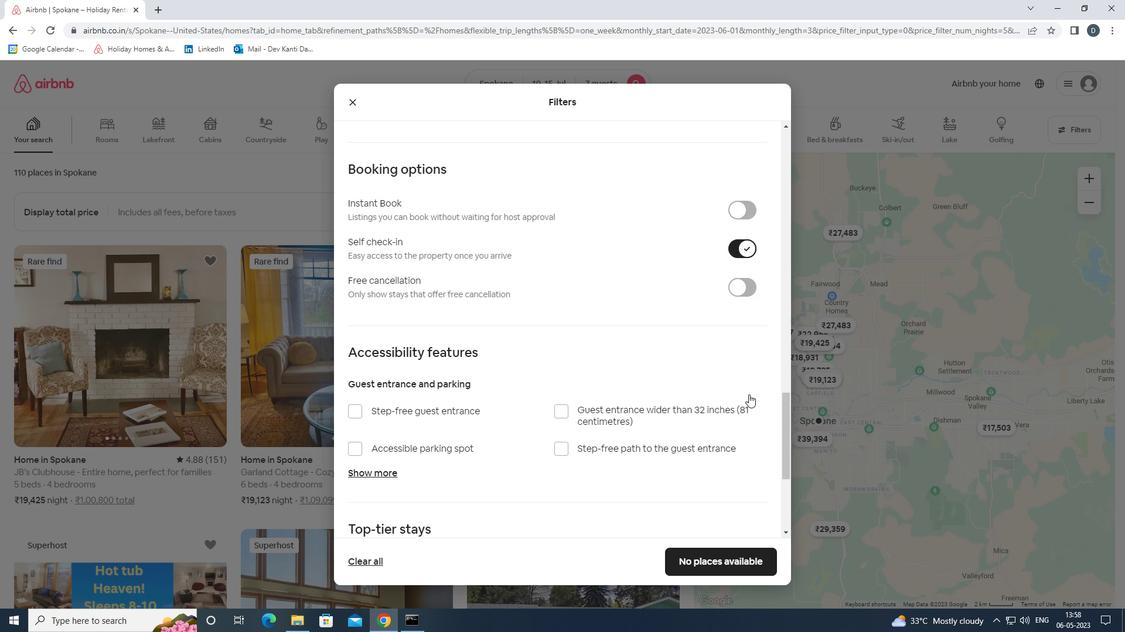 
Action: Mouse scrolled (748, 394) with delta (0, 0)
Screenshot: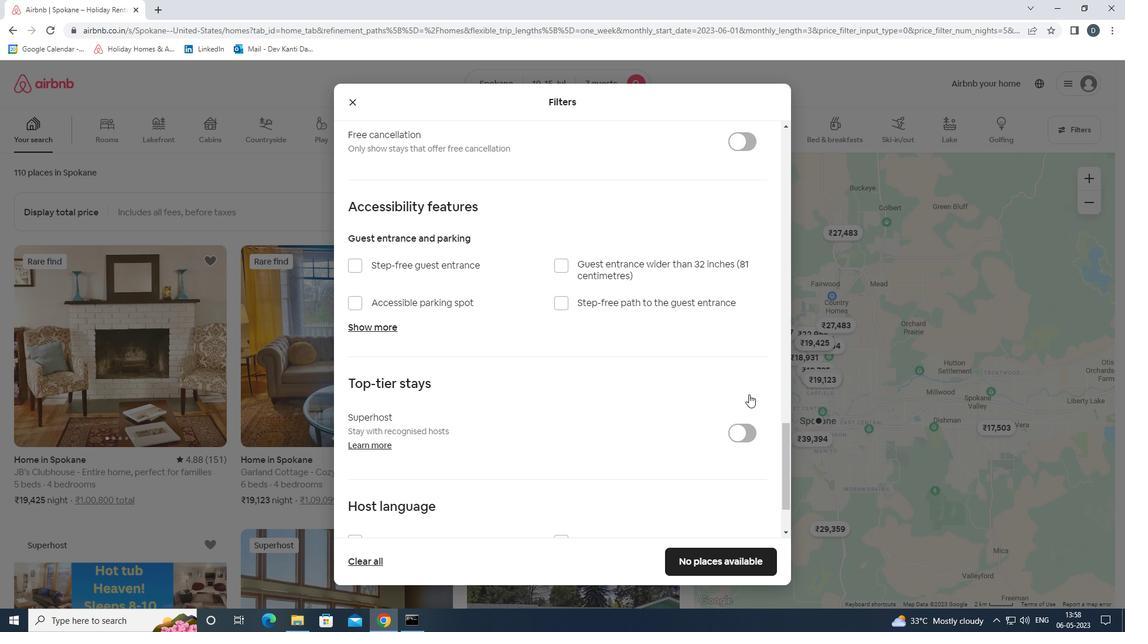 
Action: Mouse scrolled (748, 394) with delta (0, 0)
Screenshot: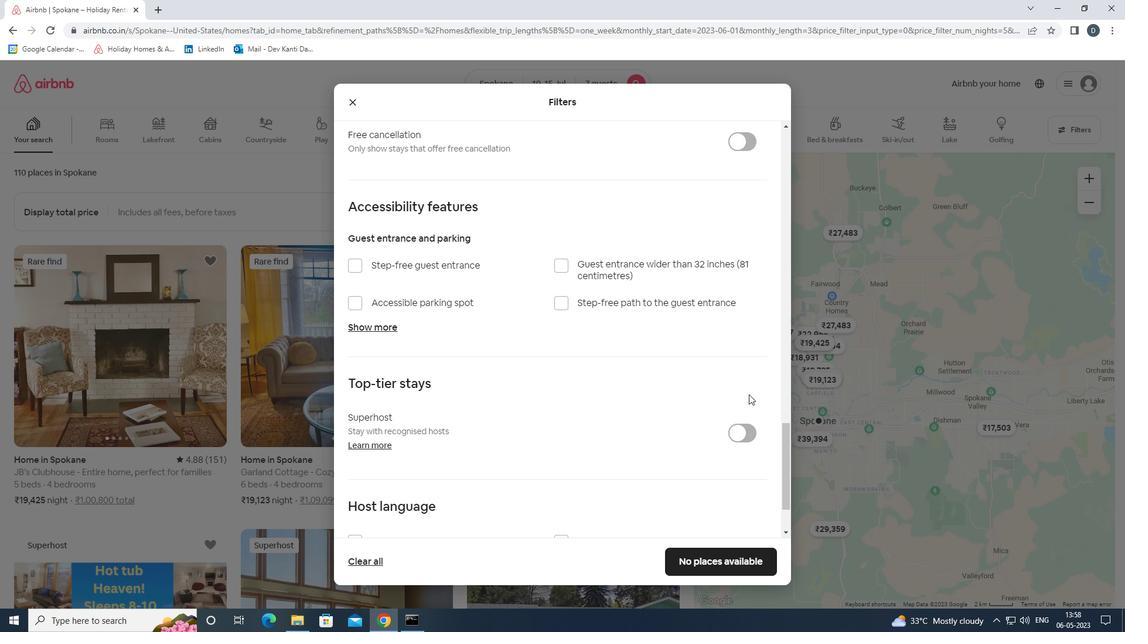 
Action: Mouse scrolled (748, 394) with delta (0, 0)
Screenshot: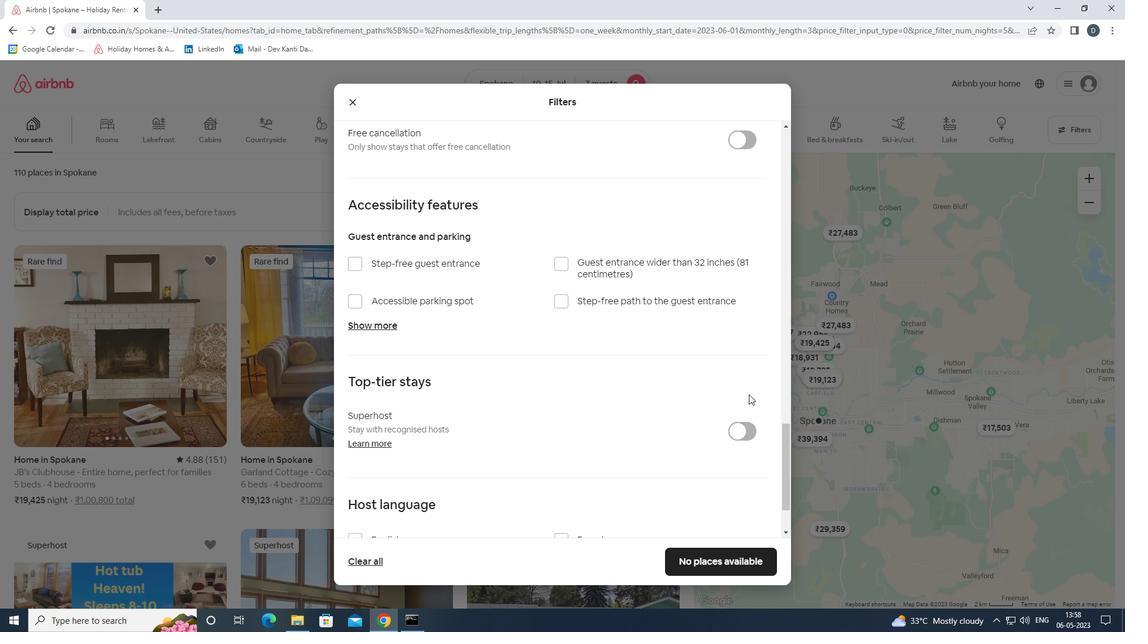 
Action: Mouse scrolled (748, 394) with delta (0, 0)
Screenshot: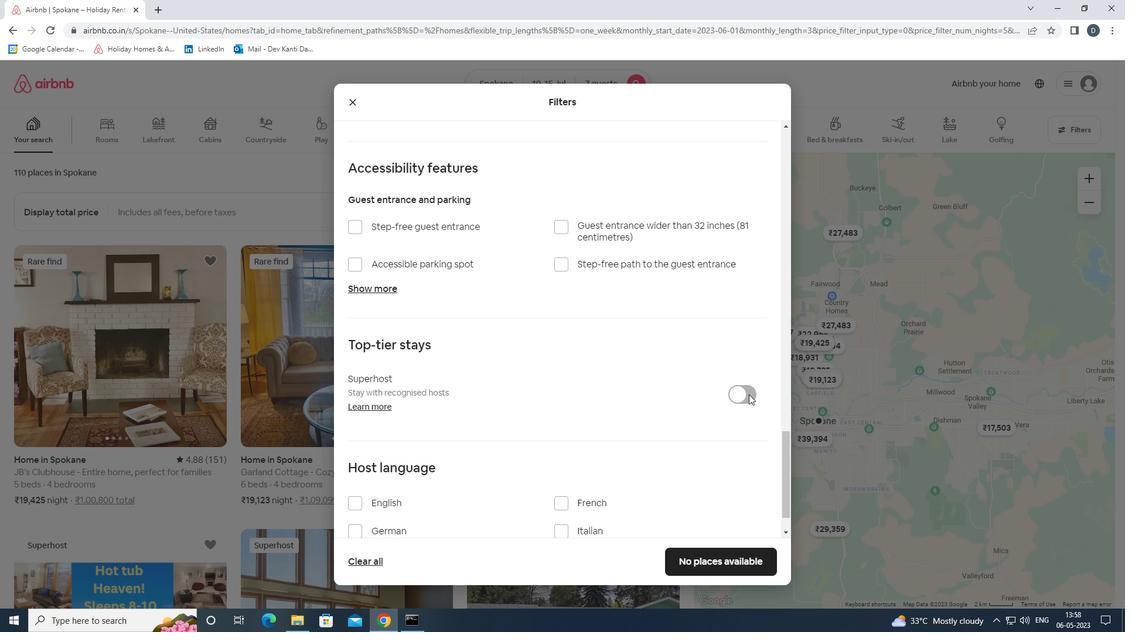 
Action: Mouse moved to (408, 448)
Screenshot: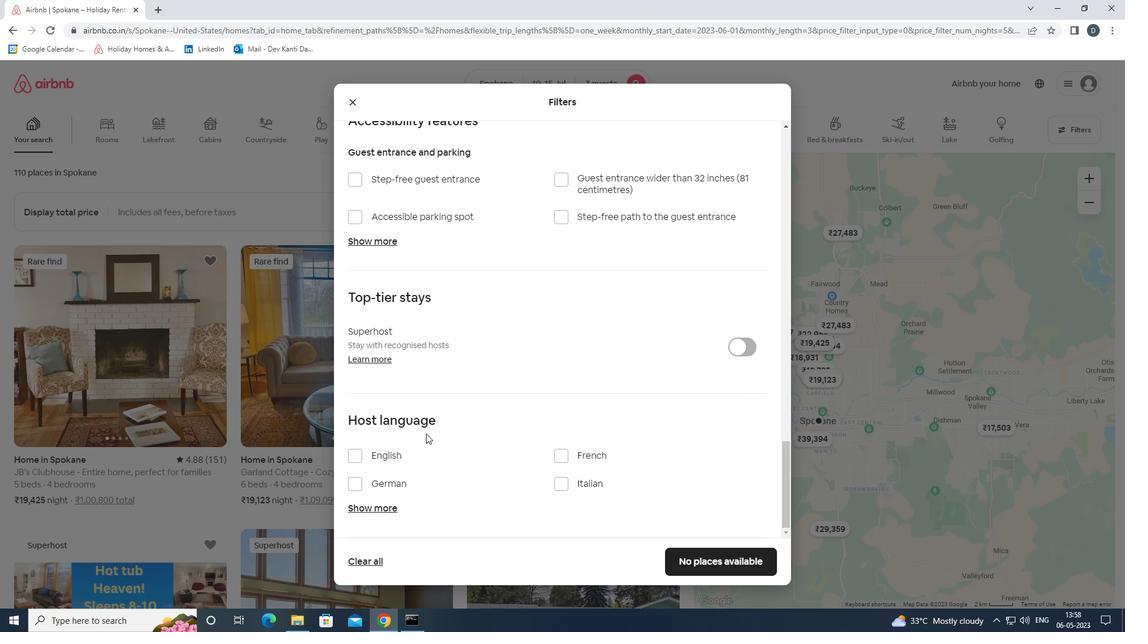 
Action: Mouse pressed left at (408, 448)
Screenshot: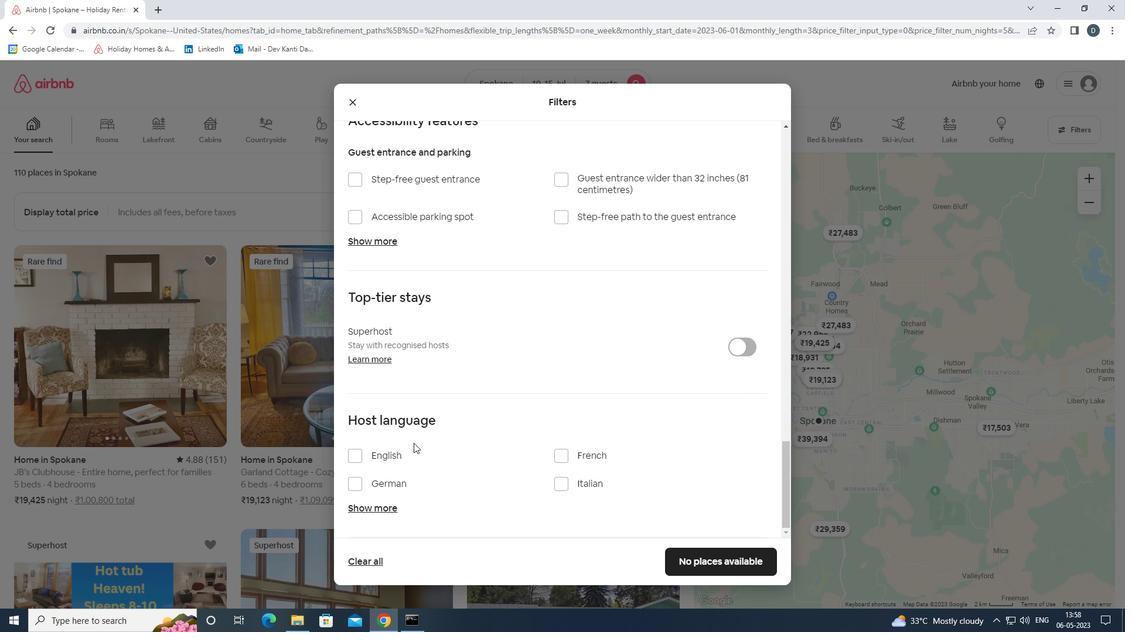
Action: Mouse moved to (407, 451)
Screenshot: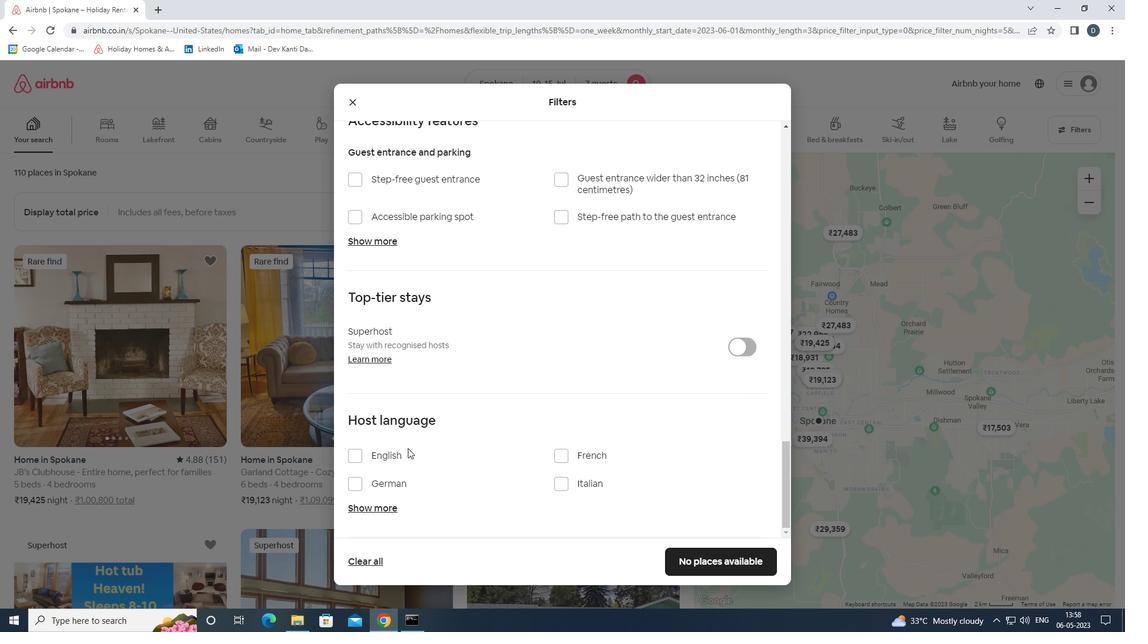 
Action: Mouse pressed left at (407, 451)
Screenshot: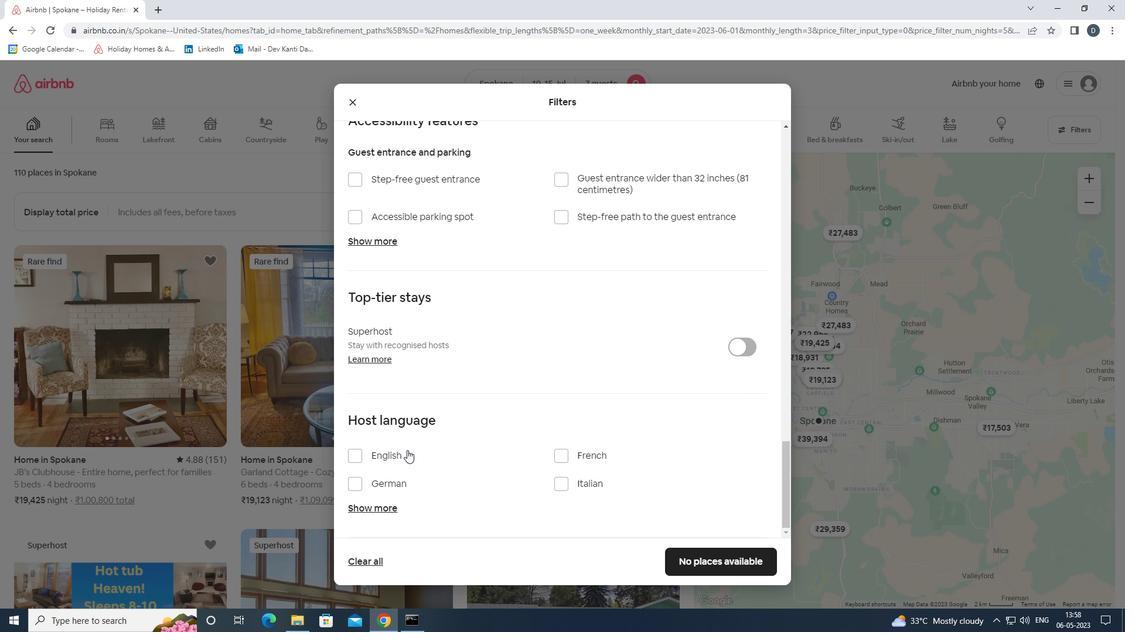 
Action: Mouse moved to (680, 558)
Screenshot: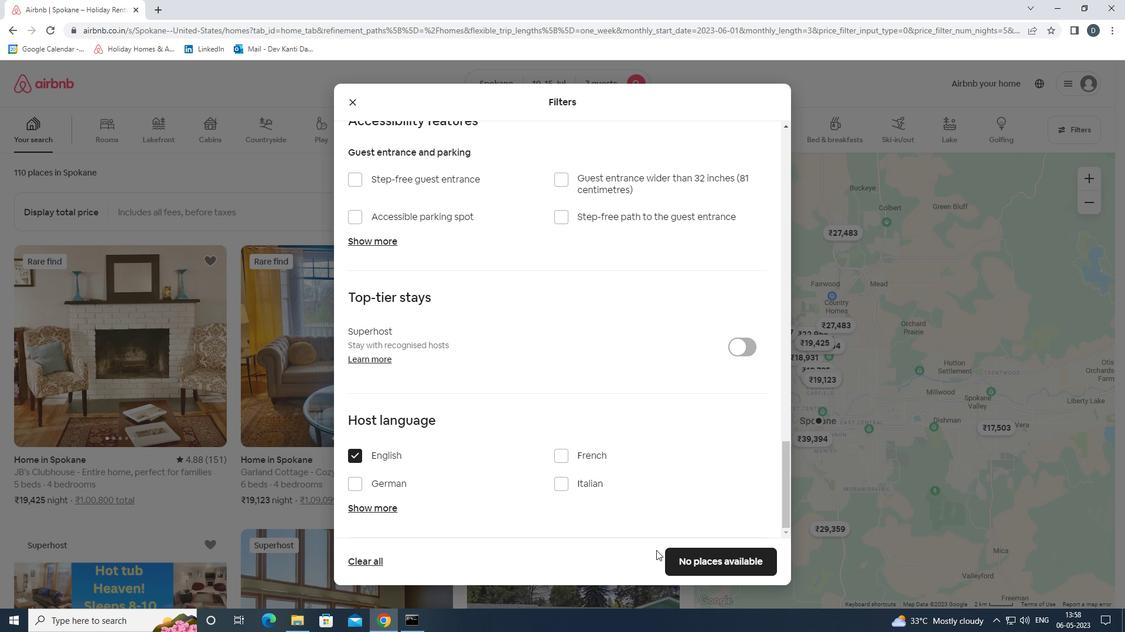 
Action: Mouse pressed left at (680, 558)
Screenshot: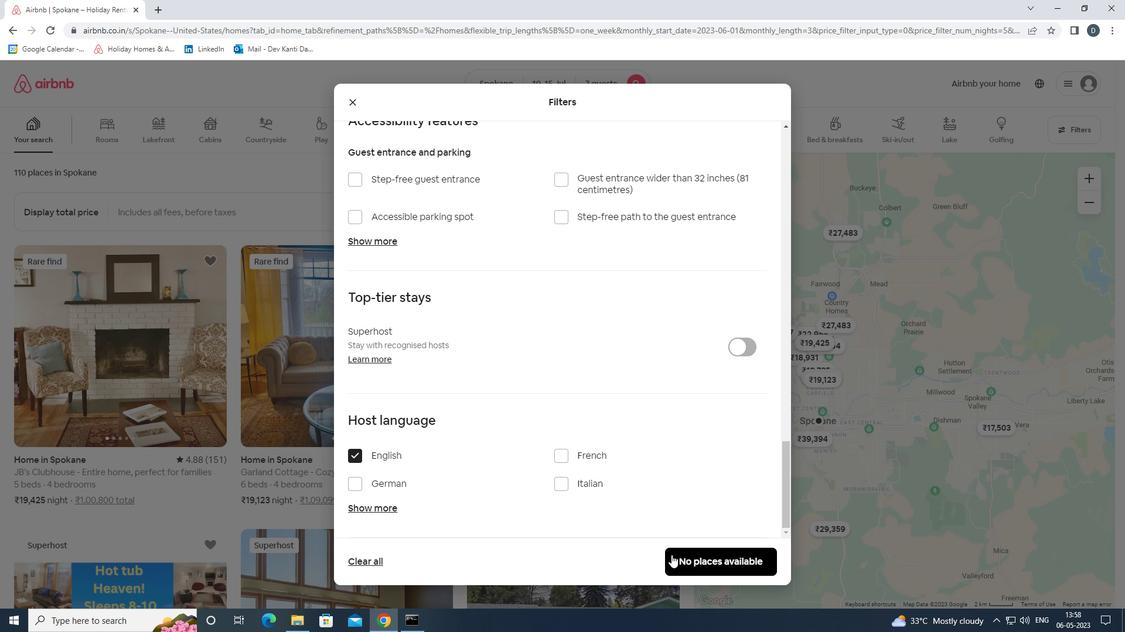 
Action: Mouse moved to (666, 451)
Screenshot: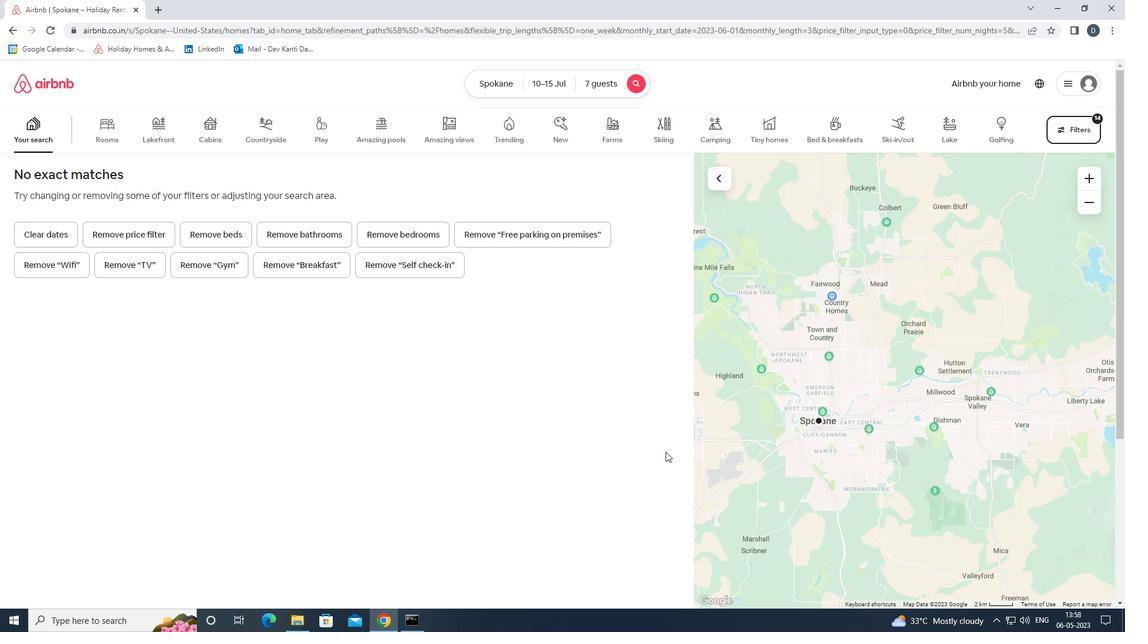 
